 Task: Add Sprouts Organic Chipotle Ranch Dressing to the cart.
Action: Mouse moved to (18, 87)
Screenshot: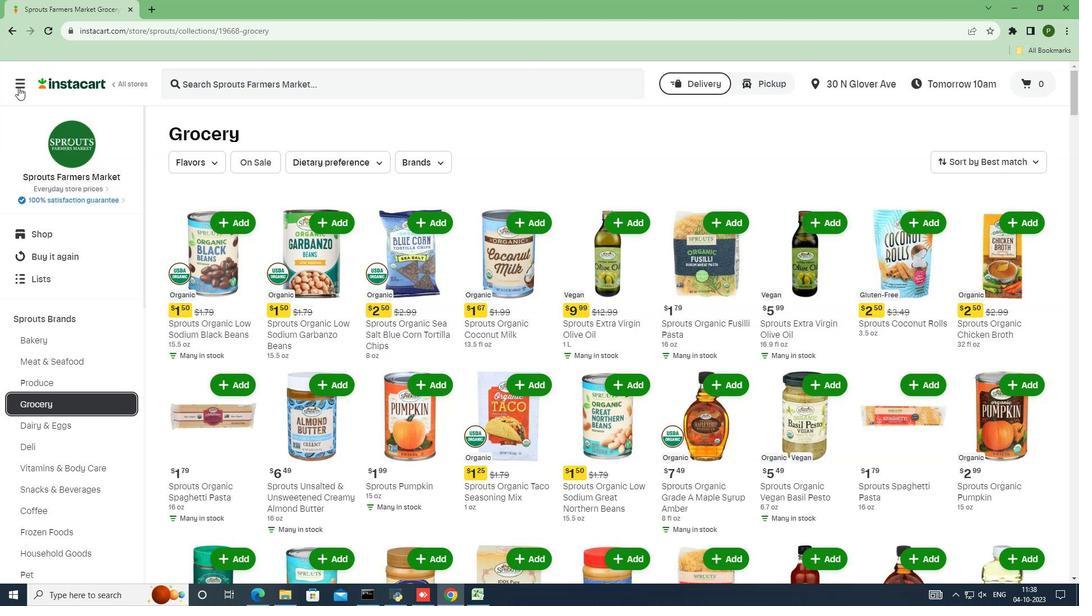 
Action: Mouse pressed left at (18, 87)
Screenshot: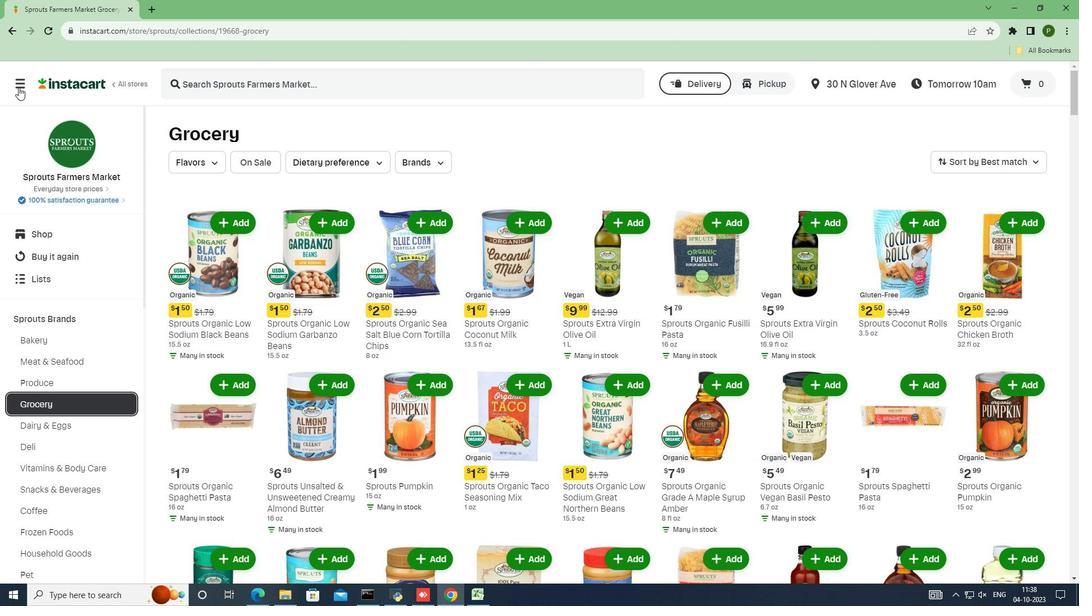 
Action: Mouse moved to (25, 306)
Screenshot: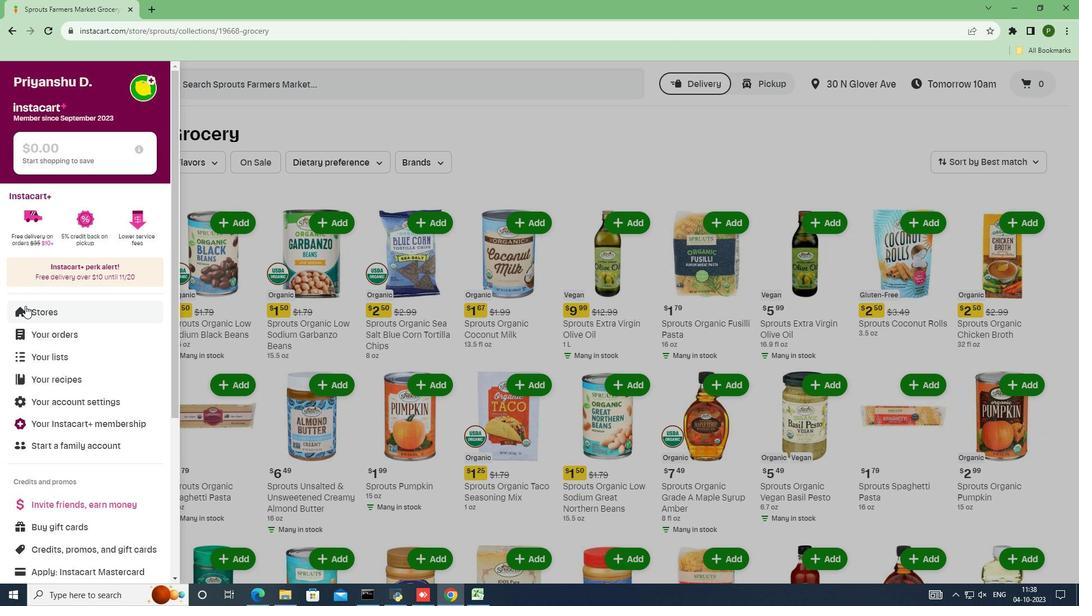 
Action: Mouse pressed left at (25, 306)
Screenshot: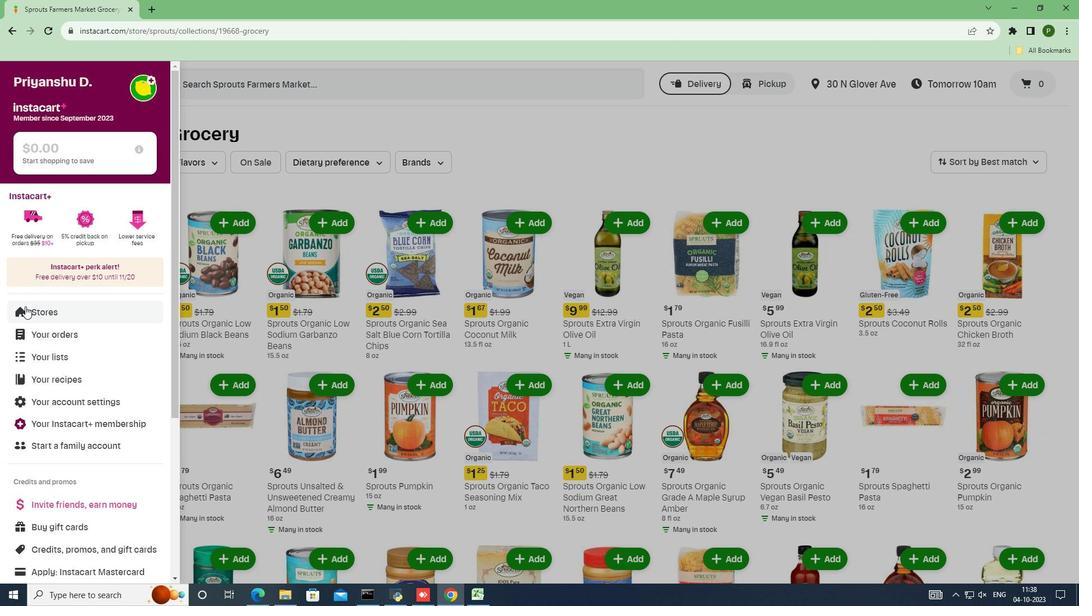 
Action: Mouse moved to (262, 127)
Screenshot: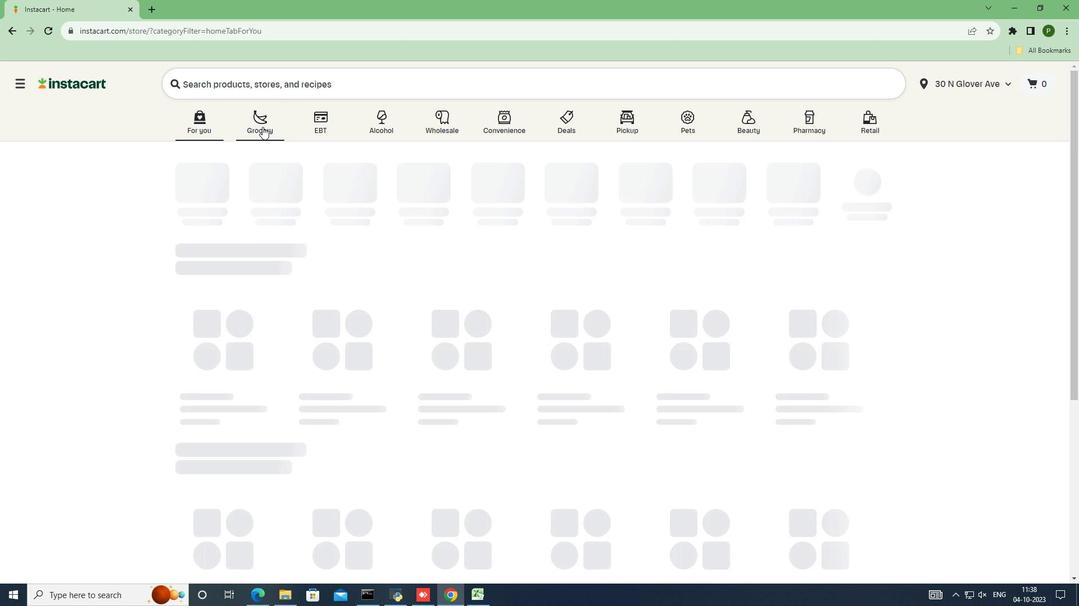 
Action: Mouse pressed left at (262, 127)
Screenshot: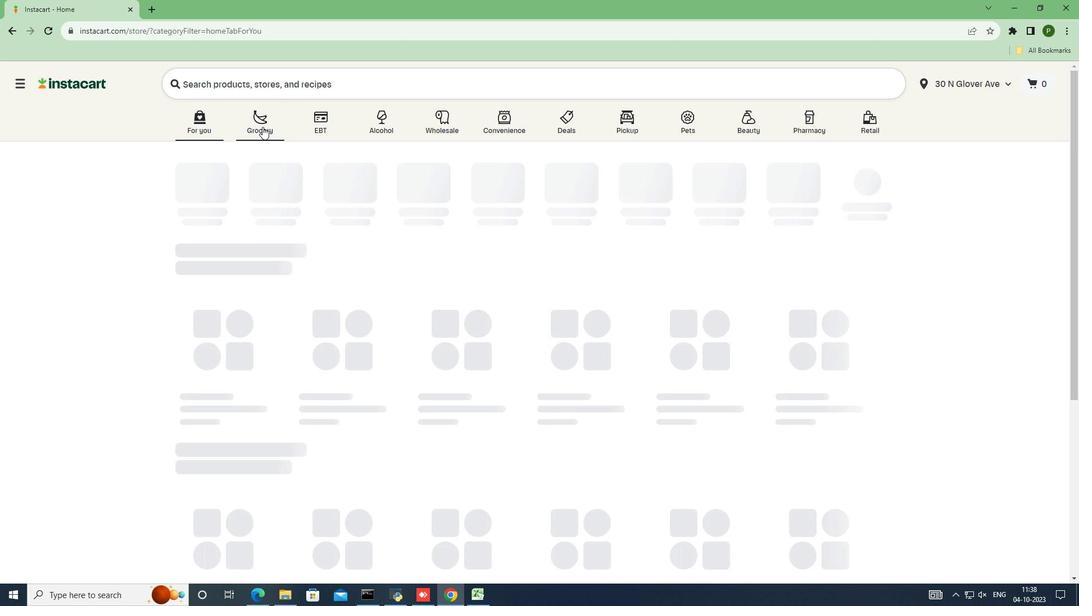 
Action: Mouse moved to (701, 266)
Screenshot: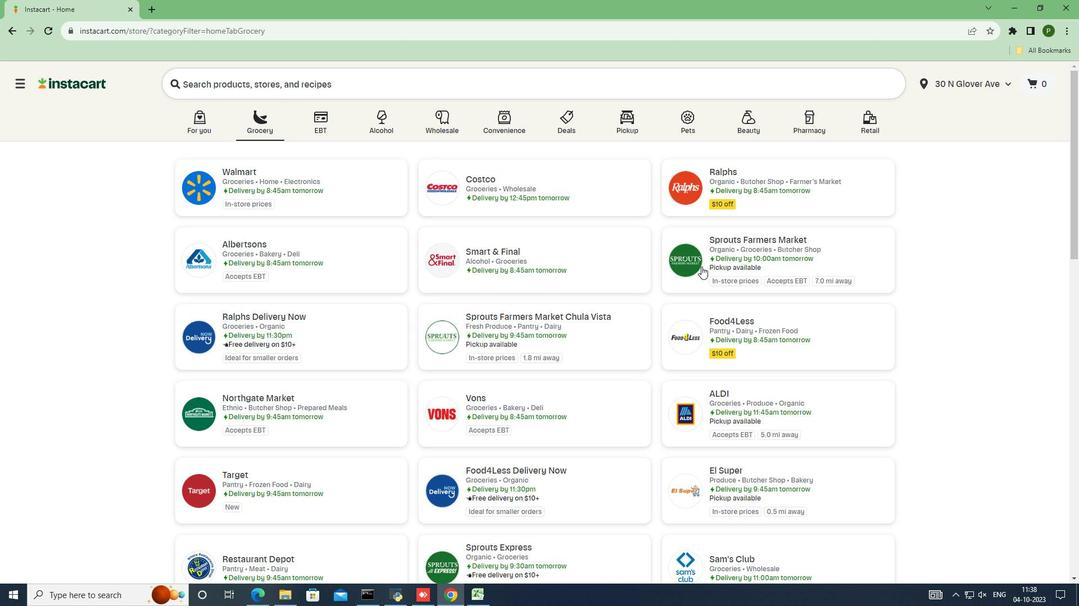 
Action: Mouse pressed left at (701, 266)
Screenshot: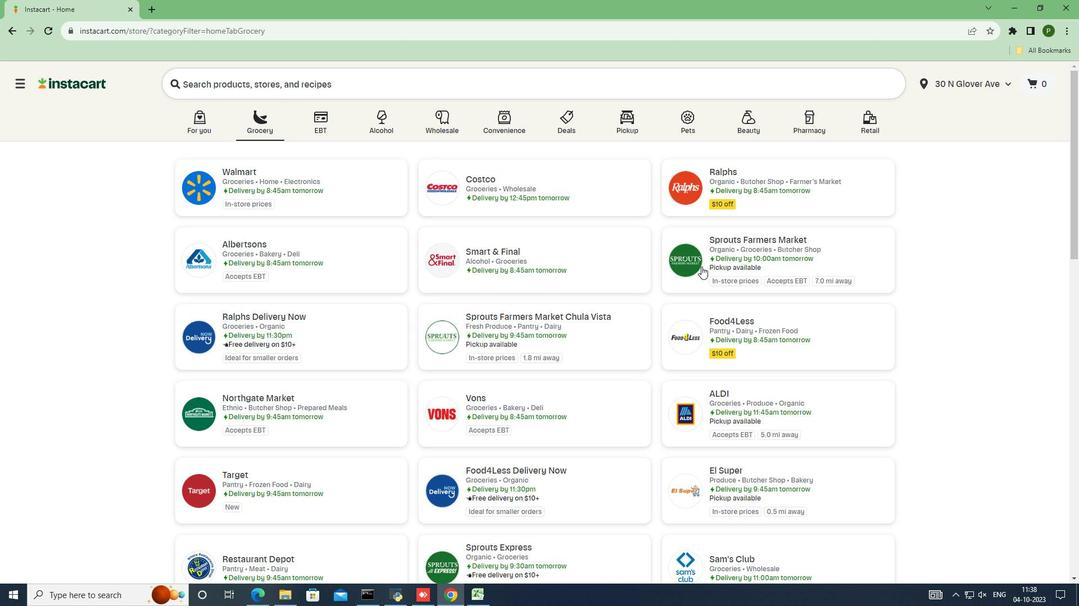 
Action: Mouse moved to (98, 321)
Screenshot: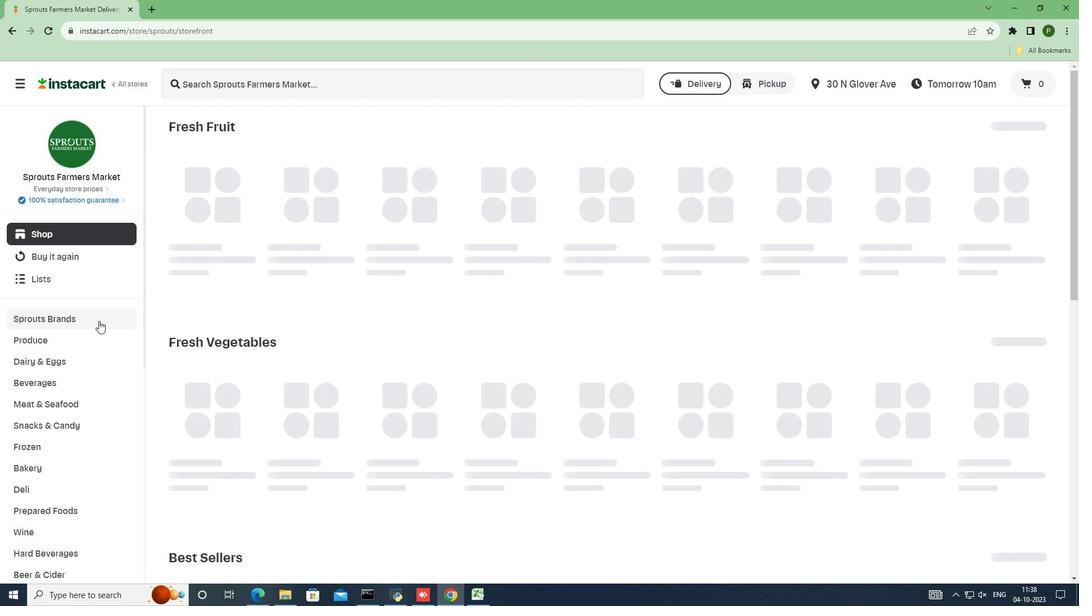 
Action: Mouse pressed left at (98, 321)
Screenshot: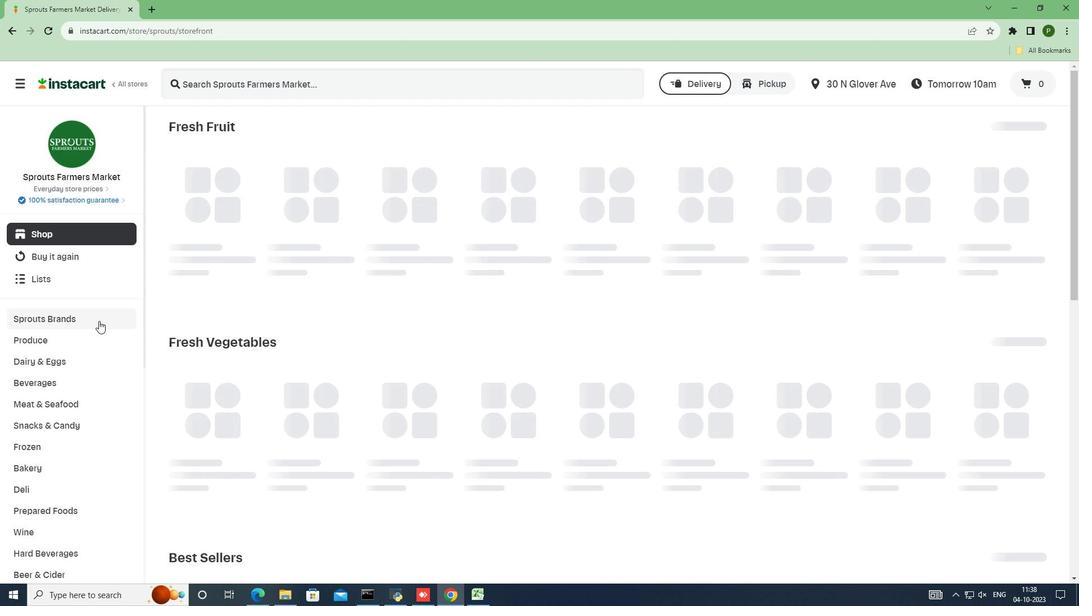 
Action: Mouse moved to (71, 407)
Screenshot: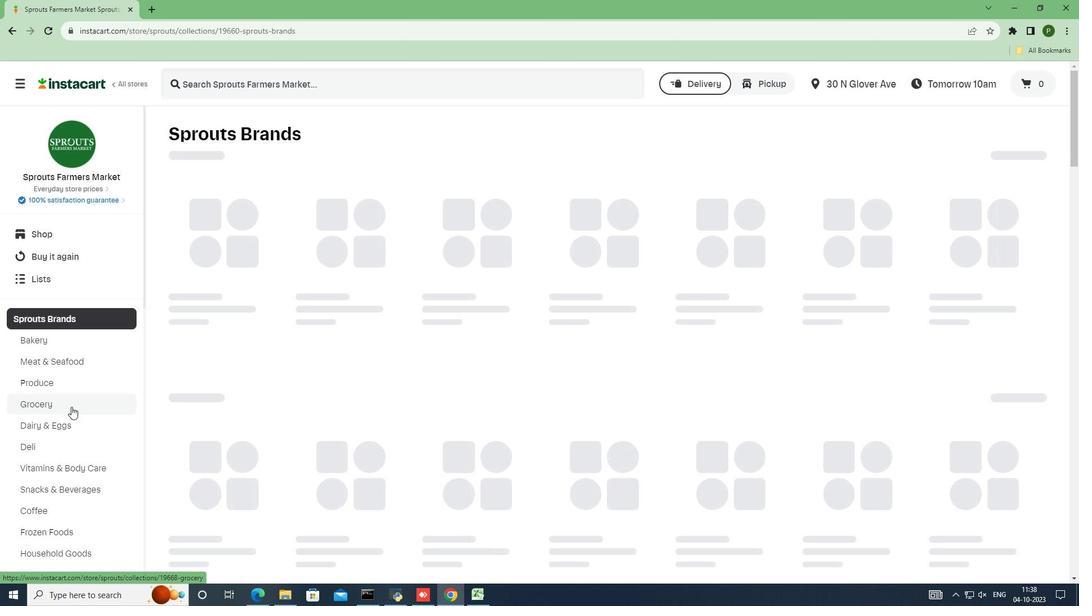 
Action: Mouse pressed left at (71, 407)
Screenshot: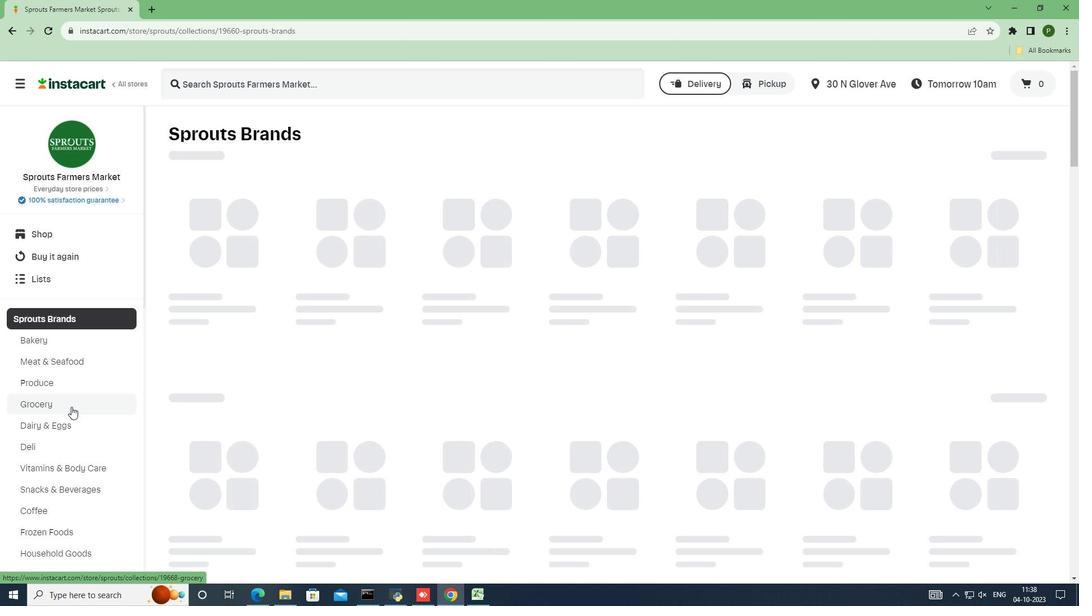 
Action: Mouse moved to (316, 278)
Screenshot: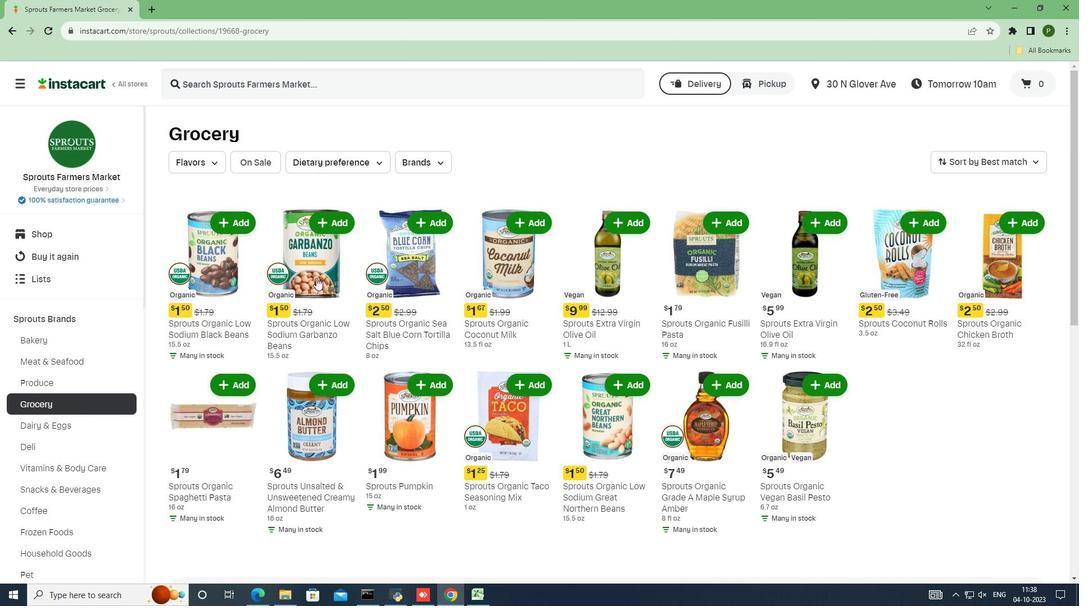 
Action: Mouse scrolled (316, 277) with delta (0, 0)
Screenshot: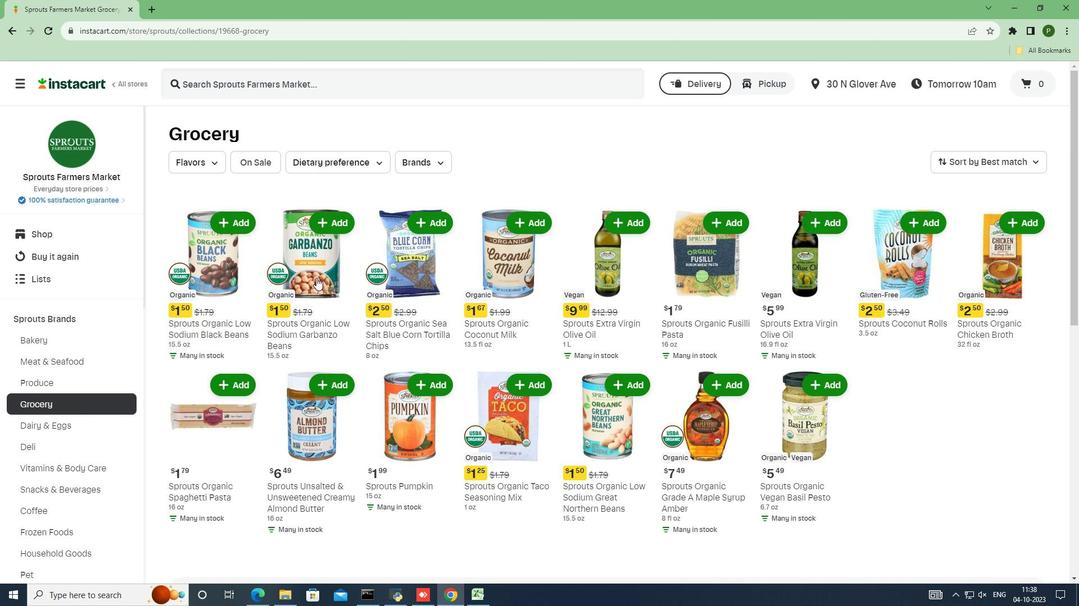 
Action: Mouse moved to (316, 278)
Screenshot: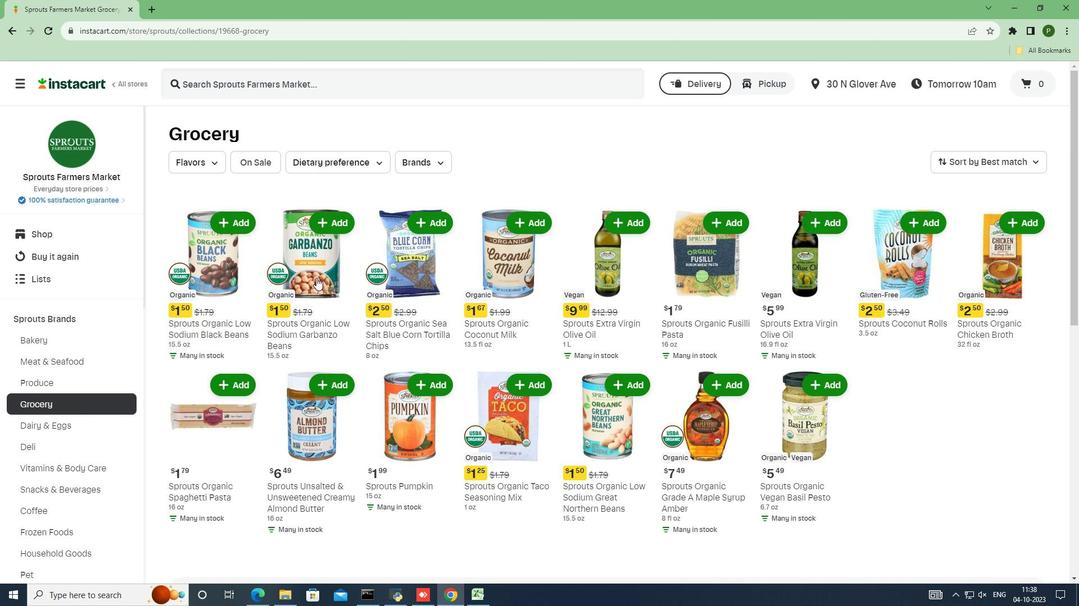
Action: Mouse scrolled (316, 277) with delta (0, 0)
Screenshot: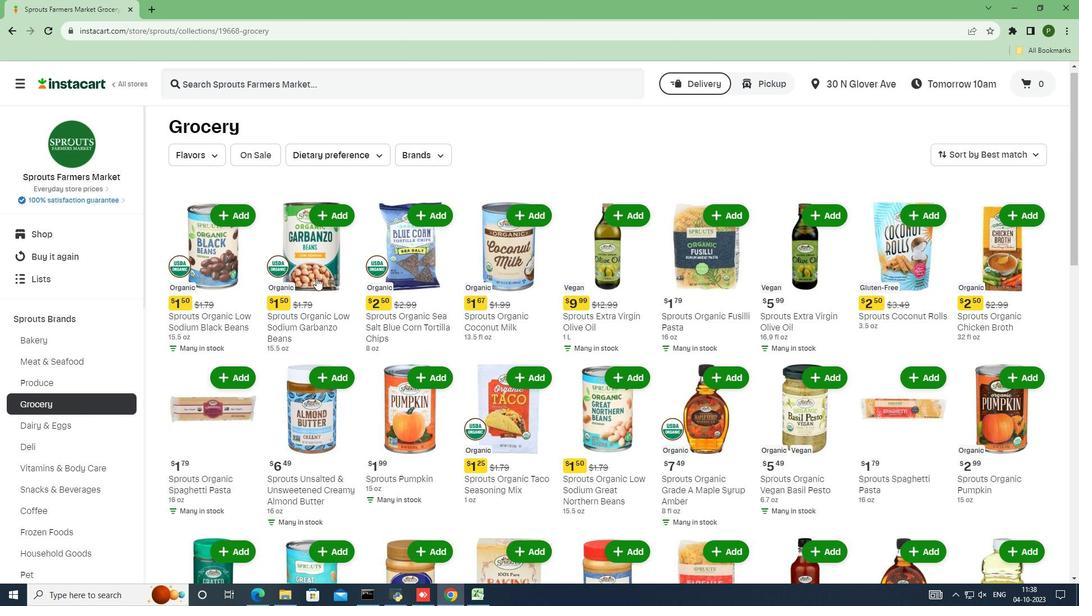 
Action: Mouse scrolled (316, 277) with delta (0, 0)
Screenshot: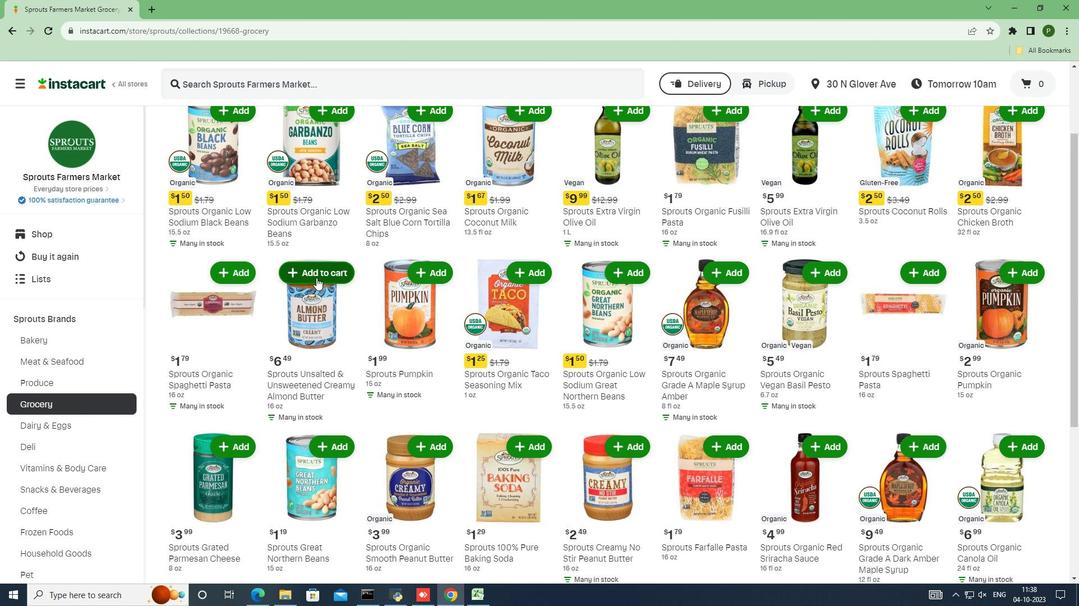 
Action: Mouse scrolled (316, 277) with delta (0, 0)
Screenshot: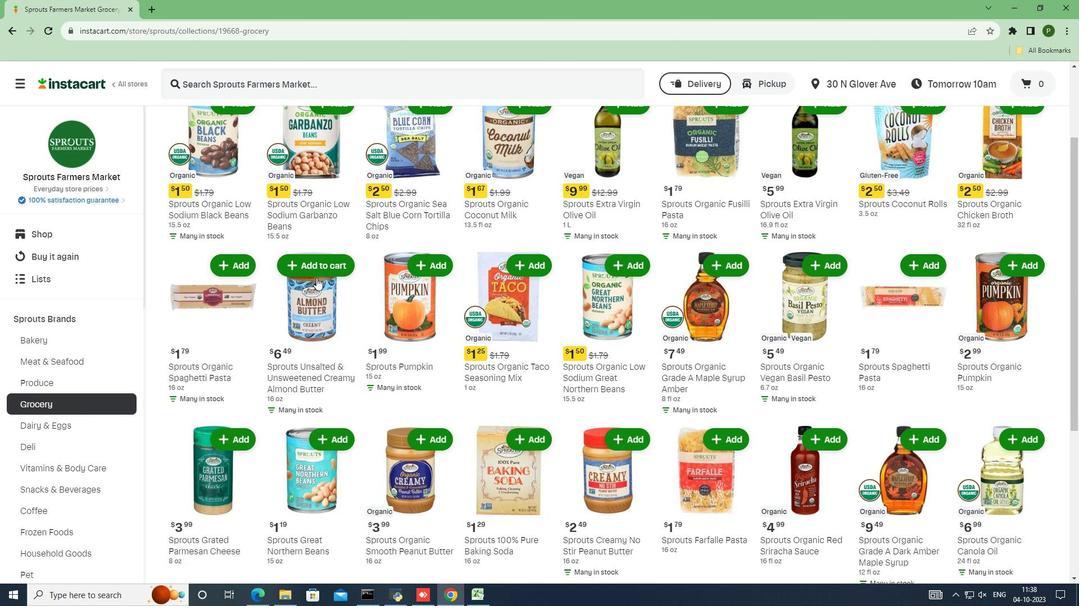 
Action: Mouse moved to (325, 296)
Screenshot: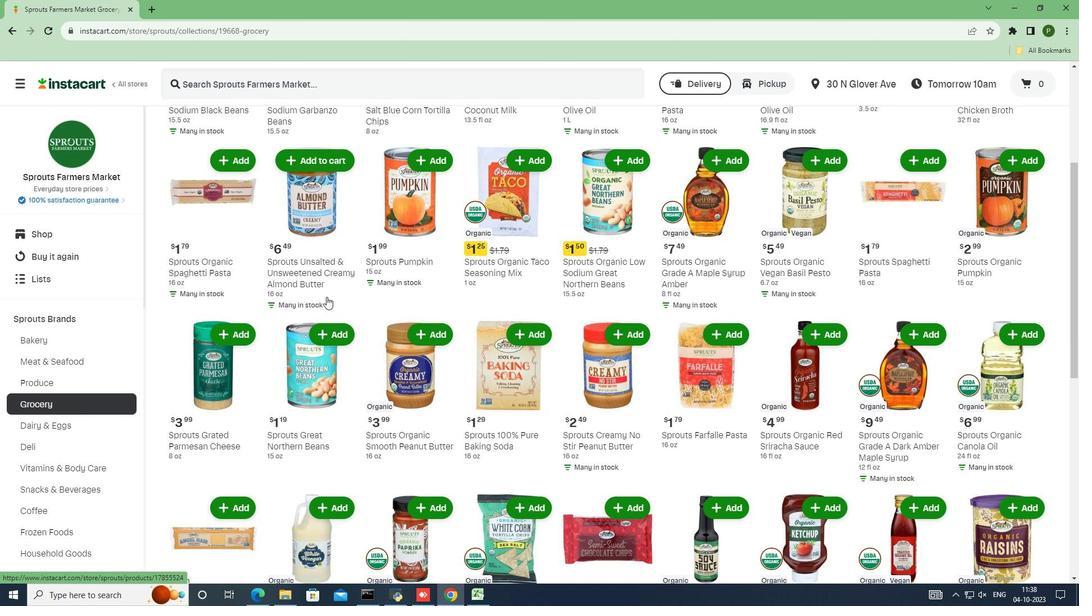 
Action: Mouse scrolled (325, 295) with delta (0, 0)
Screenshot: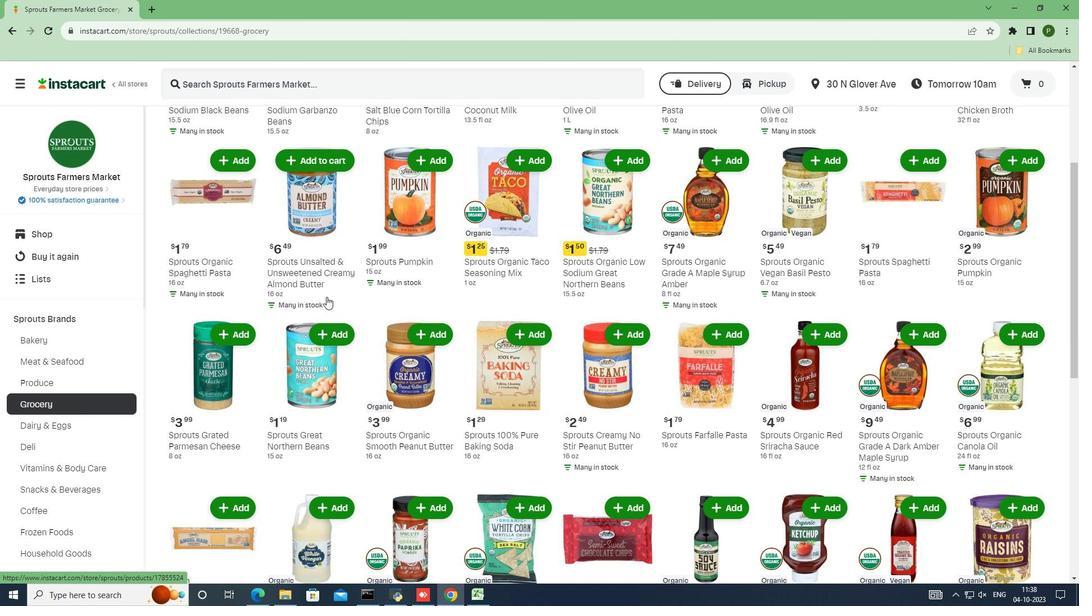 
Action: Mouse moved to (326, 297)
Screenshot: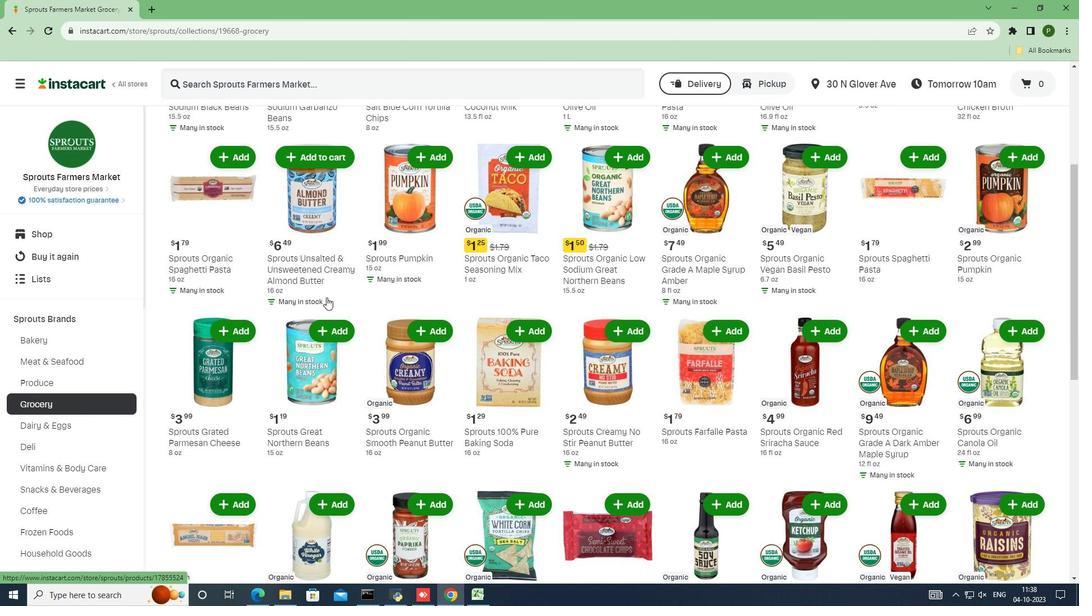 
Action: Mouse scrolled (326, 297) with delta (0, 0)
Screenshot: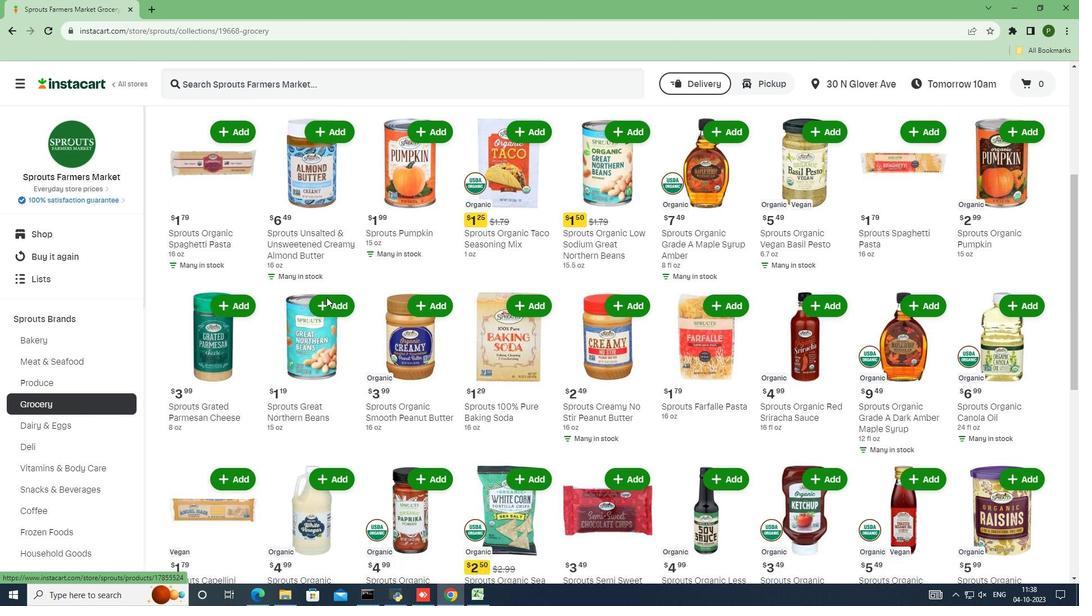 
Action: Mouse moved to (328, 298)
Screenshot: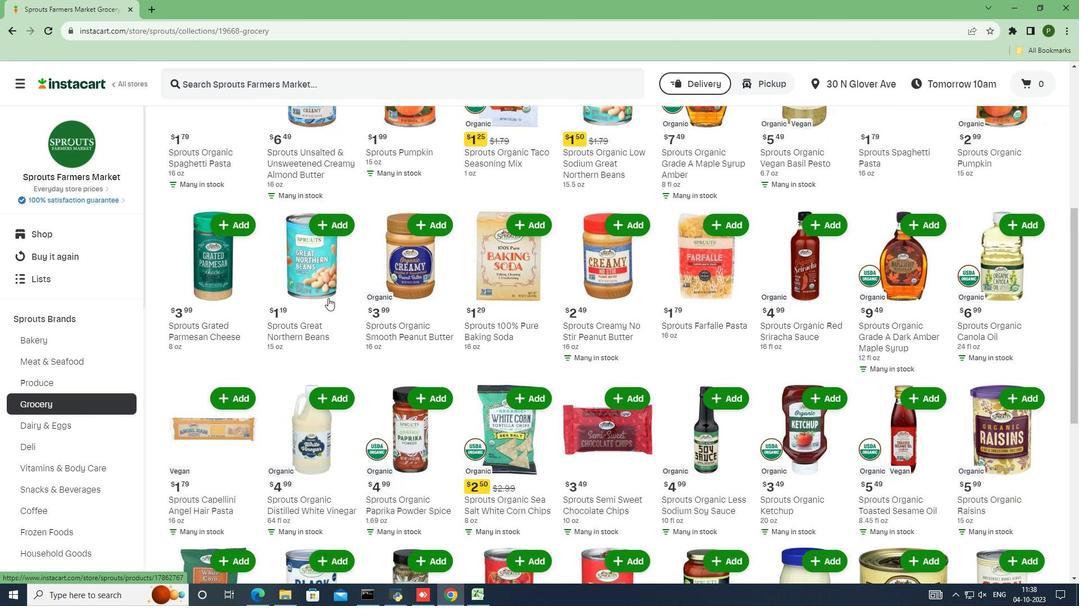 
Action: Mouse scrolled (328, 297) with delta (0, 0)
Screenshot: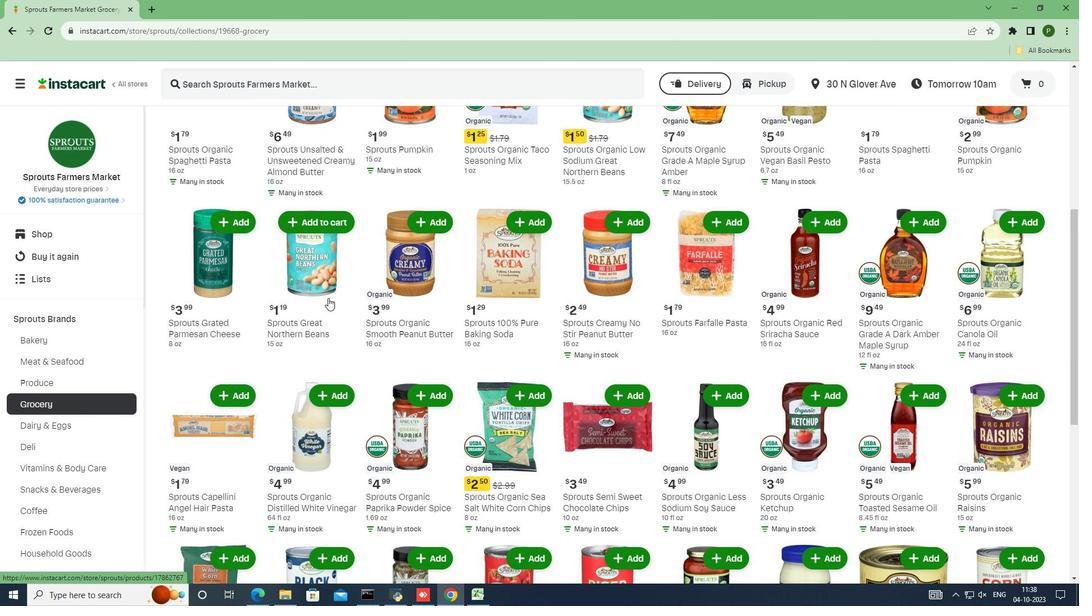 
Action: Mouse scrolled (328, 297) with delta (0, 0)
Screenshot: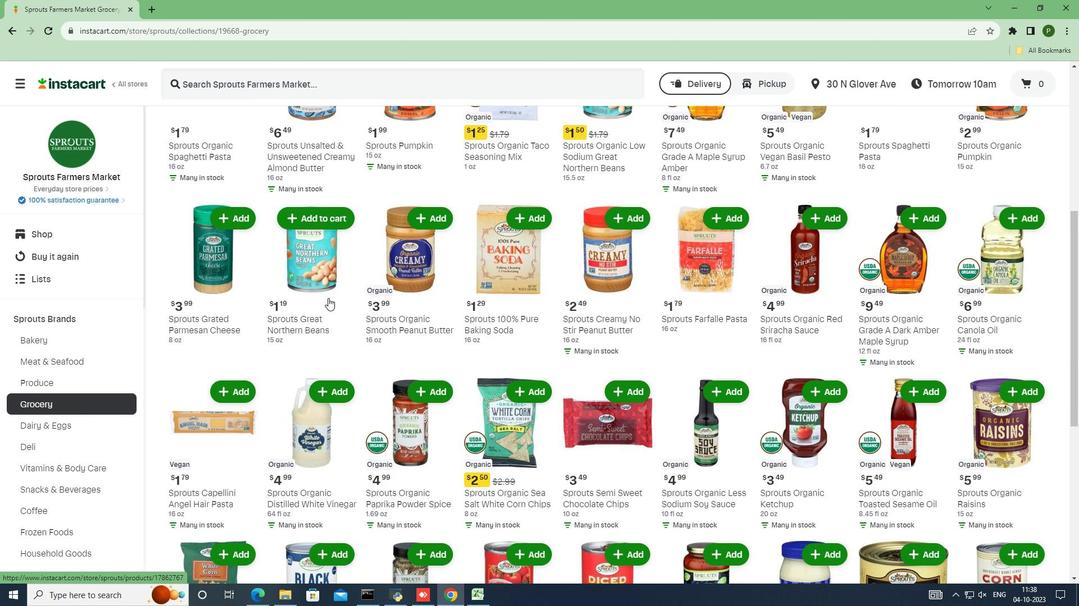 
Action: Mouse moved to (309, 293)
Screenshot: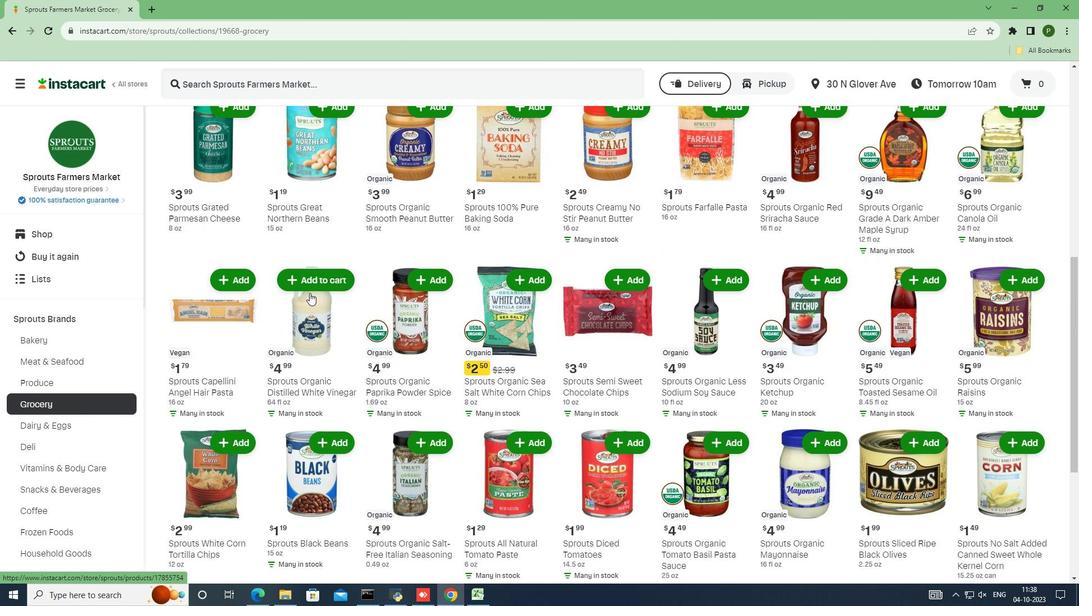 
Action: Mouse scrolled (309, 292) with delta (0, 0)
Screenshot: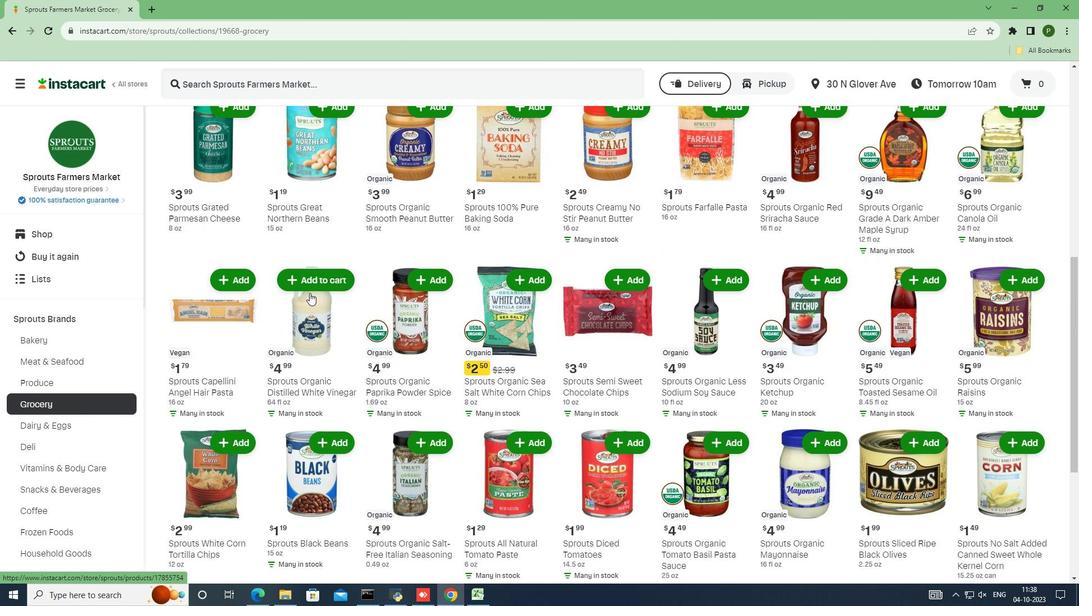 
Action: Mouse scrolled (309, 292) with delta (0, 0)
Screenshot: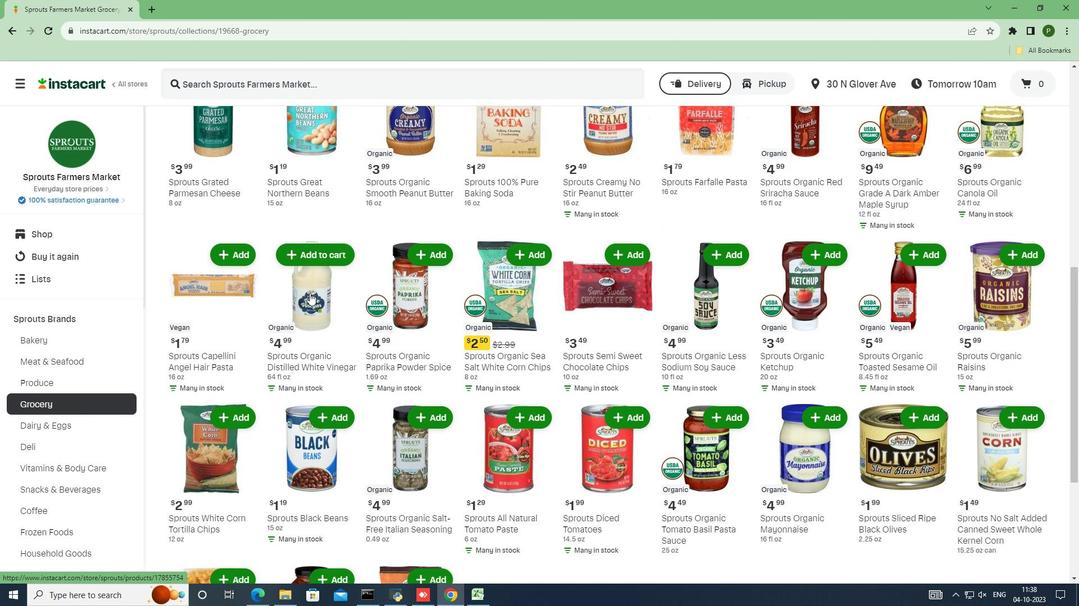 
Action: Mouse moved to (305, 292)
Screenshot: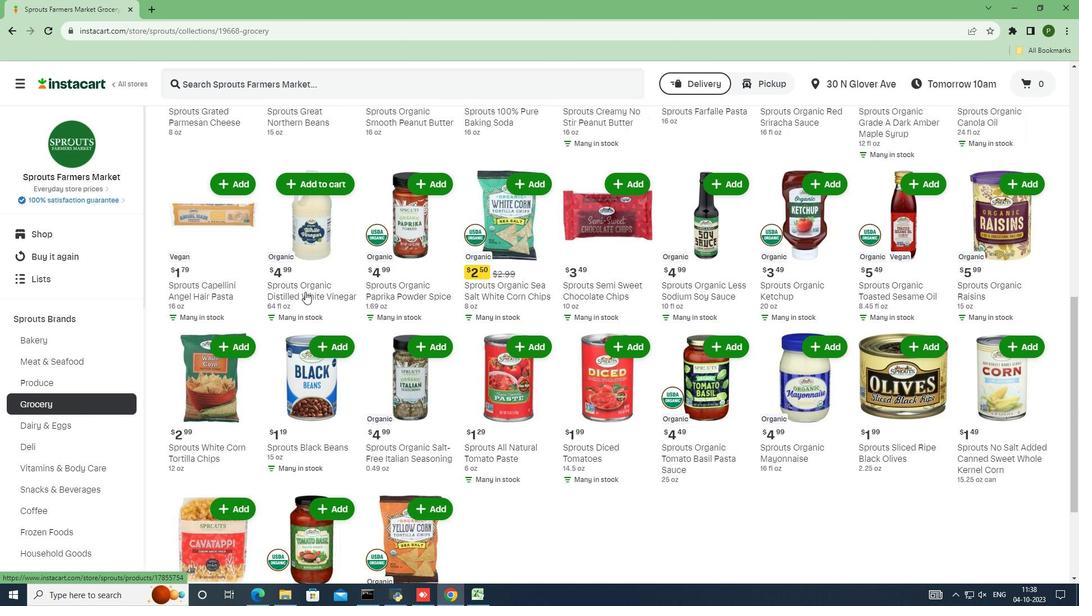 
Action: Mouse scrolled (305, 291) with delta (0, 0)
Screenshot: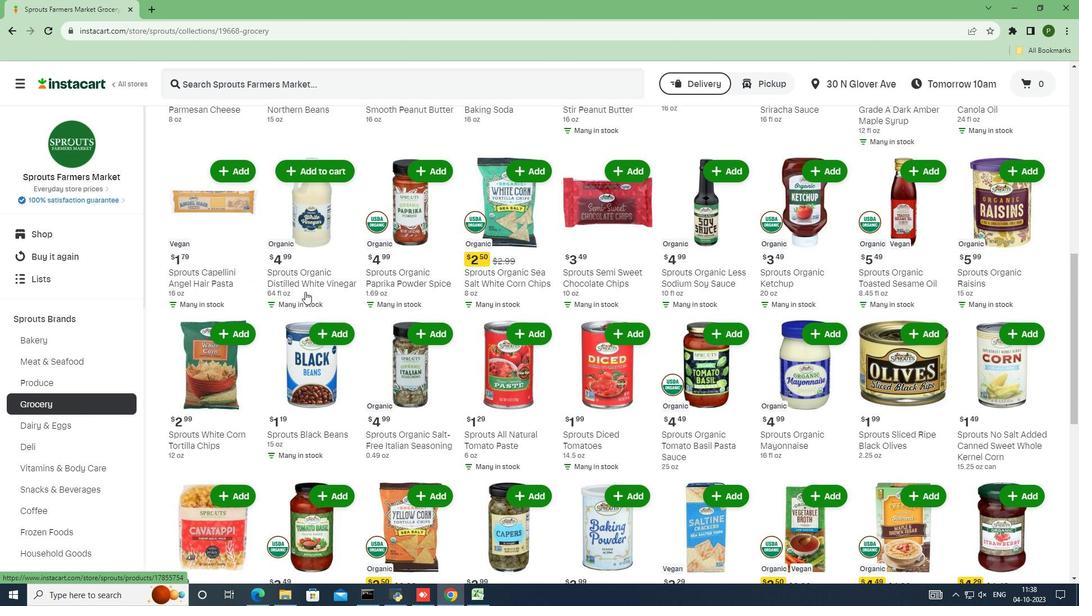 
Action: Mouse scrolled (305, 291) with delta (0, 0)
Screenshot: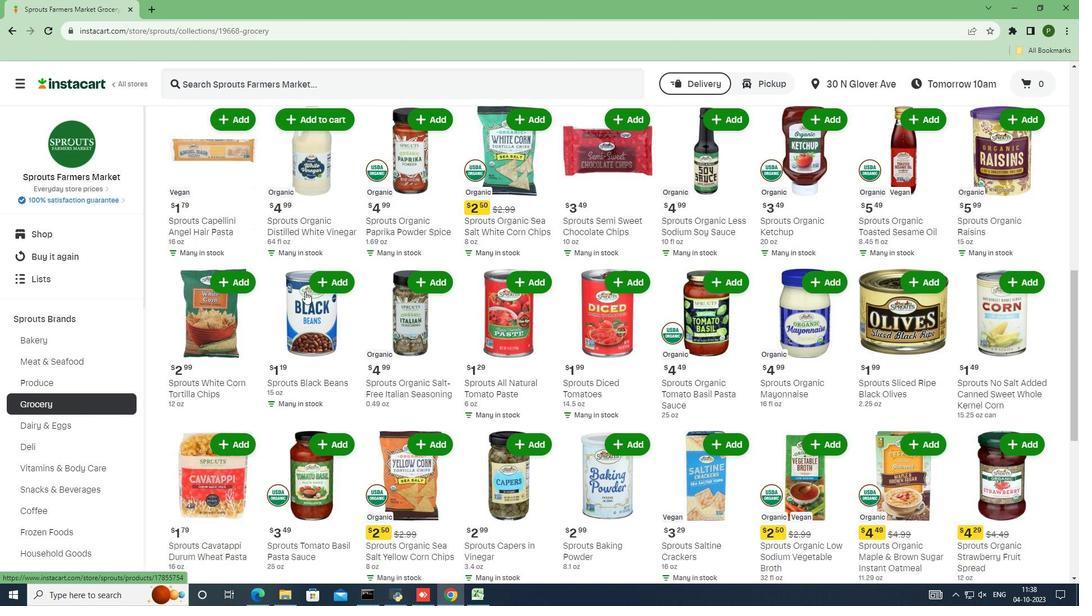 
Action: Mouse scrolled (305, 291) with delta (0, 0)
Screenshot: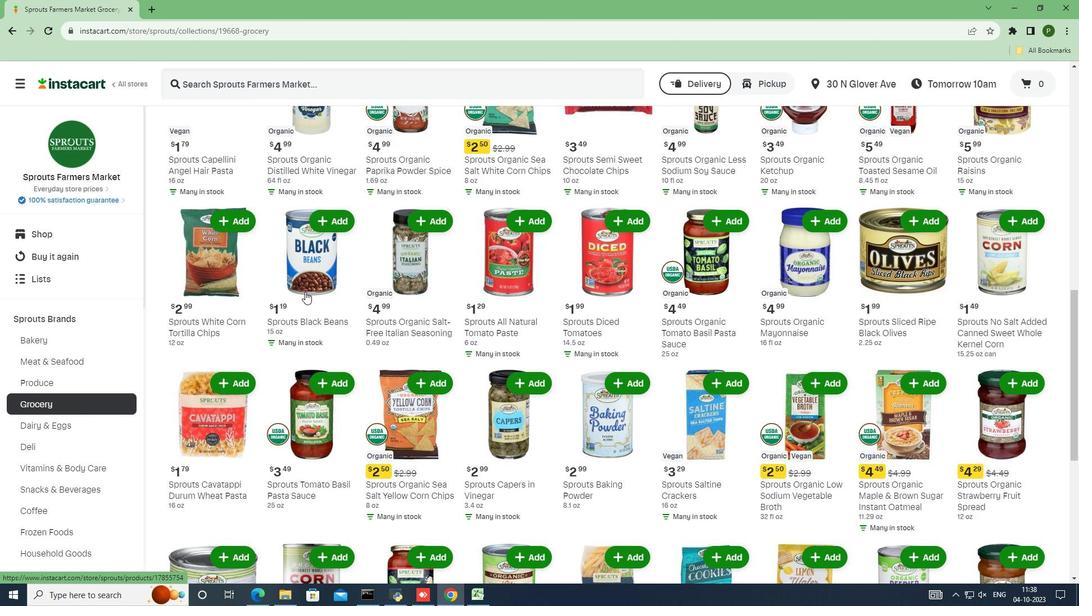 
Action: Mouse scrolled (305, 291) with delta (0, 0)
Screenshot: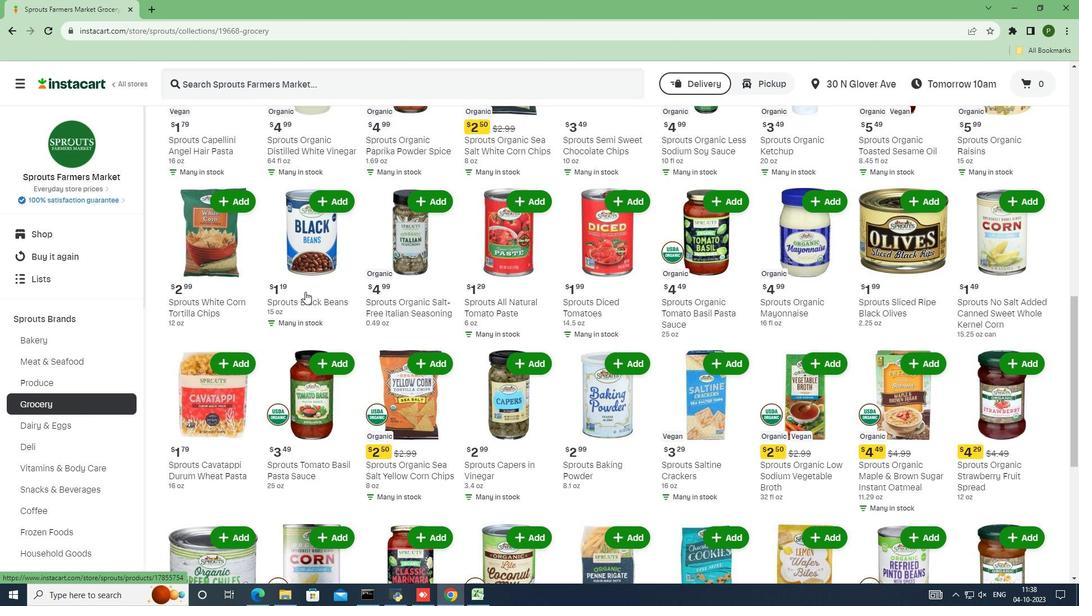 
Action: Mouse scrolled (305, 291) with delta (0, 0)
Screenshot: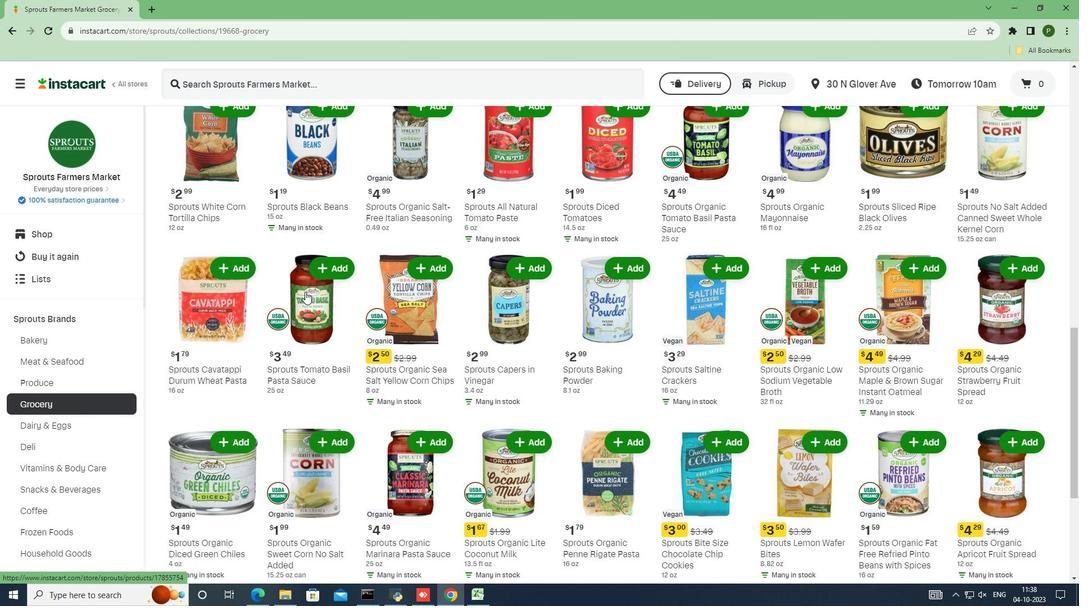 
Action: Mouse scrolled (305, 291) with delta (0, 0)
Screenshot: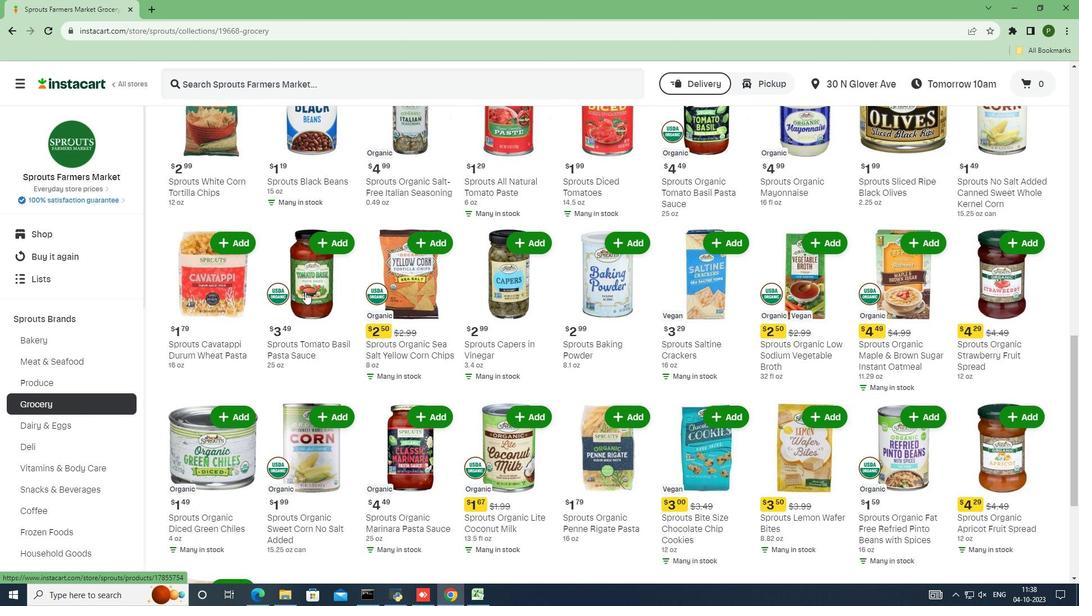 
Action: Mouse moved to (305, 292)
Screenshot: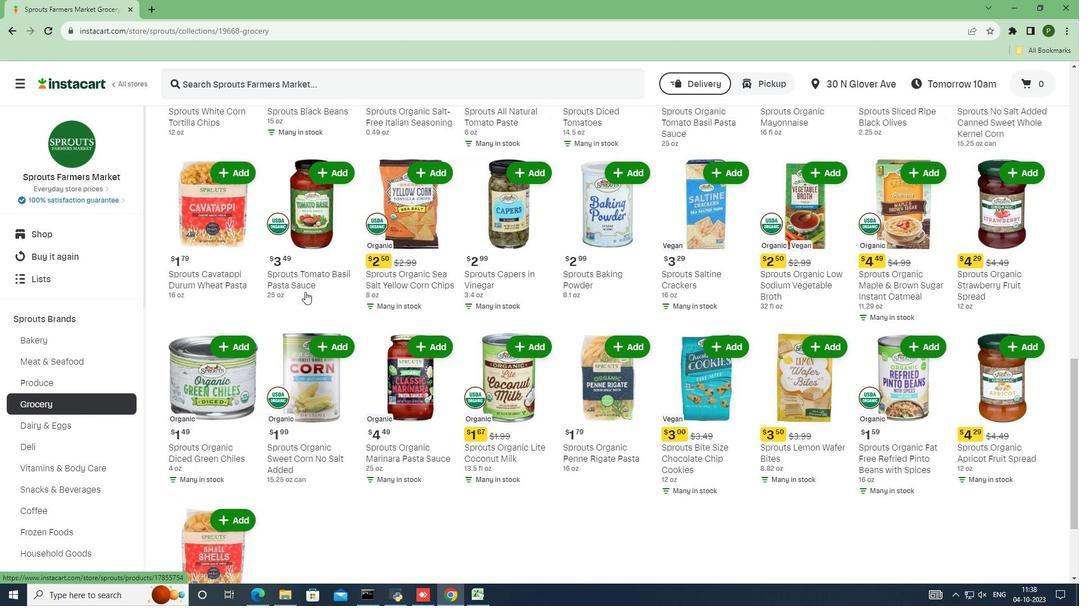 
Action: Mouse scrolled (305, 291) with delta (0, 0)
Screenshot: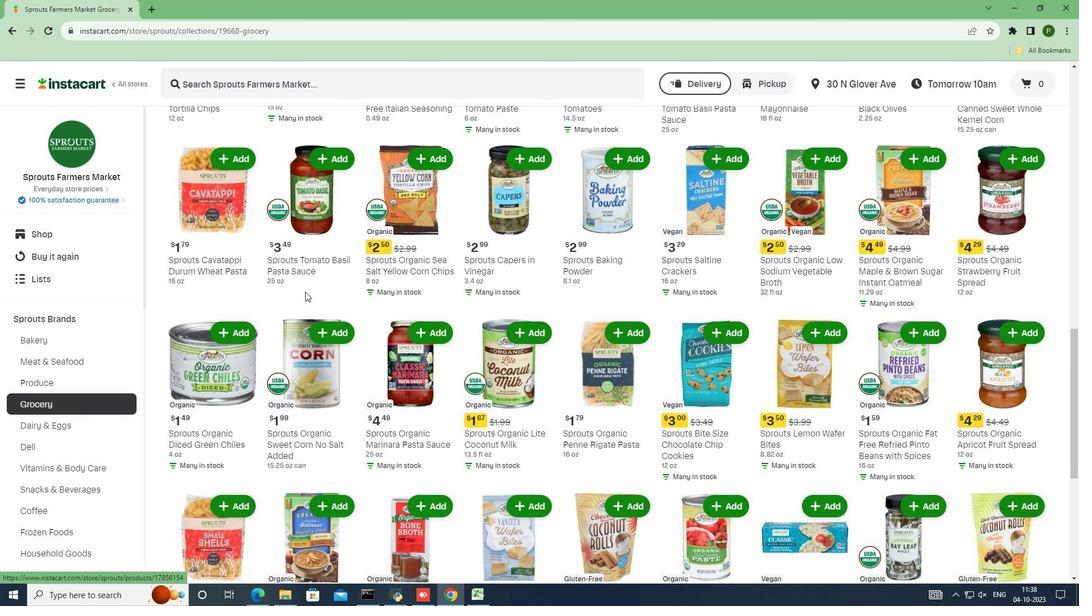 
Action: Mouse scrolled (305, 291) with delta (0, 0)
Screenshot: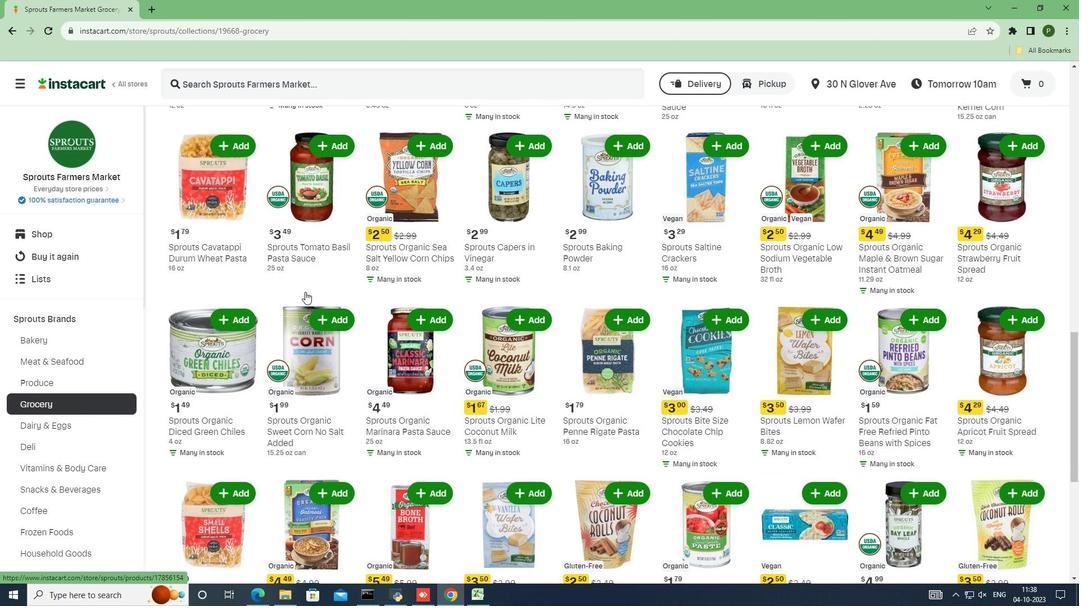 
Action: Mouse scrolled (305, 291) with delta (0, 0)
Screenshot: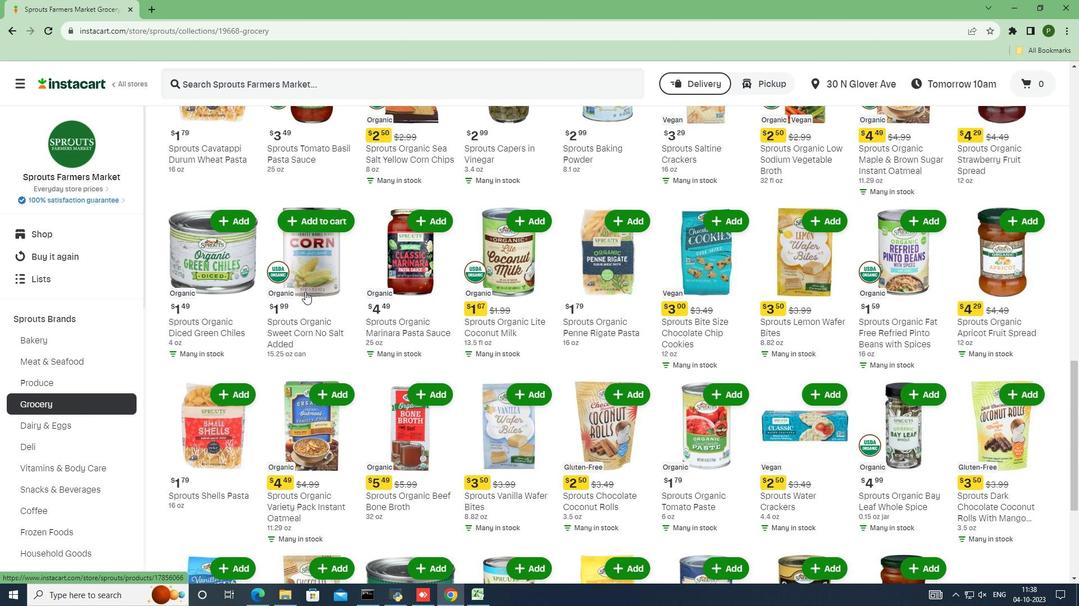
Action: Mouse scrolled (305, 291) with delta (0, 0)
Screenshot: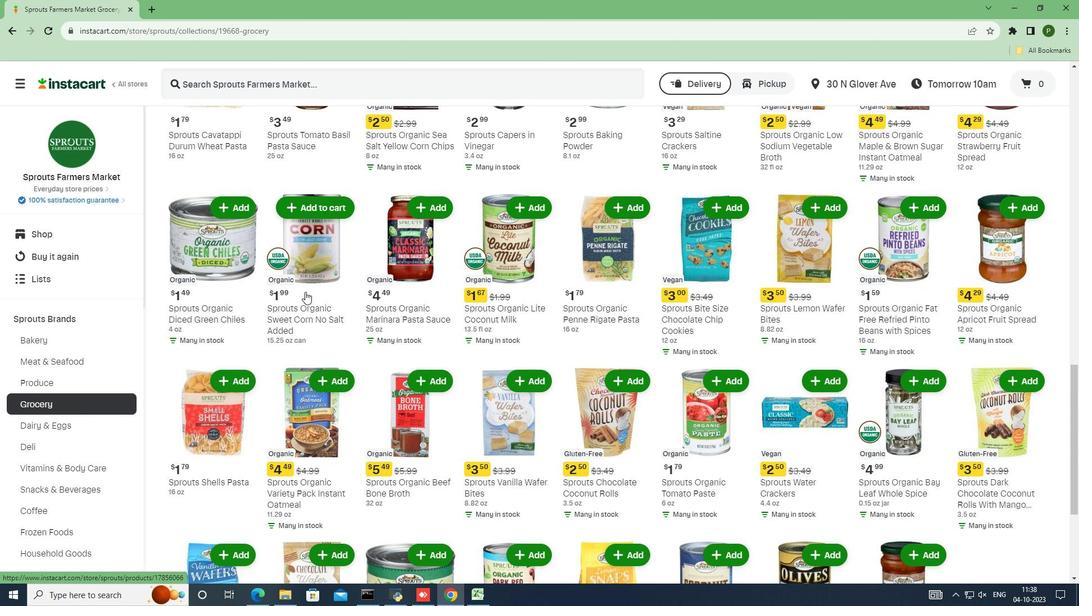 
Action: Mouse scrolled (305, 291) with delta (0, 0)
Screenshot: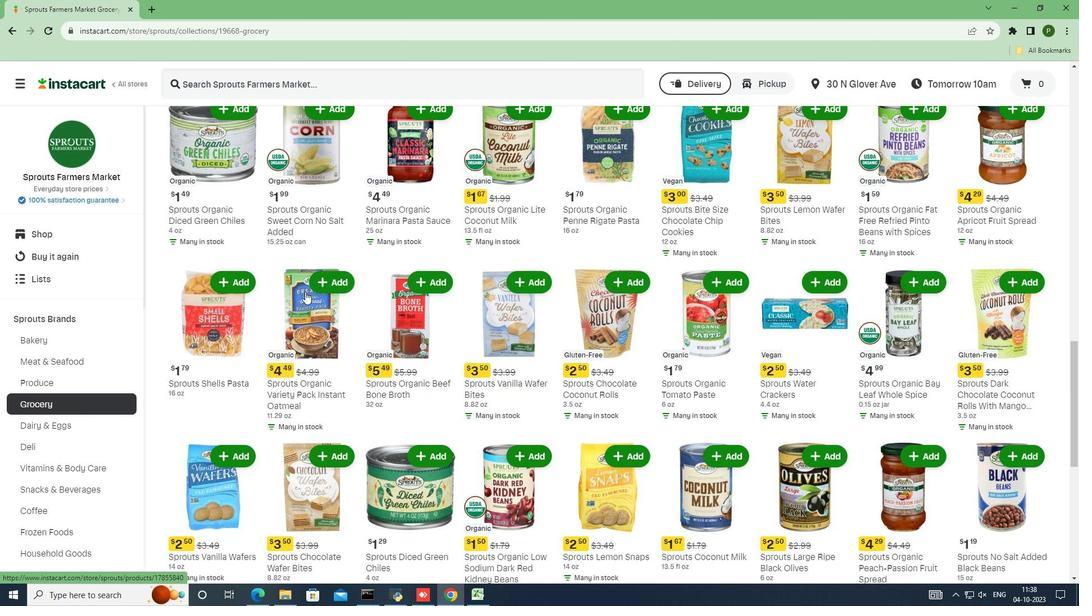
Action: Mouse scrolled (305, 291) with delta (0, 0)
Screenshot: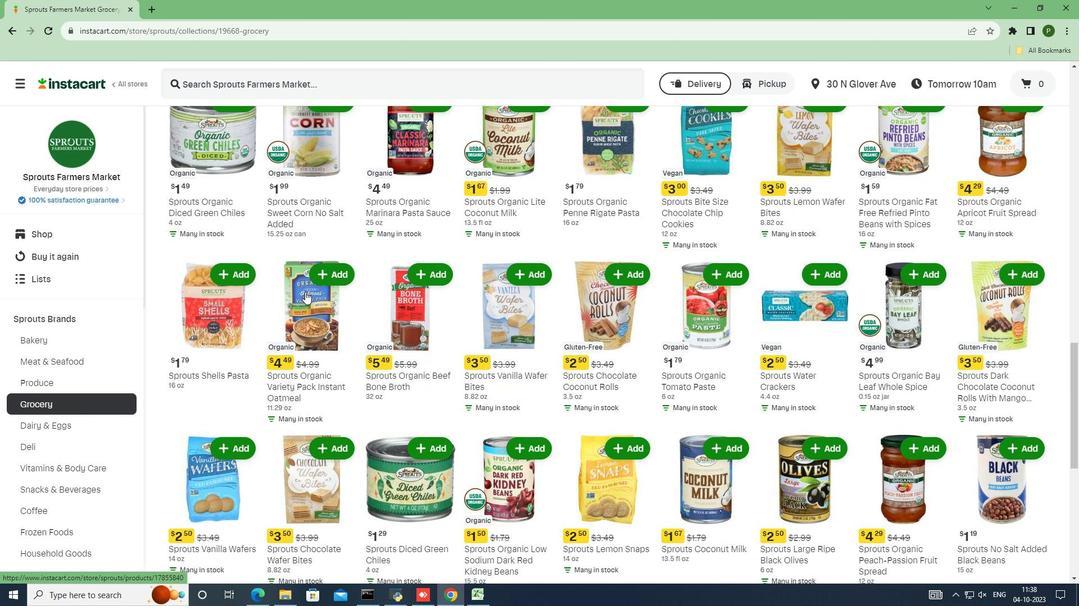 
Action: Mouse scrolled (305, 291) with delta (0, 0)
Screenshot: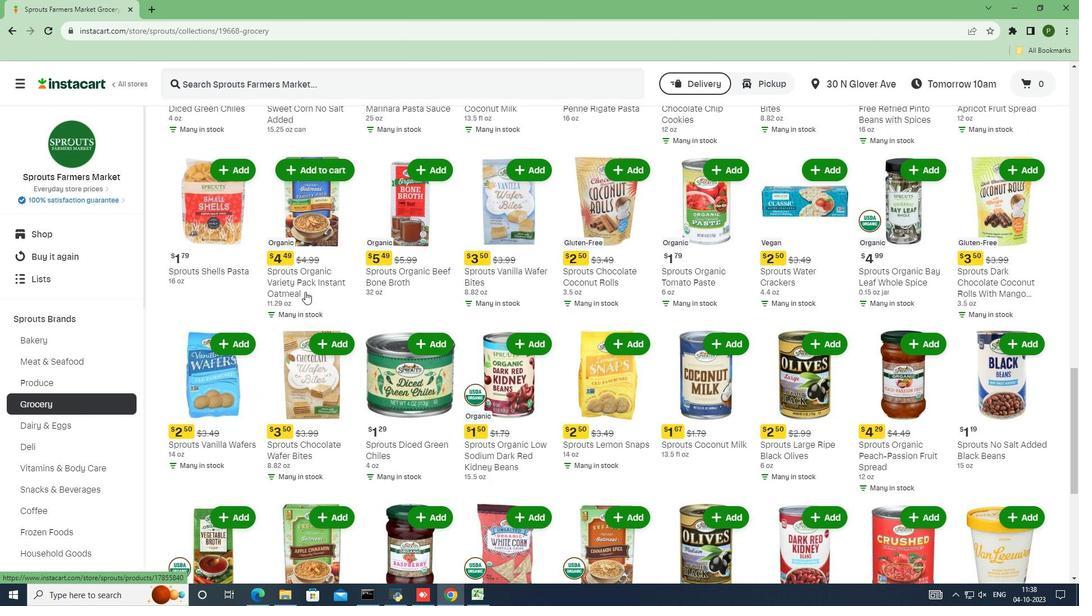 
Action: Mouse scrolled (305, 291) with delta (0, 0)
Screenshot: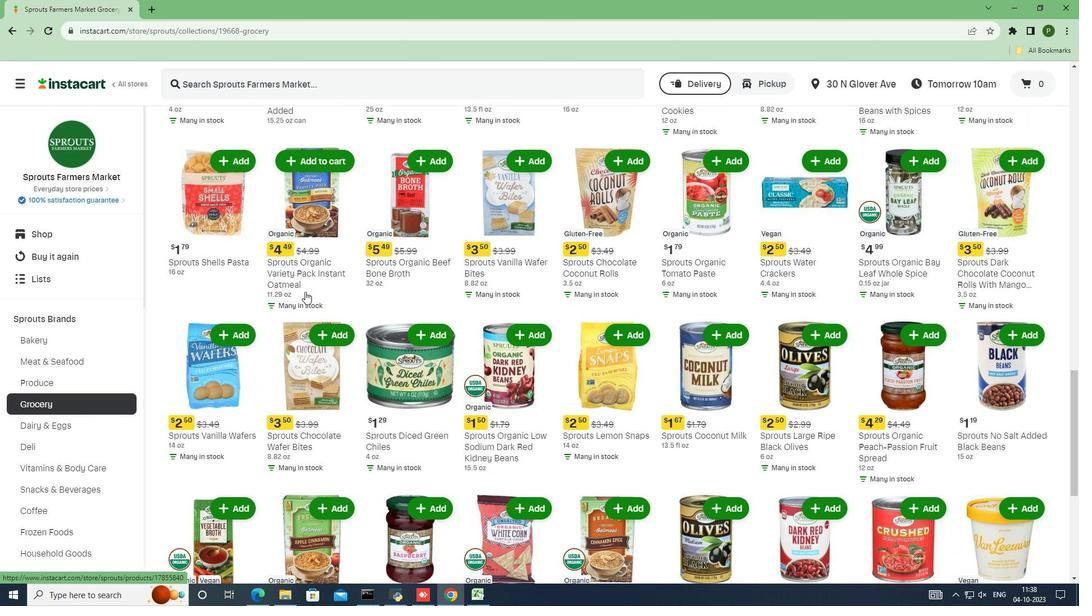 
Action: Mouse scrolled (305, 291) with delta (0, 0)
Screenshot: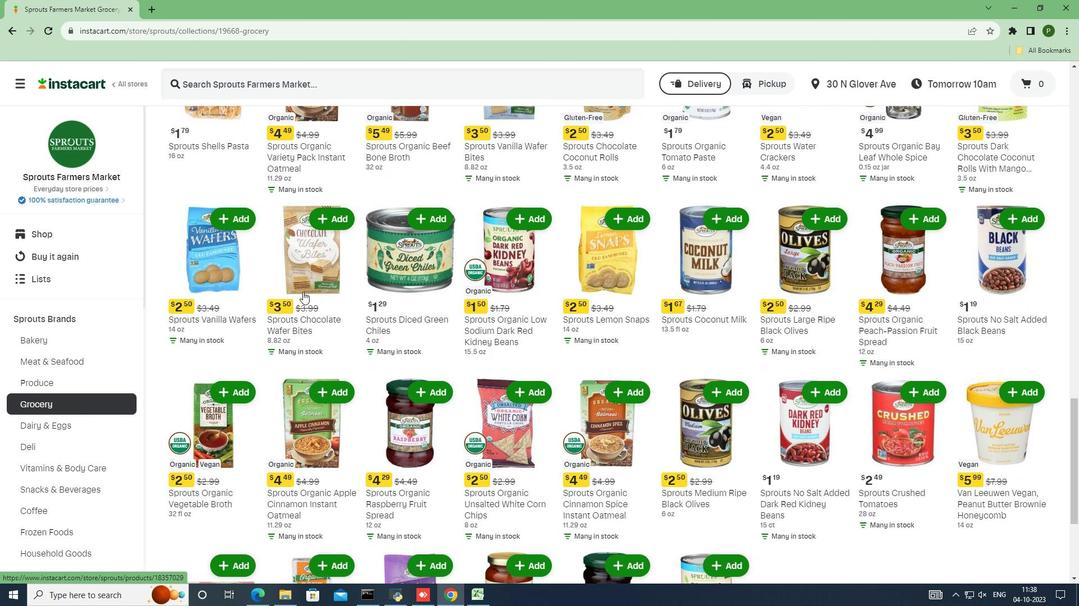 
Action: Mouse moved to (302, 292)
Screenshot: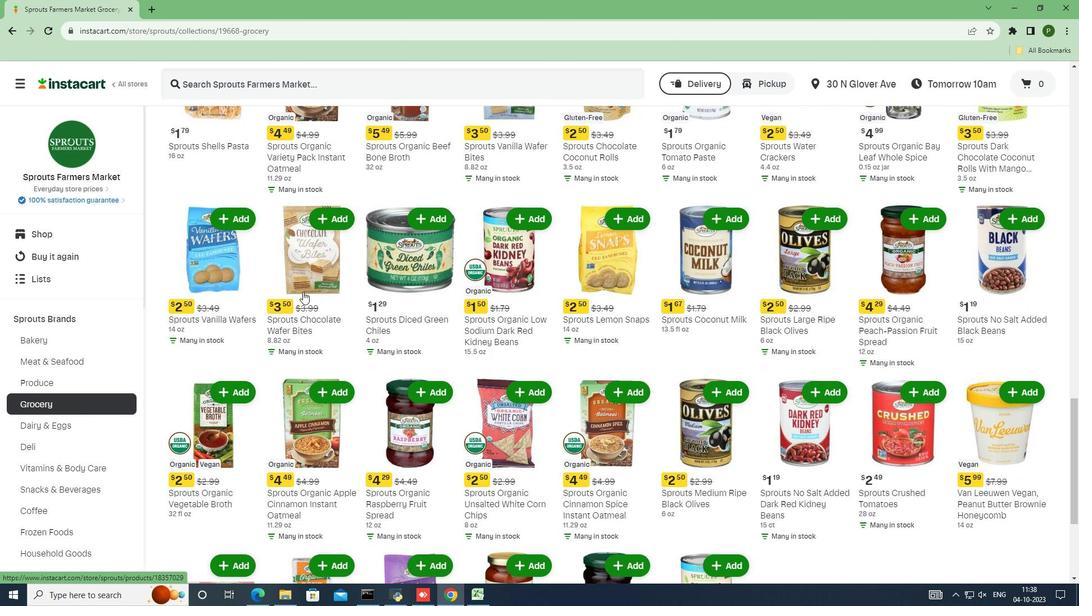
Action: Mouse scrolled (302, 291) with delta (0, 0)
Screenshot: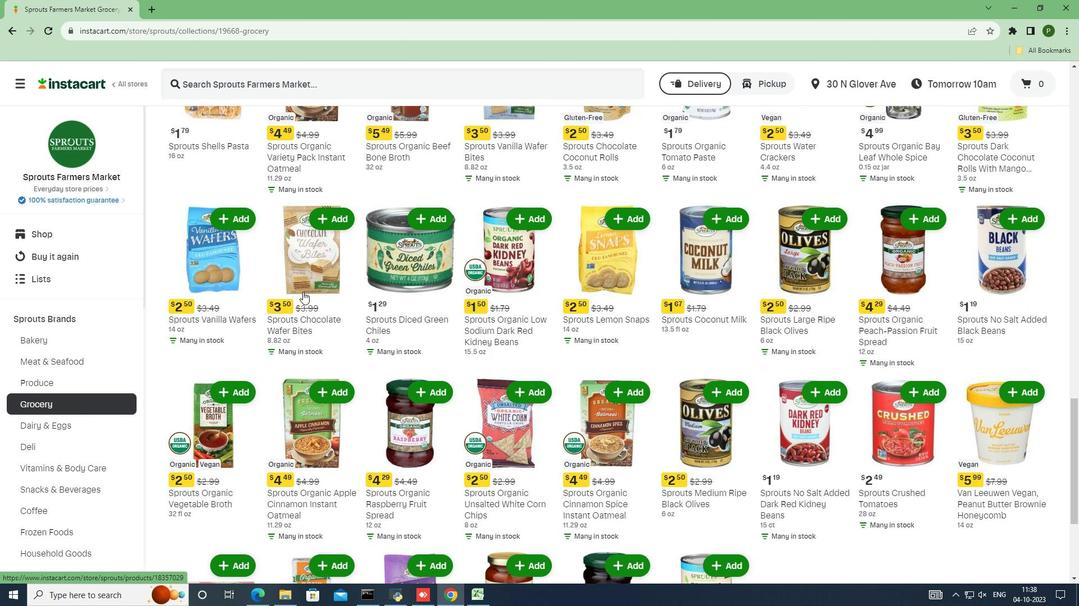 
Action: Mouse moved to (302, 292)
Screenshot: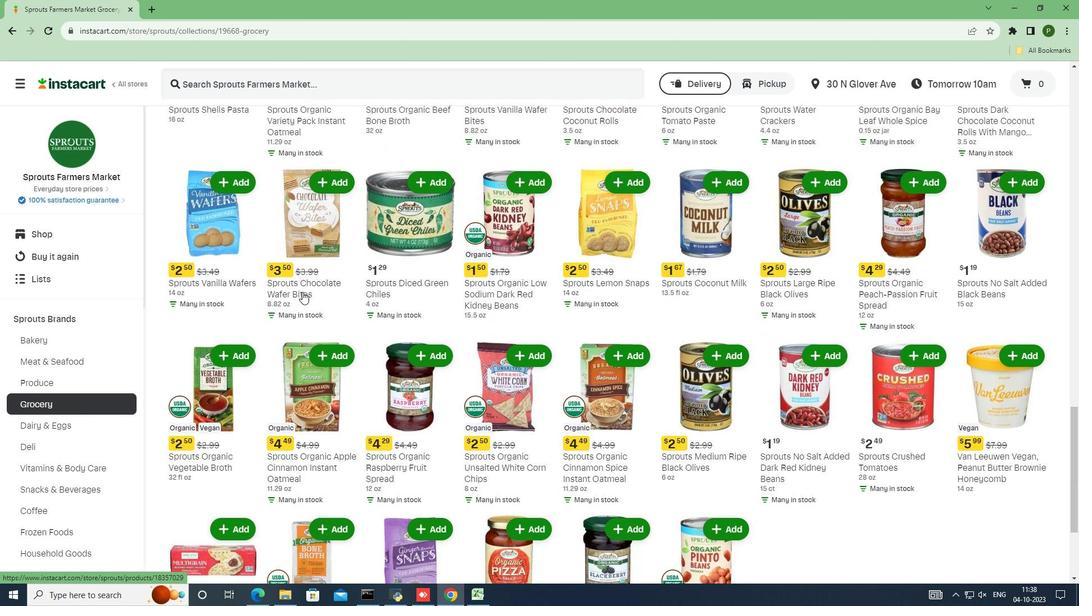 
Action: Mouse scrolled (302, 291) with delta (0, 0)
Screenshot: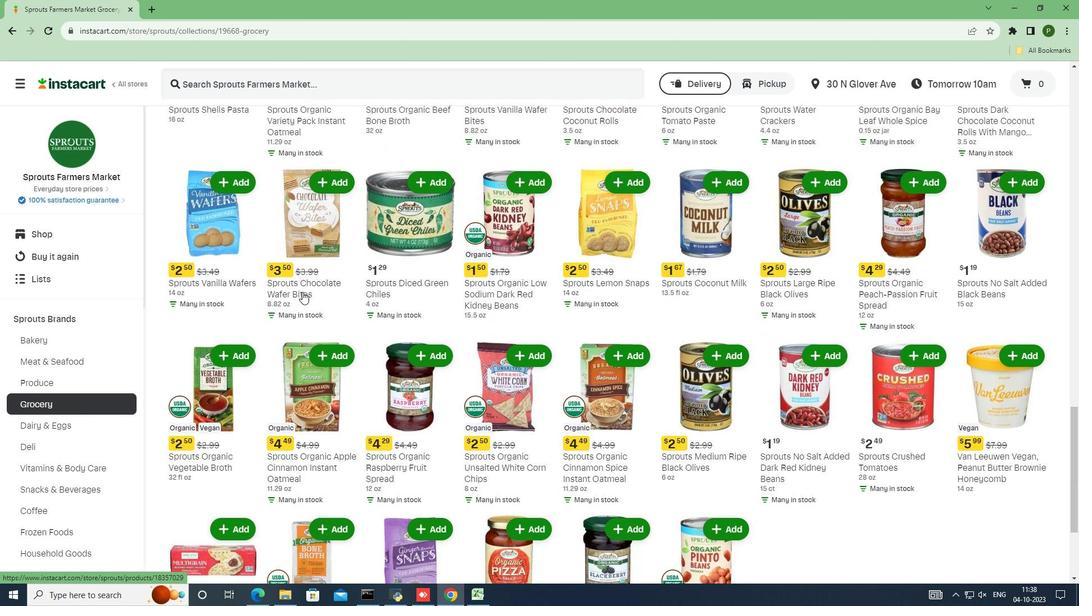 
Action: Mouse scrolled (302, 291) with delta (0, 0)
Screenshot: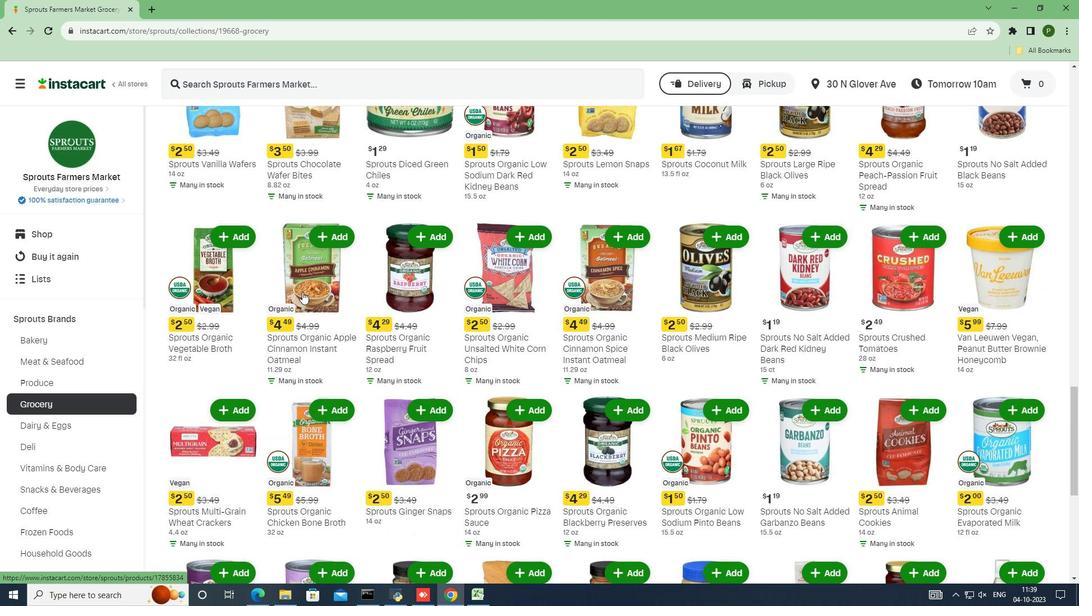 
Action: Mouse scrolled (302, 291) with delta (0, 0)
Screenshot: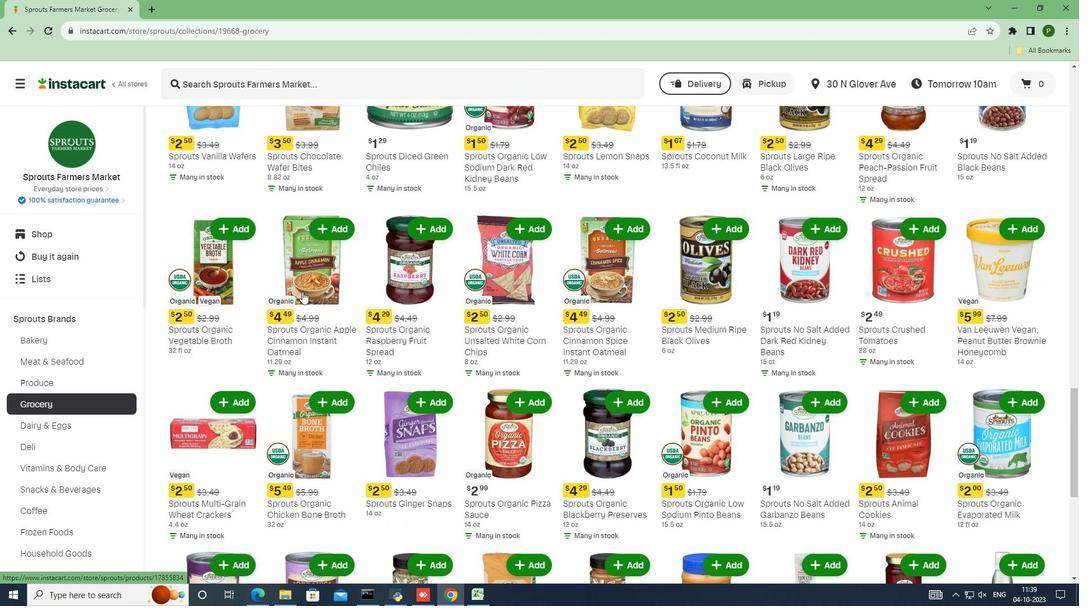 
Action: Mouse scrolled (302, 291) with delta (0, 0)
Screenshot: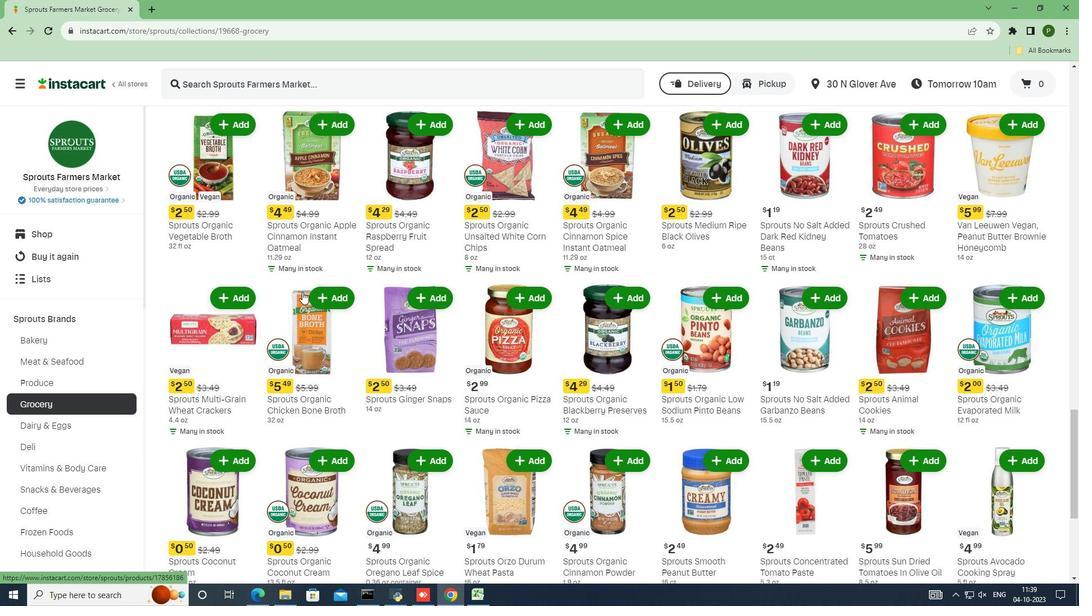 
Action: Mouse scrolled (302, 291) with delta (0, 0)
Screenshot: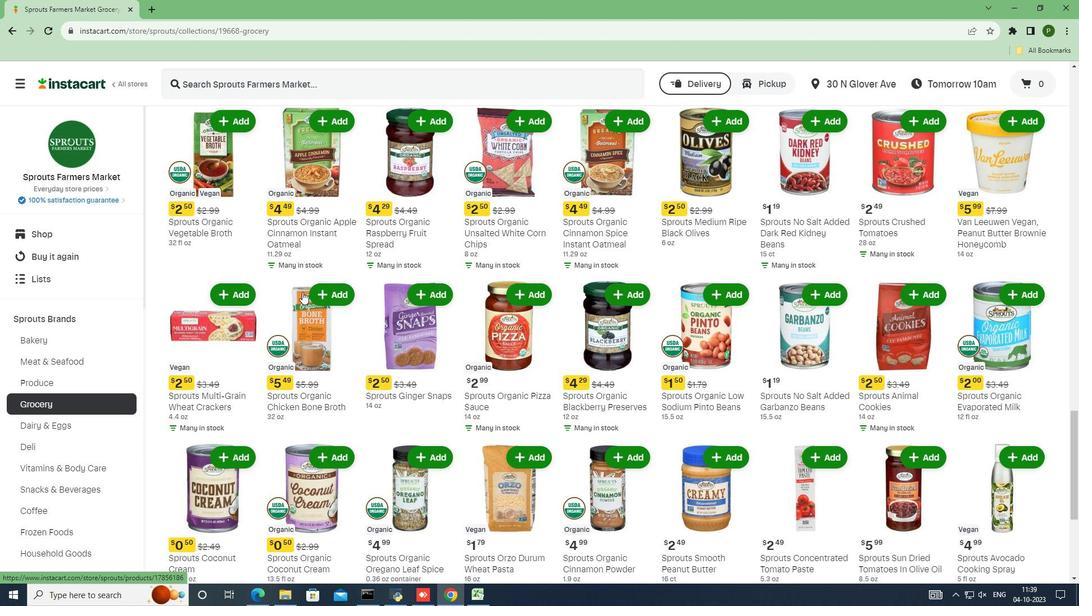 
Action: Mouse scrolled (302, 291) with delta (0, 0)
Screenshot: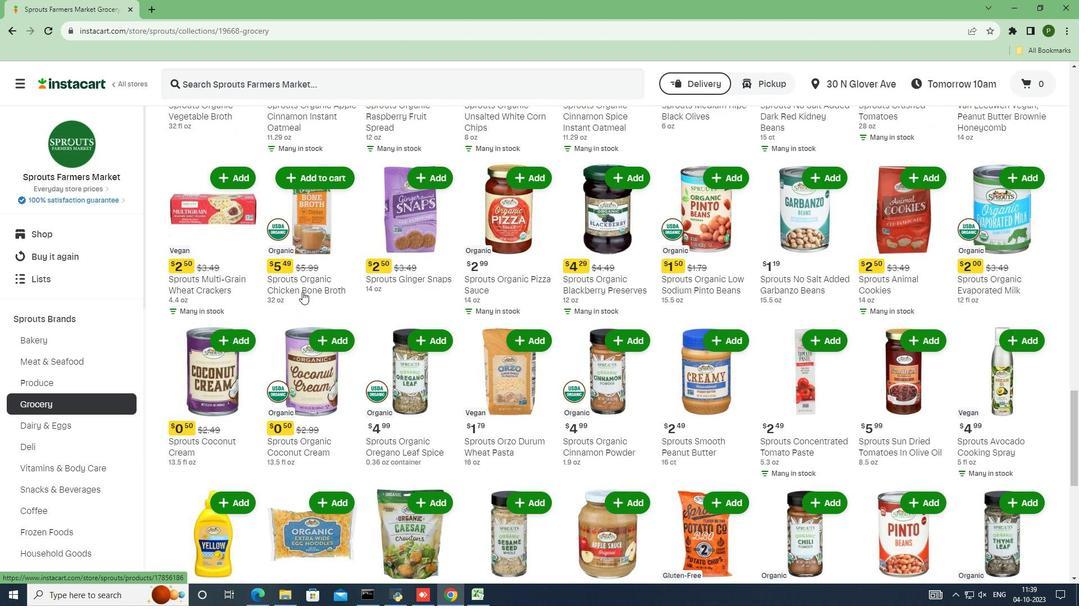 
Action: Mouse scrolled (302, 291) with delta (0, 0)
Screenshot: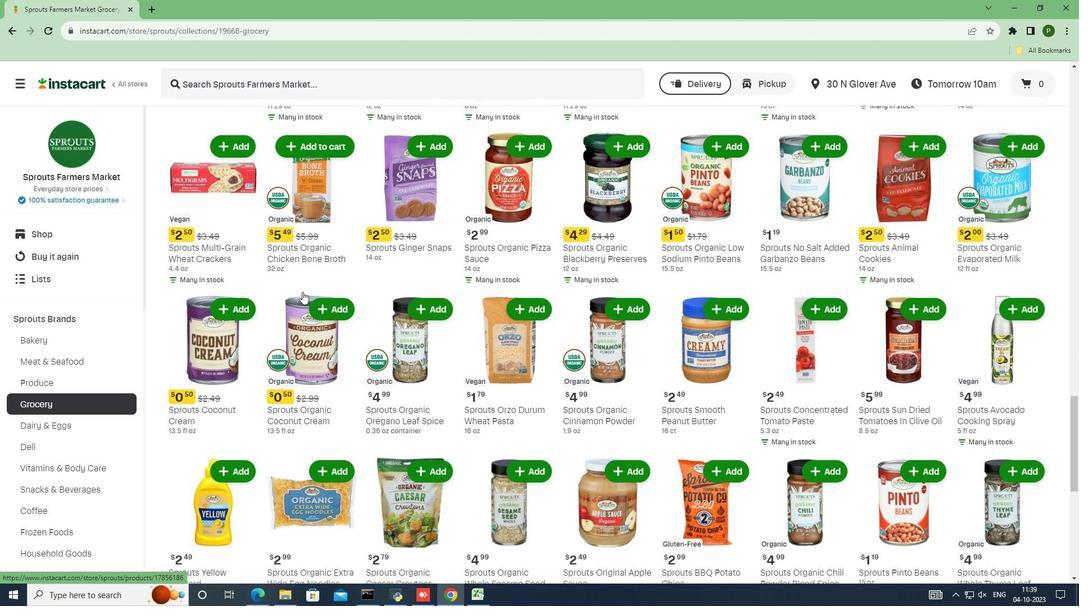 
Action: Mouse scrolled (302, 291) with delta (0, 0)
Screenshot: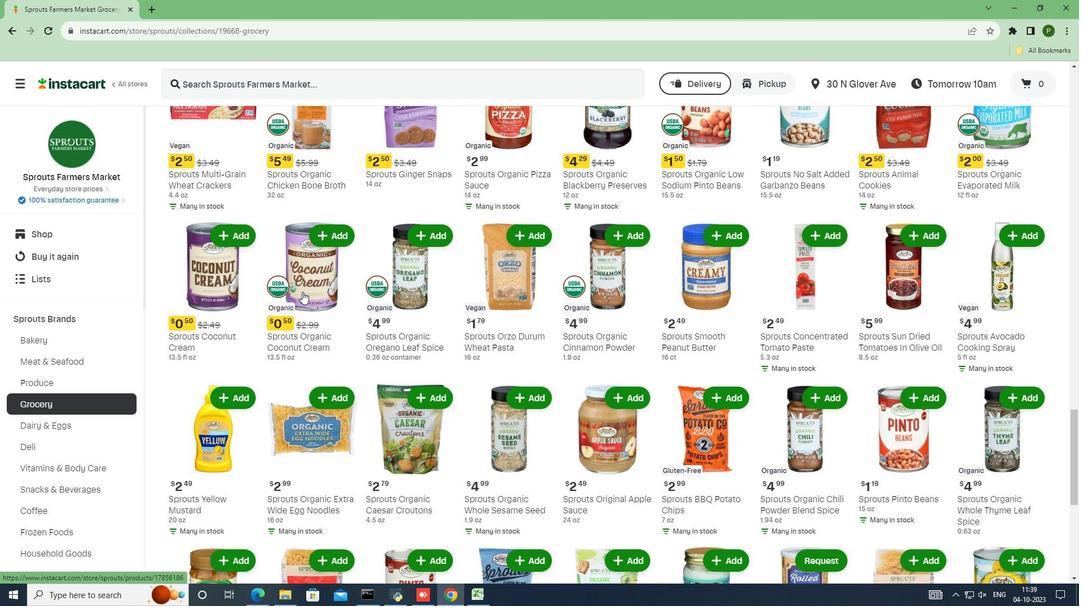 
Action: Mouse moved to (307, 295)
Screenshot: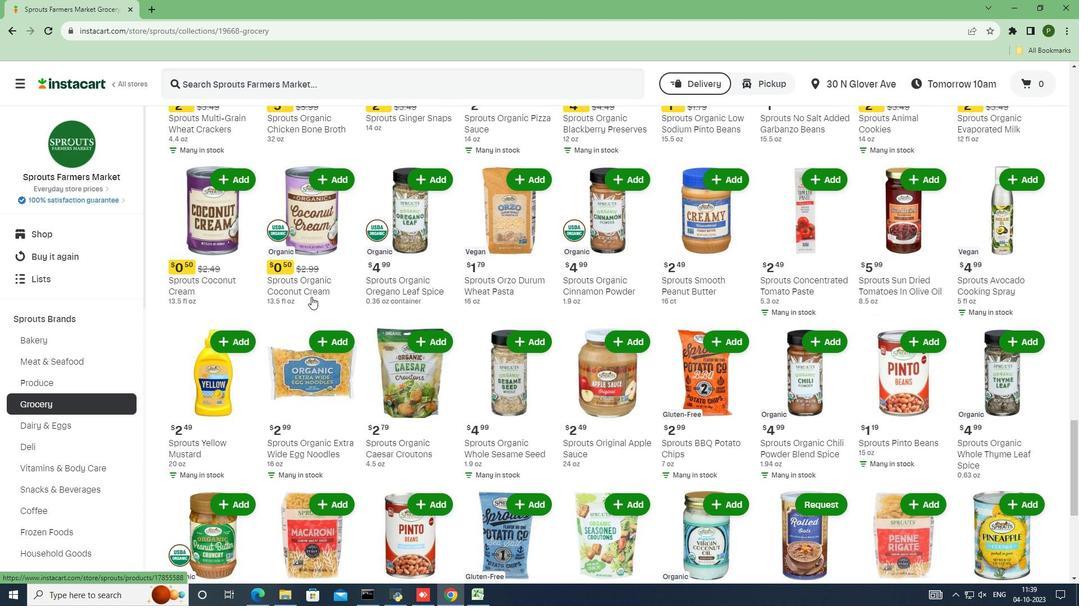 
Action: Mouse scrolled (307, 294) with delta (0, 0)
Screenshot: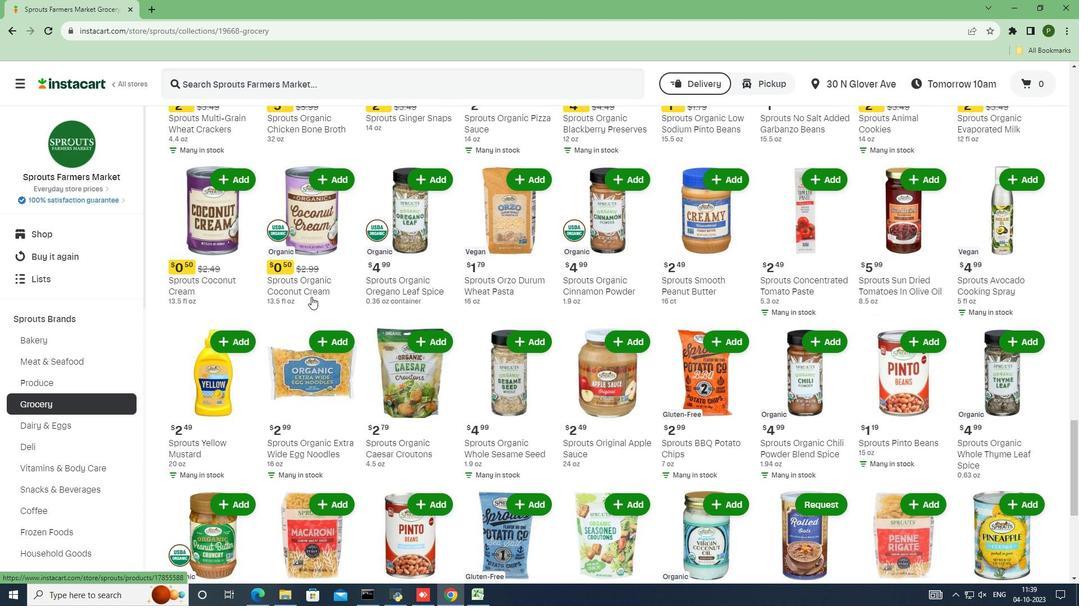 
Action: Mouse moved to (311, 297)
Screenshot: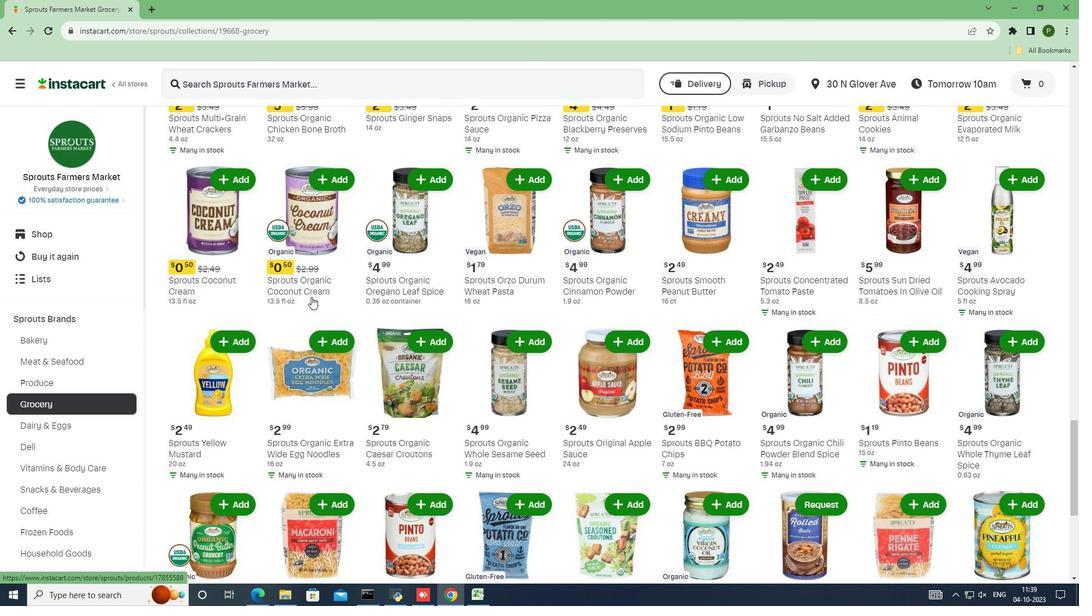 
Action: Mouse scrolled (311, 296) with delta (0, 0)
Screenshot: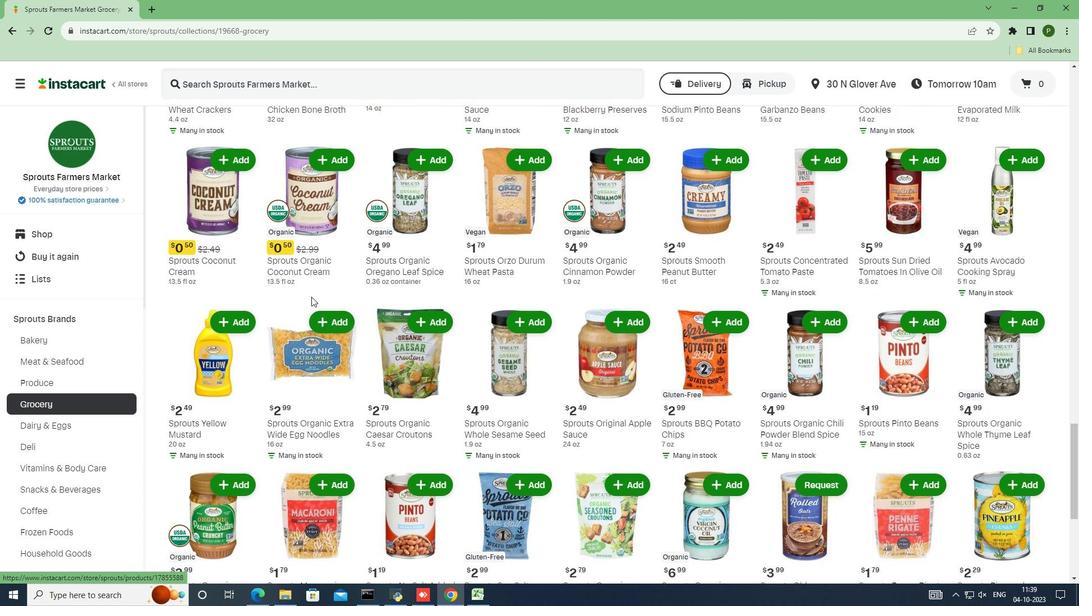 
Action: Mouse moved to (313, 296)
Screenshot: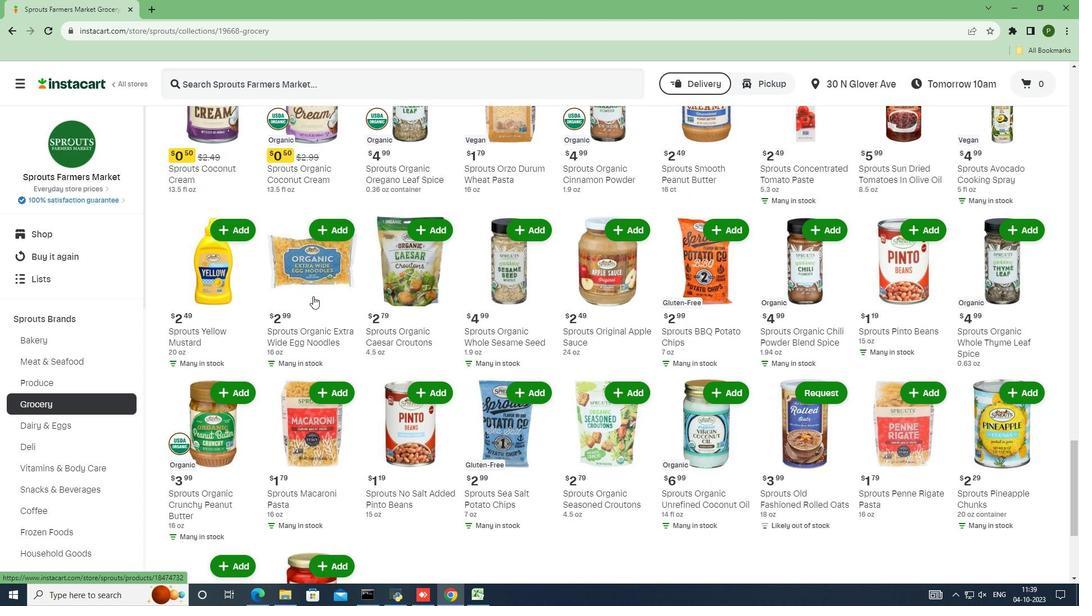 
Action: Mouse scrolled (313, 296) with delta (0, 0)
Screenshot: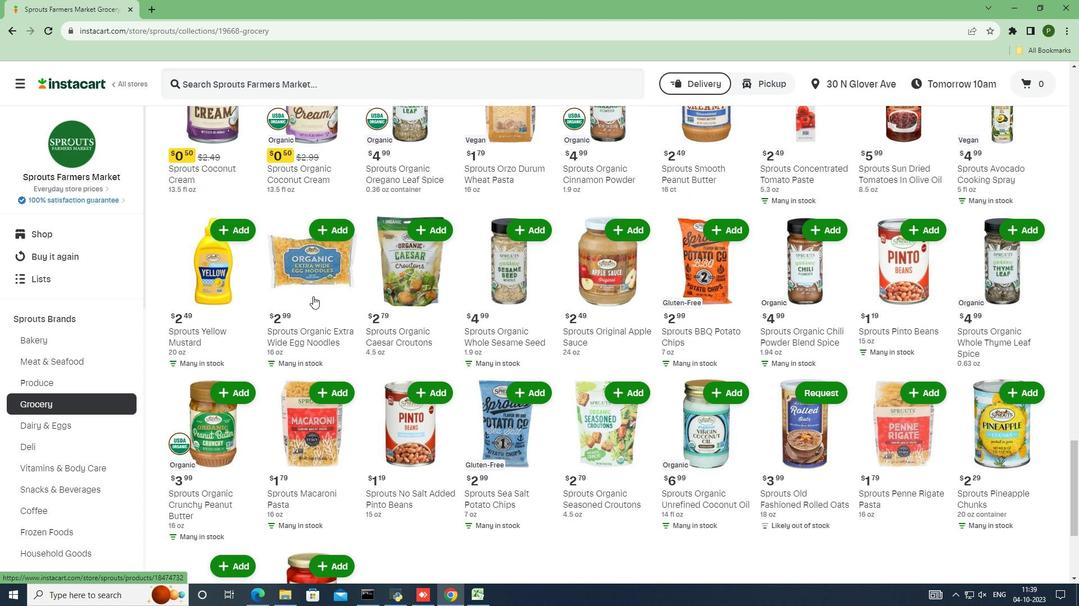 
Action: Mouse scrolled (313, 296) with delta (0, 0)
Screenshot: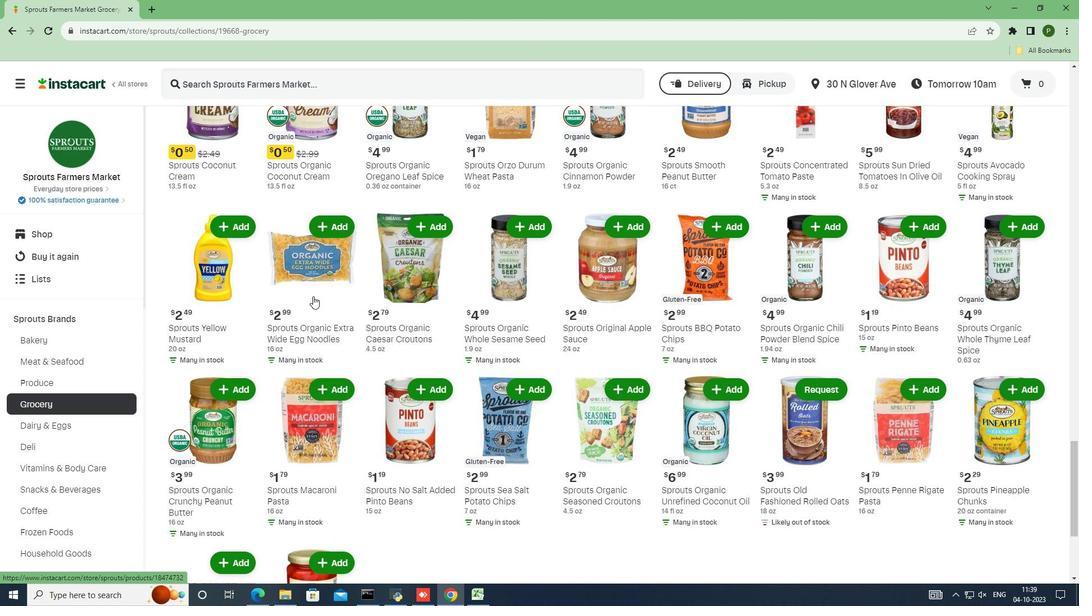 
Action: Mouse moved to (323, 292)
Screenshot: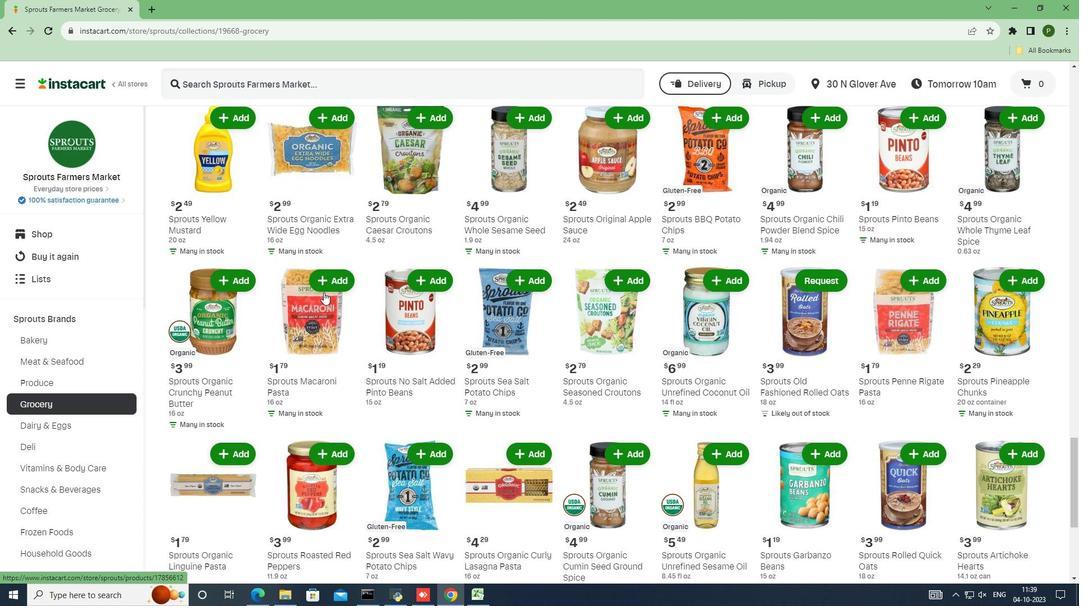 
Action: Mouse scrolled (323, 292) with delta (0, 0)
Screenshot: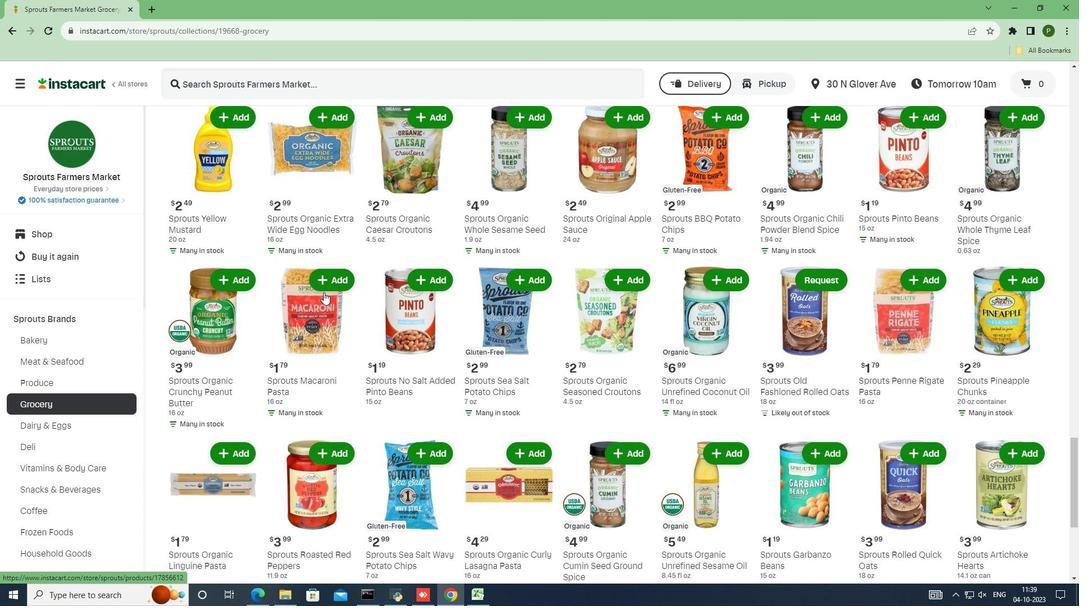 
Action: Mouse scrolled (323, 292) with delta (0, 0)
Screenshot: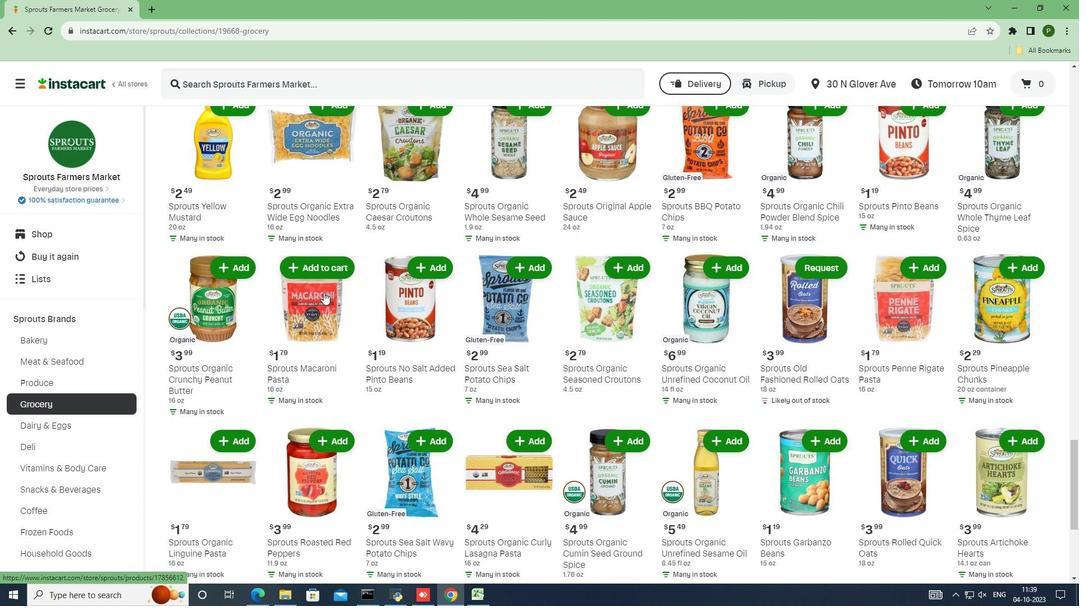 
Action: Mouse moved to (324, 292)
Screenshot: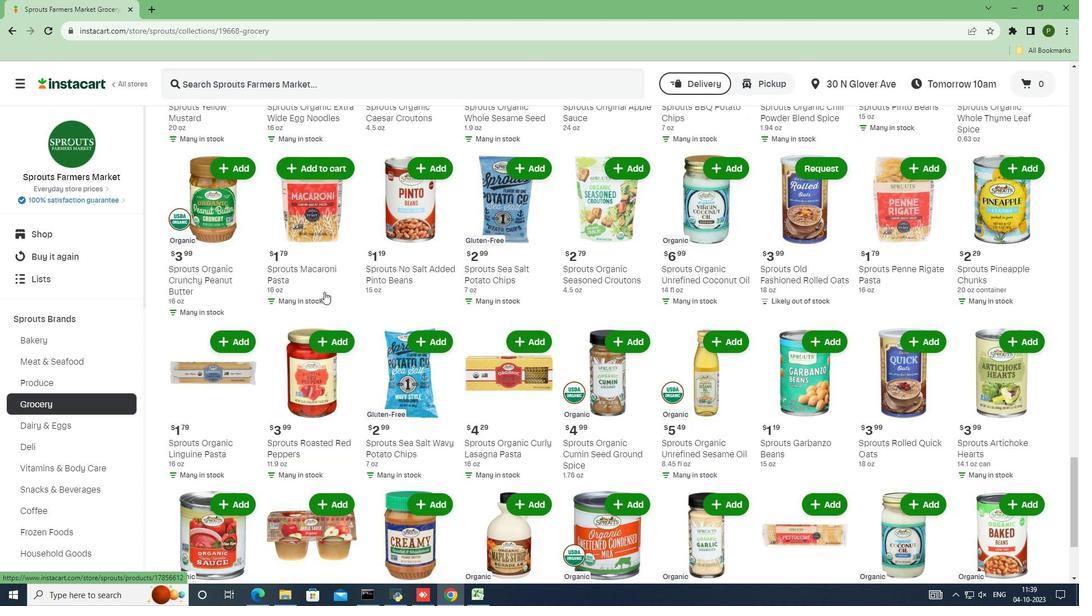 
Action: Mouse scrolled (324, 291) with delta (0, 0)
Screenshot: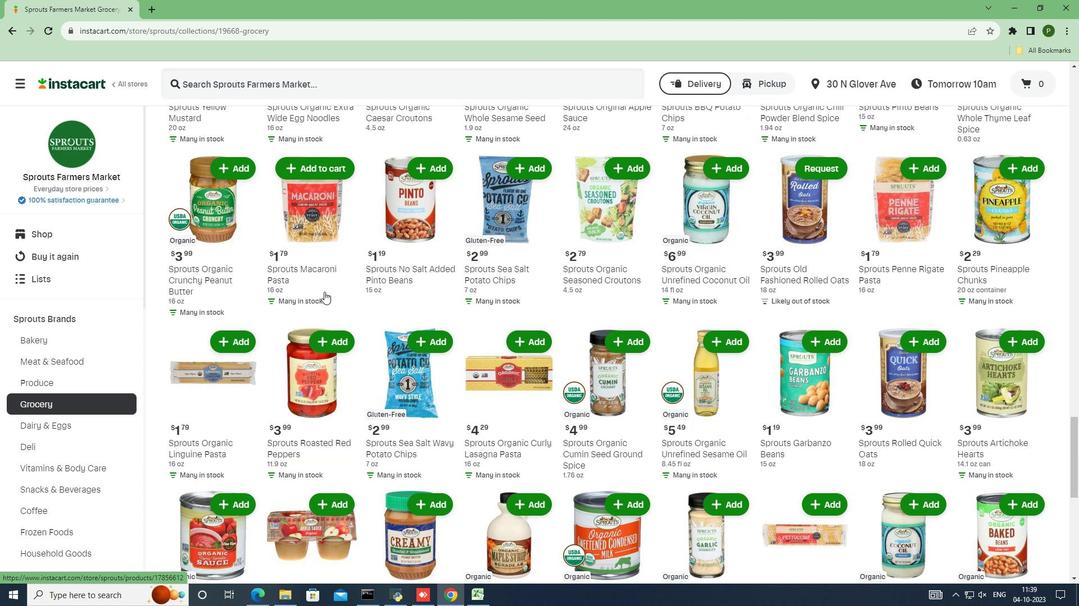 
Action: Mouse scrolled (324, 291) with delta (0, 0)
Screenshot: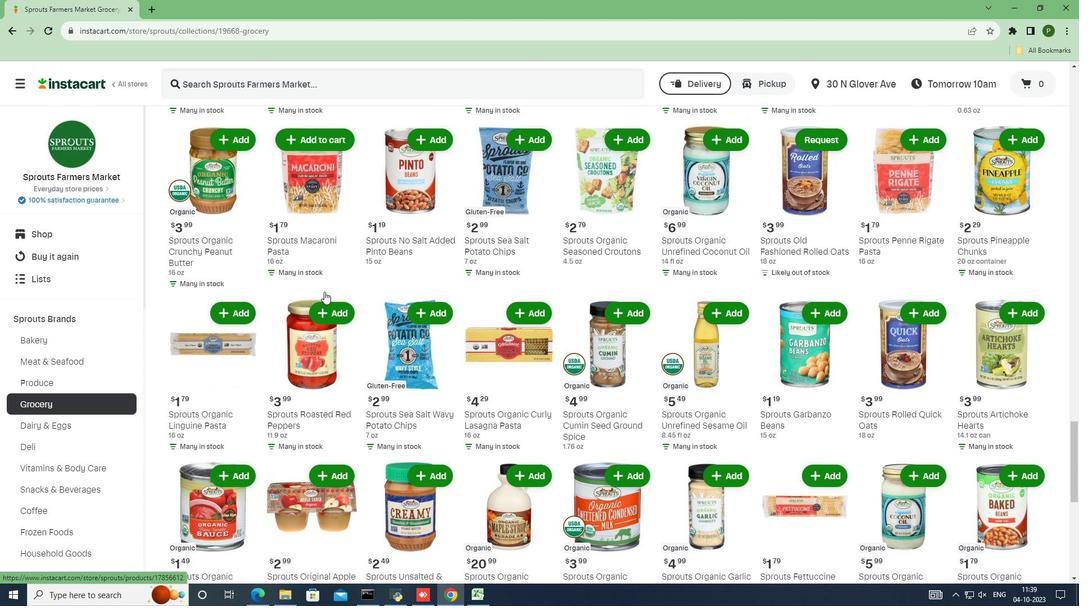 
Action: Mouse scrolled (324, 291) with delta (0, 0)
Screenshot: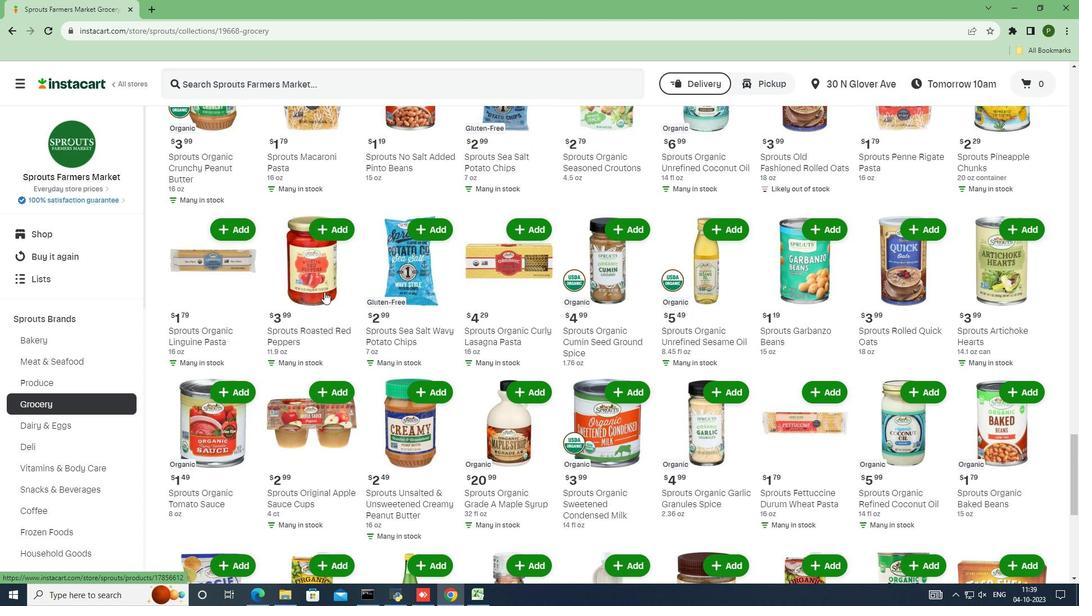
Action: Mouse scrolled (324, 291) with delta (0, 0)
Screenshot: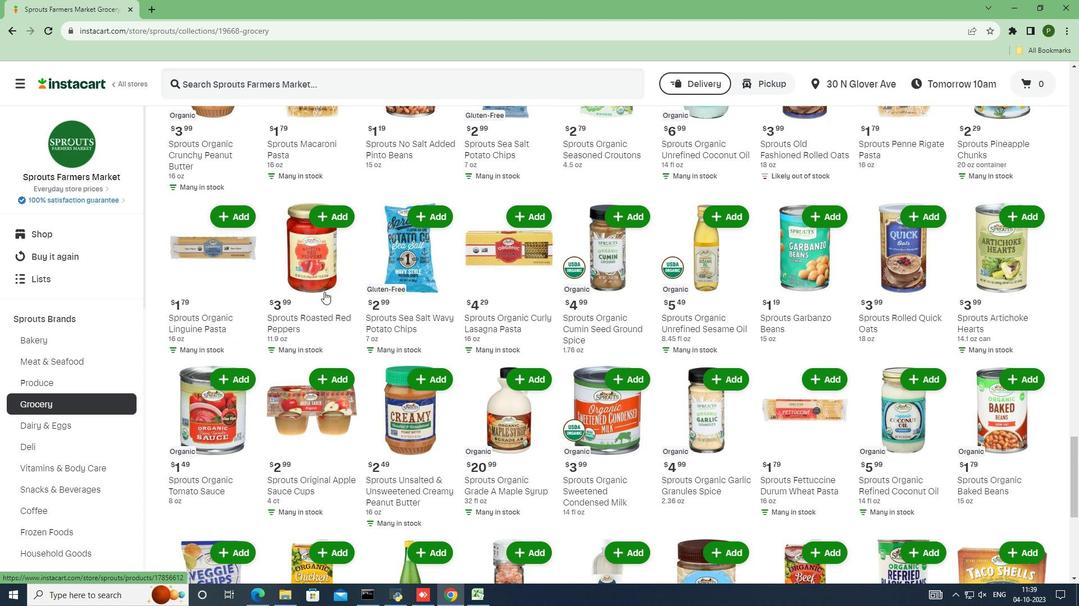
Action: Mouse scrolled (324, 291) with delta (0, 0)
Screenshot: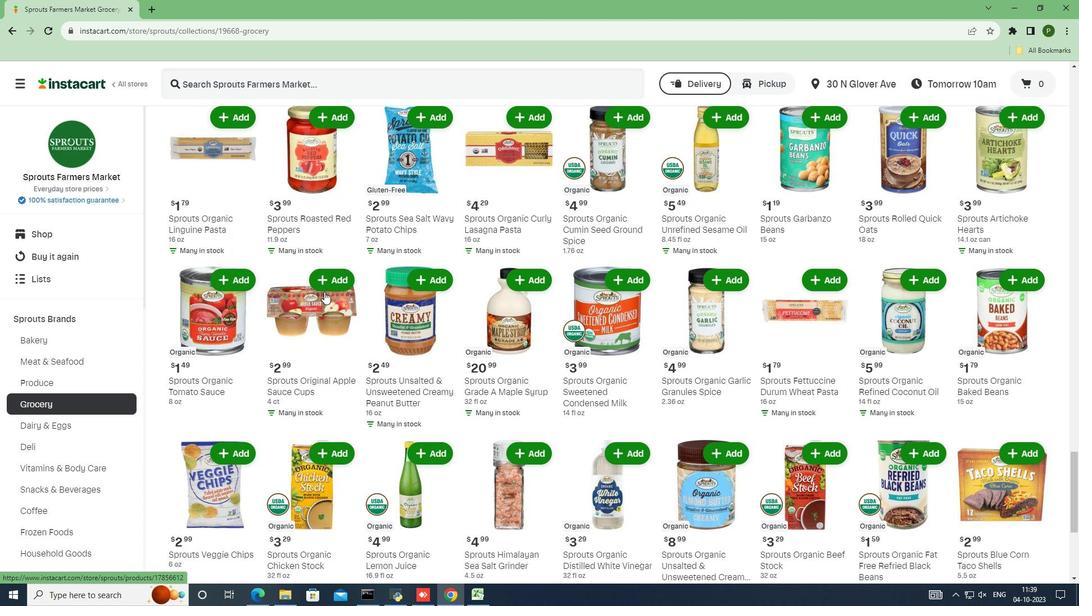 
Action: Mouse scrolled (324, 291) with delta (0, 0)
Screenshot: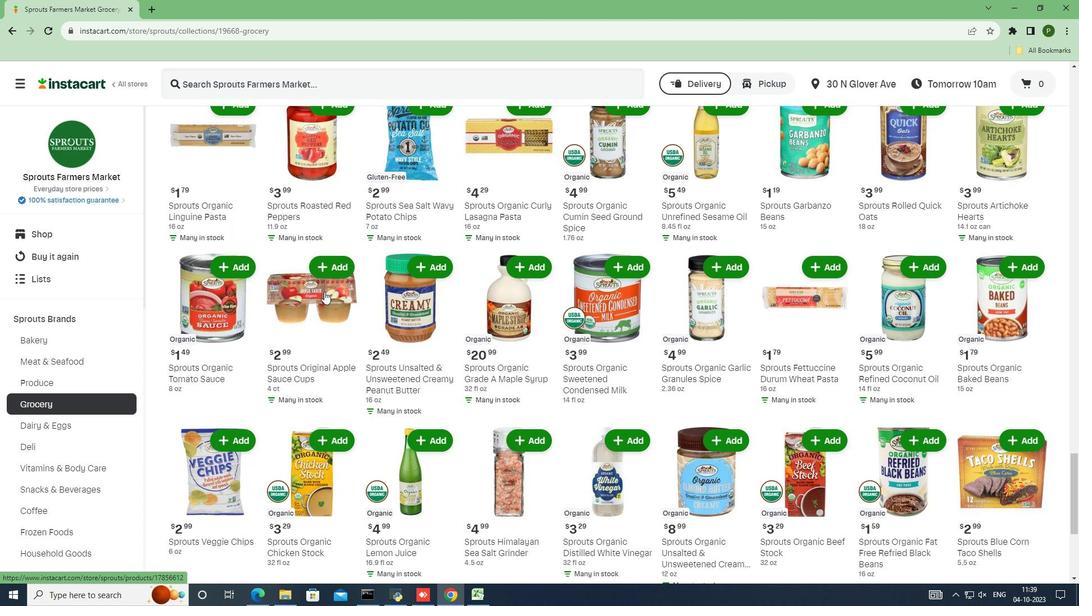 
Action: Mouse scrolled (324, 291) with delta (0, 0)
Screenshot: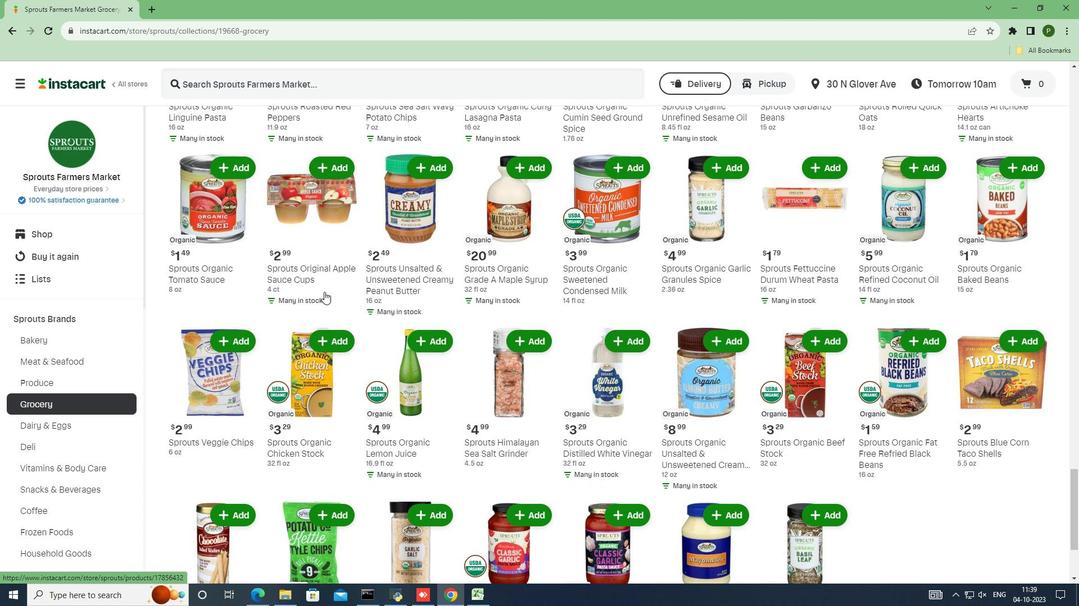 
Action: Mouse scrolled (324, 291) with delta (0, 0)
Screenshot: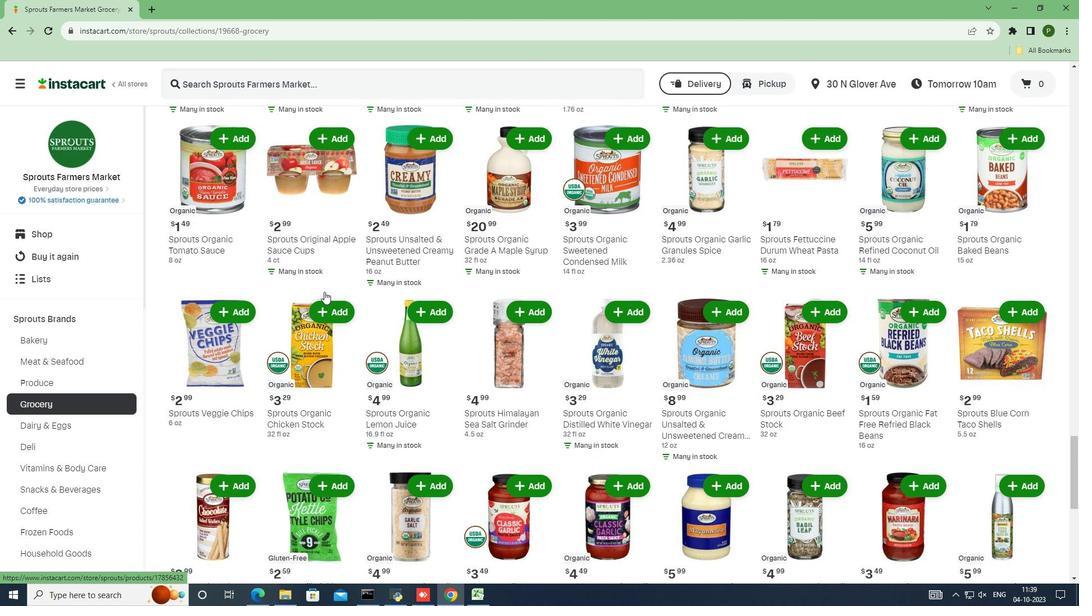 
Action: Mouse scrolled (324, 291) with delta (0, 0)
Screenshot: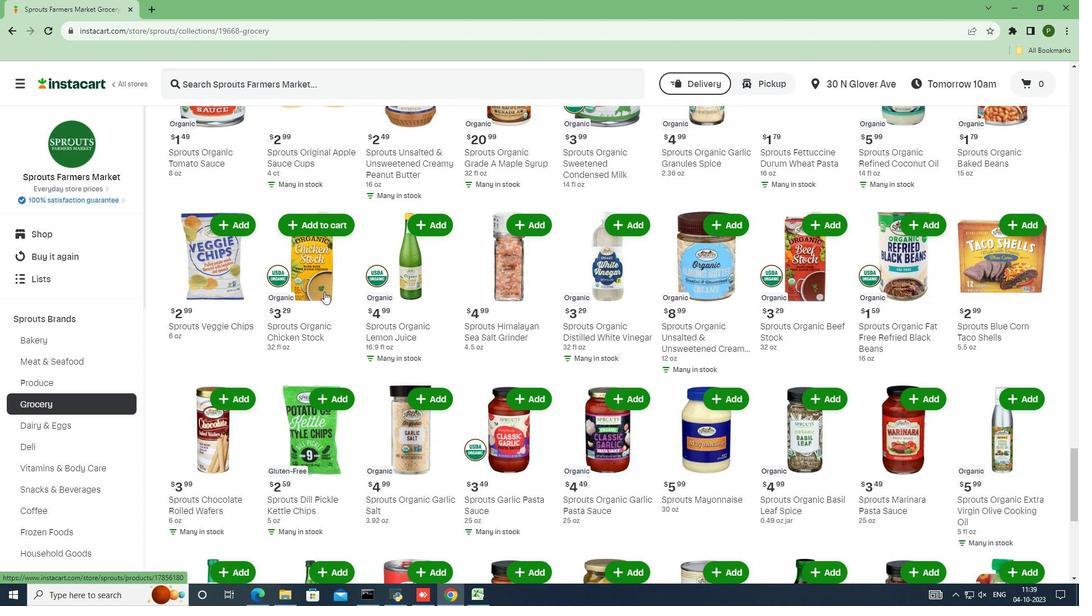 
Action: Mouse scrolled (324, 291) with delta (0, 0)
Screenshot: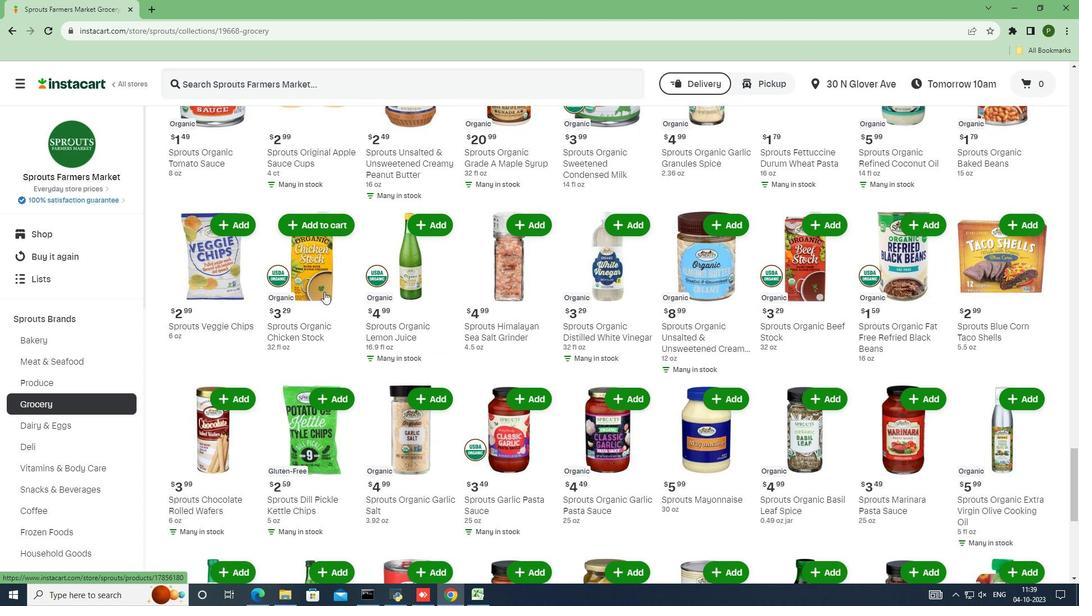 
Action: Mouse scrolled (324, 291) with delta (0, 0)
Screenshot: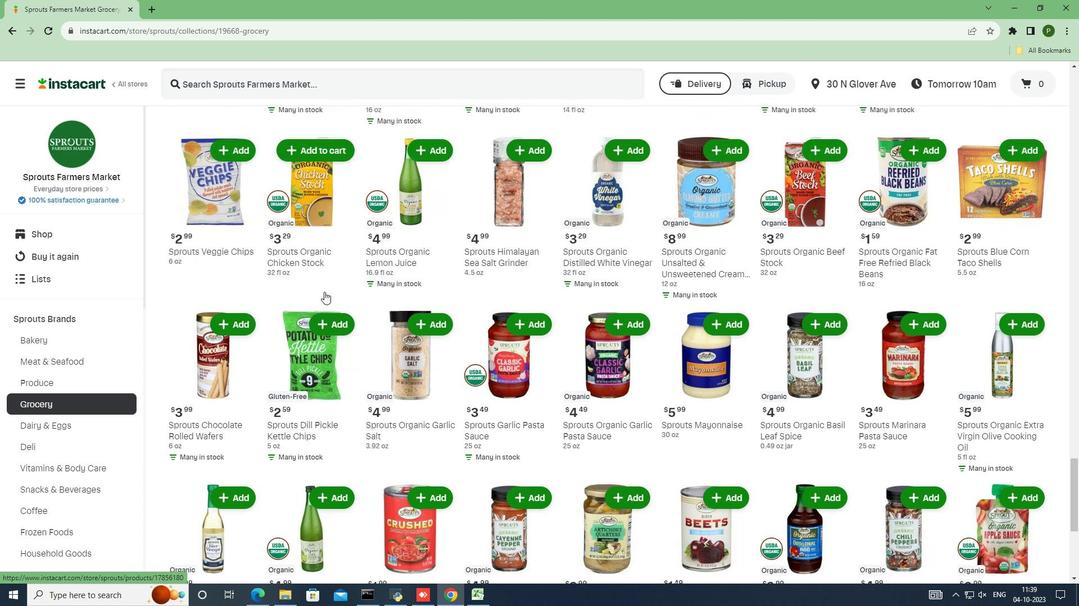 
Action: Mouse scrolled (324, 292) with delta (0, 0)
Screenshot: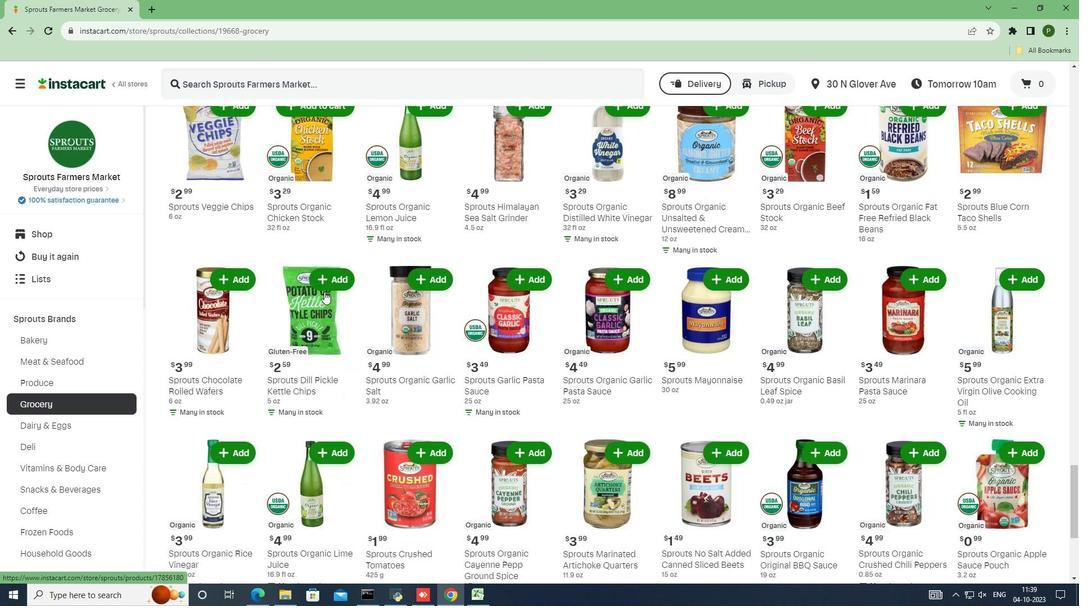 
Action: Mouse scrolled (324, 291) with delta (0, 0)
Screenshot: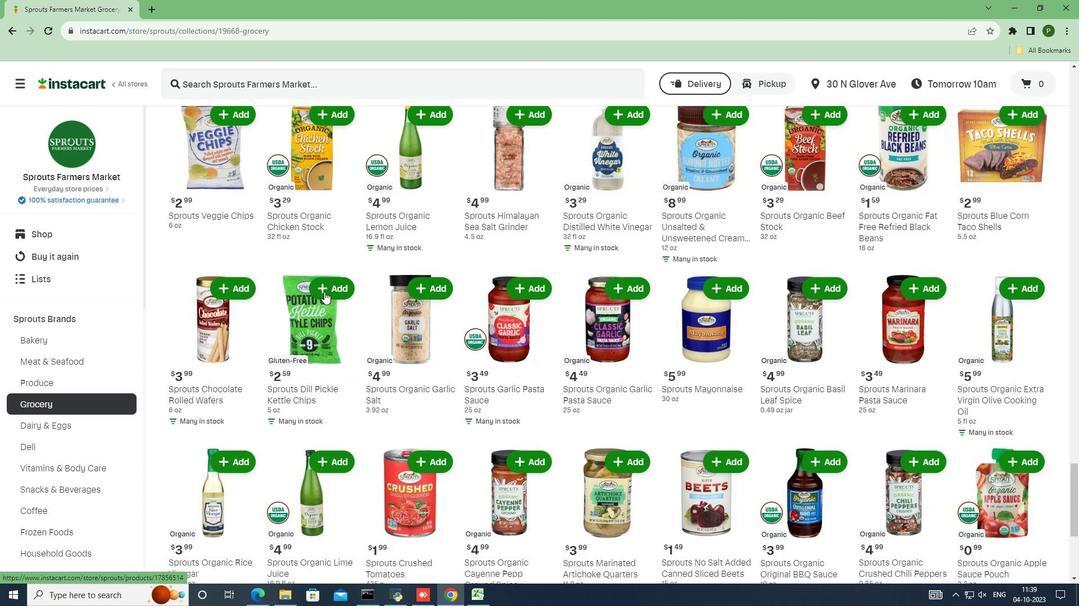 
Action: Mouse scrolled (324, 291) with delta (0, 0)
Screenshot: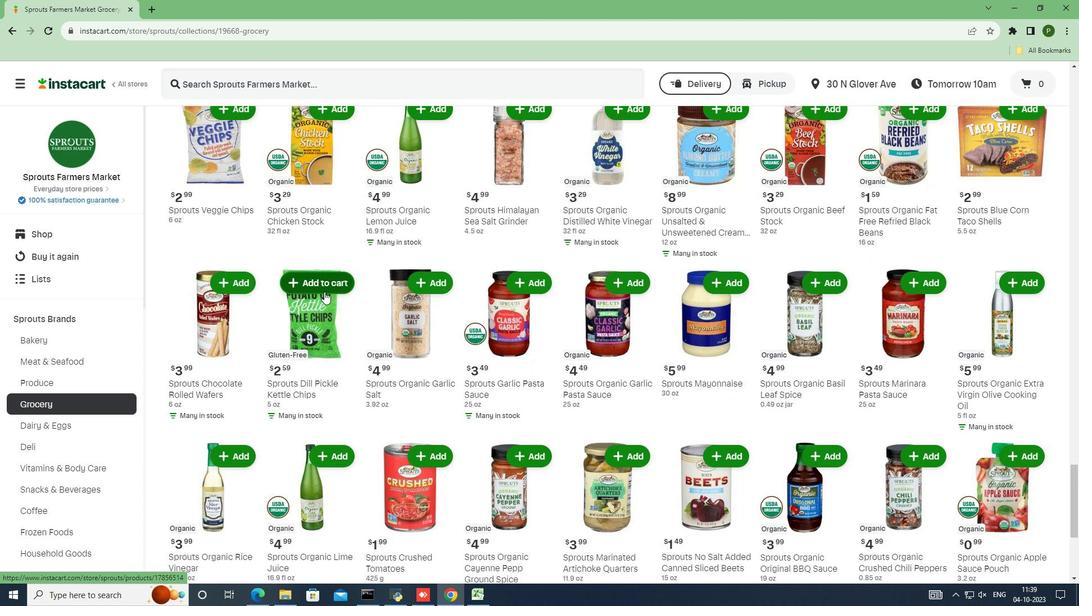 
Action: Mouse scrolled (324, 291) with delta (0, 0)
Screenshot: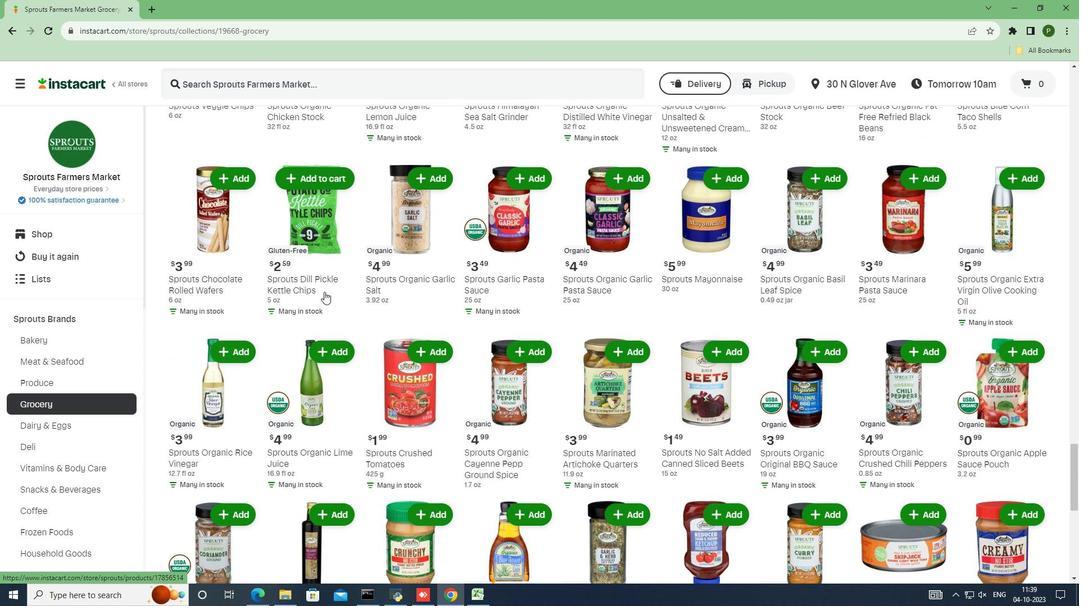
Action: Mouse scrolled (324, 291) with delta (0, 0)
Screenshot: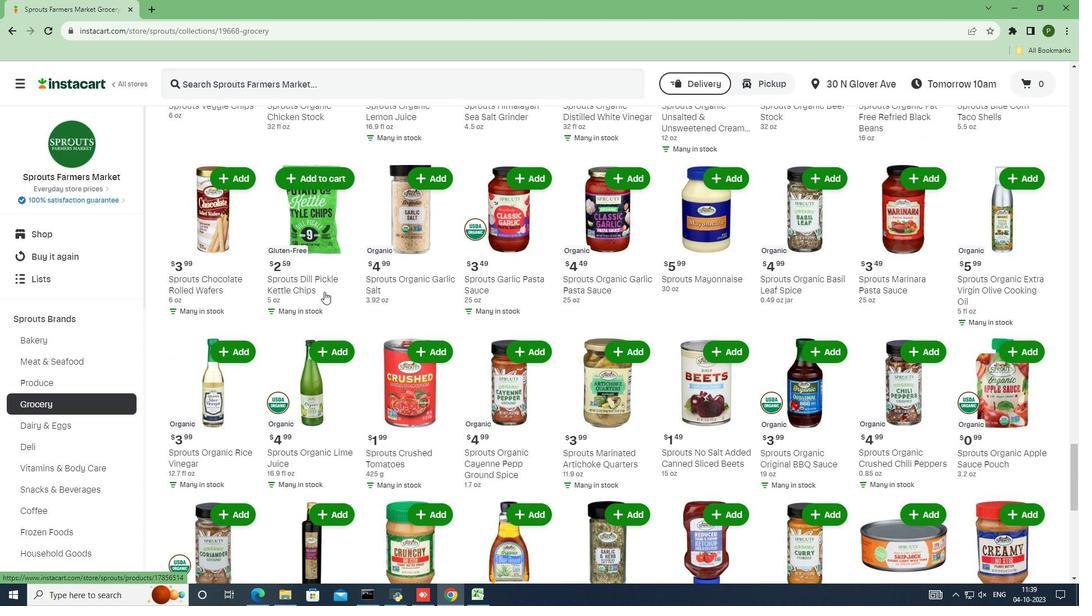 
Action: Mouse scrolled (324, 291) with delta (0, 0)
Screenshot: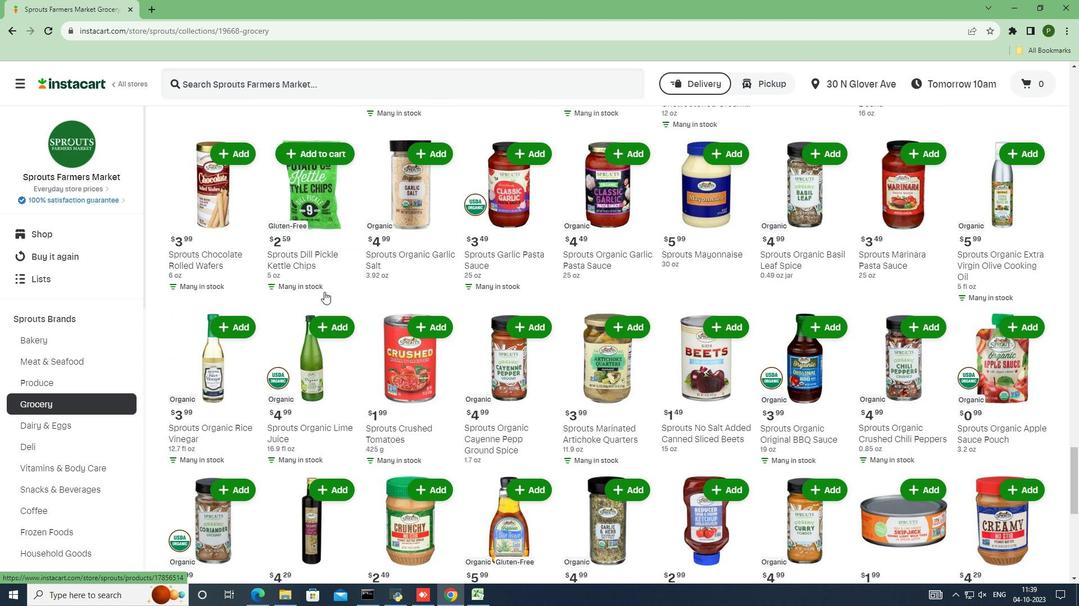 
Action: Mouse scrolled (324, 291) with delta (0, 0)
Screenshot: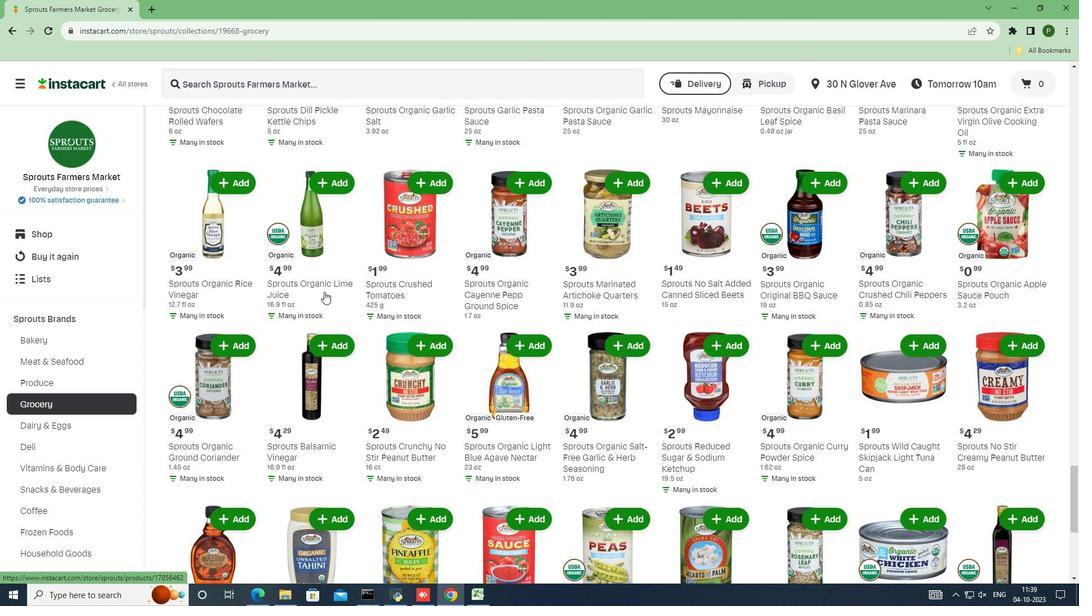 
Action: Mouse scrolled (324, 291) with delta (0, 0)
Screenshot: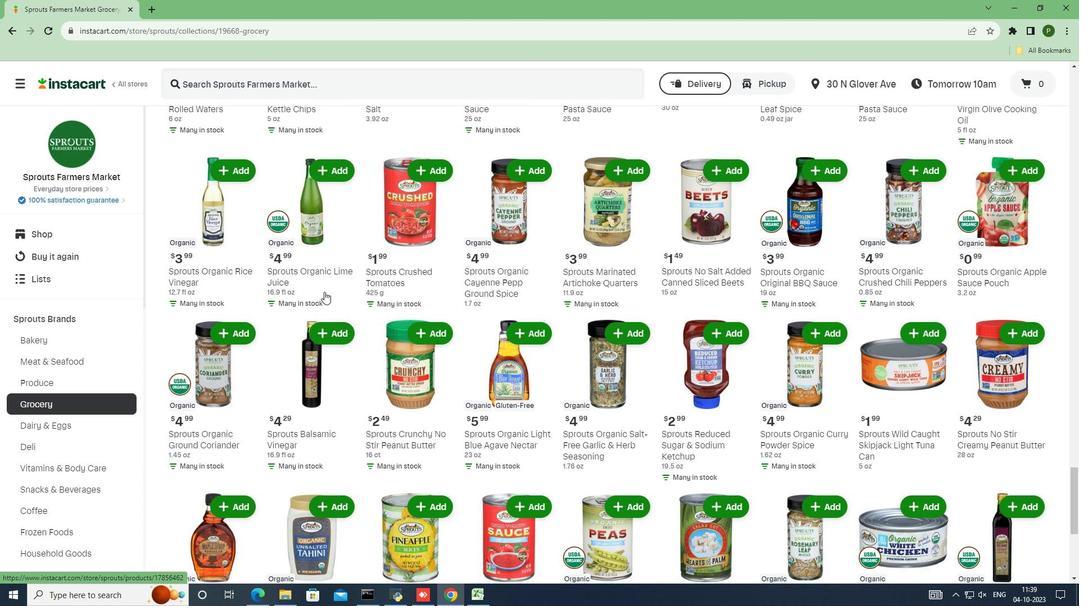 
Action: Mouse scrolled (324, 291) with delta (0, 0)
Screenshot: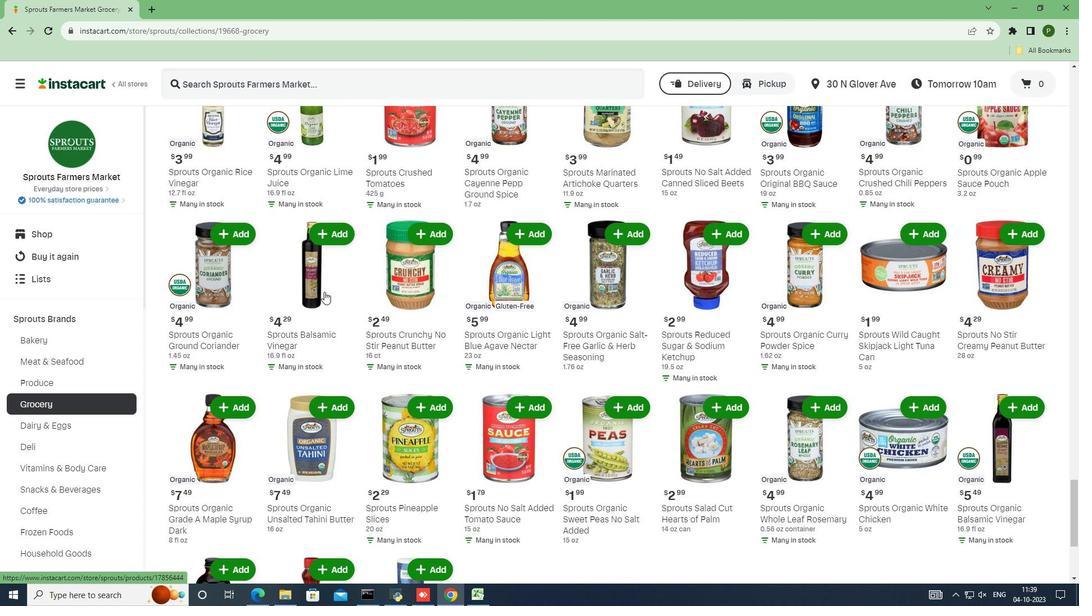 
Action: Mouse scrolled (324, 291) with delta (0, 0)
Screenshot: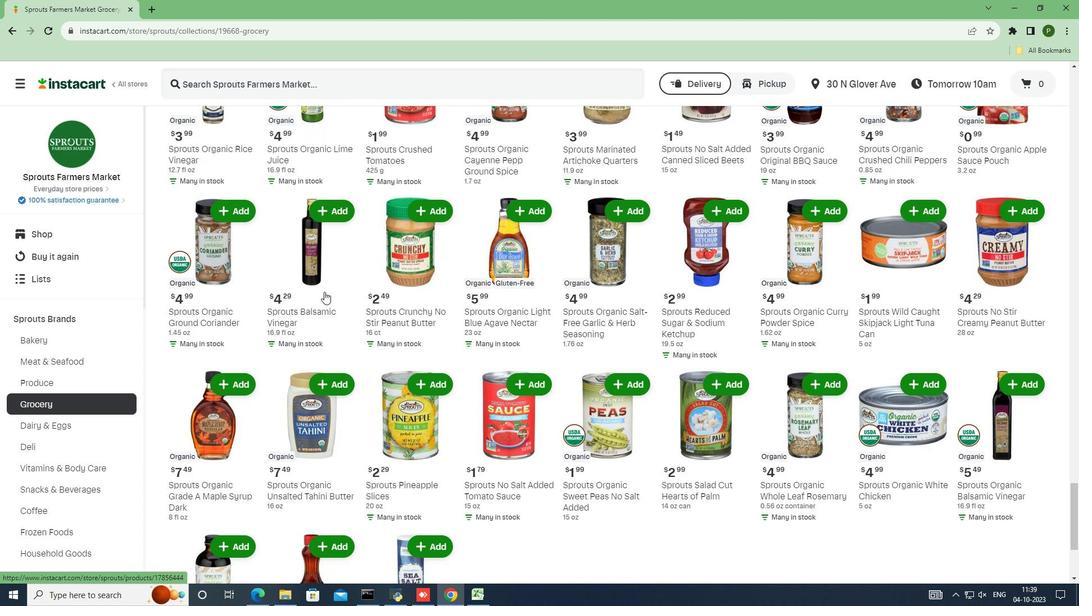 
Action: Mouse scrolled (324, 291) with delta (0, 0)
Screenshot: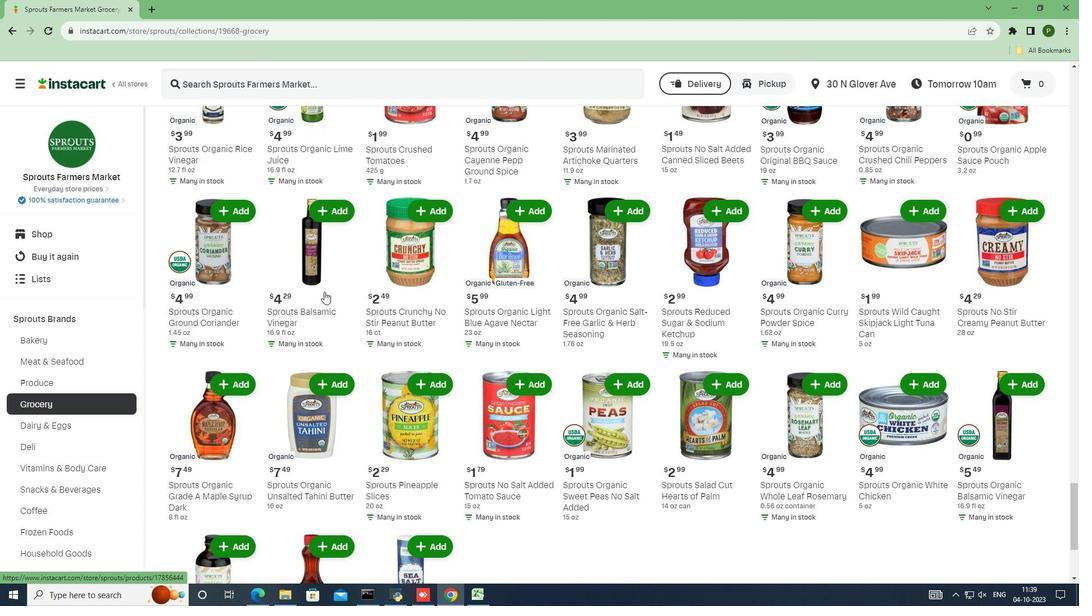 
Action: Mouse scrolled (324, 291) with delta (0, 0)
Screenshot: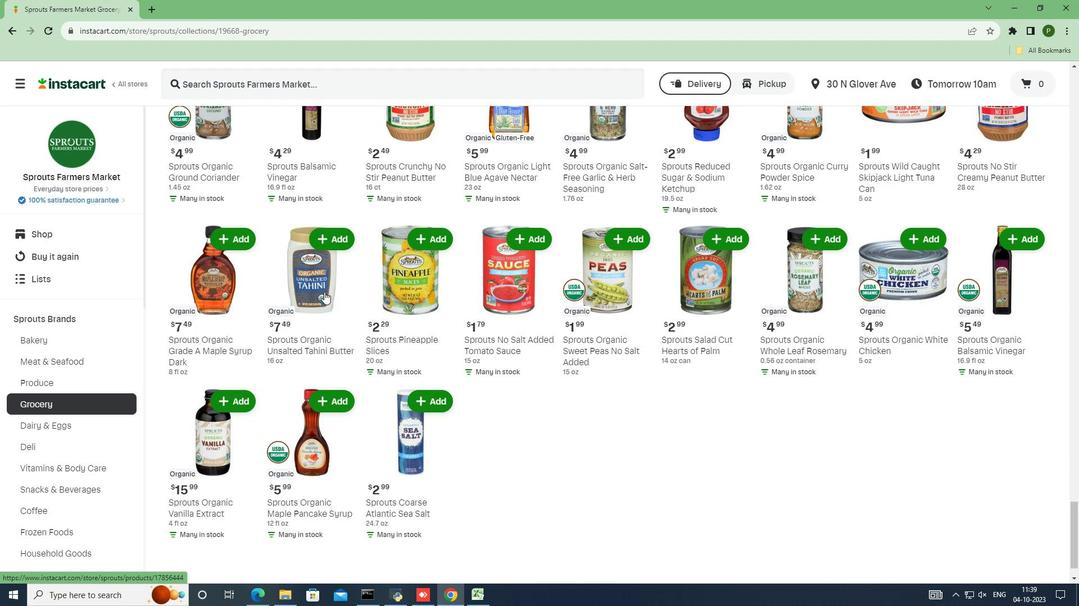 
Action: Mouse scrolled (324, 291) with delta (0, 0)
Screenshot: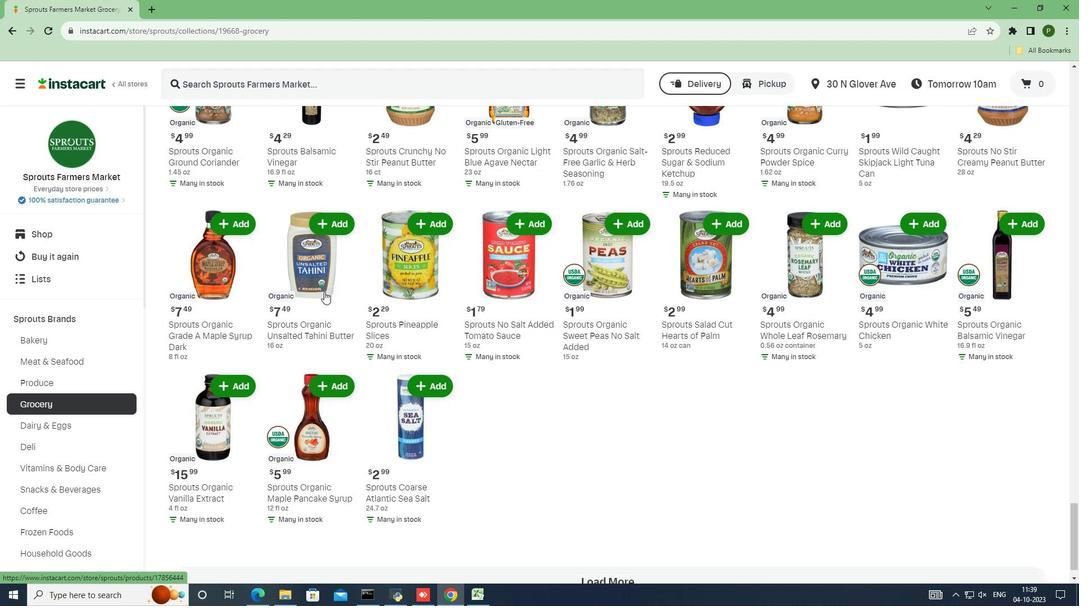 
Action: Mouse scrolled (324, 291) with delta (0, 0)
Screenshot: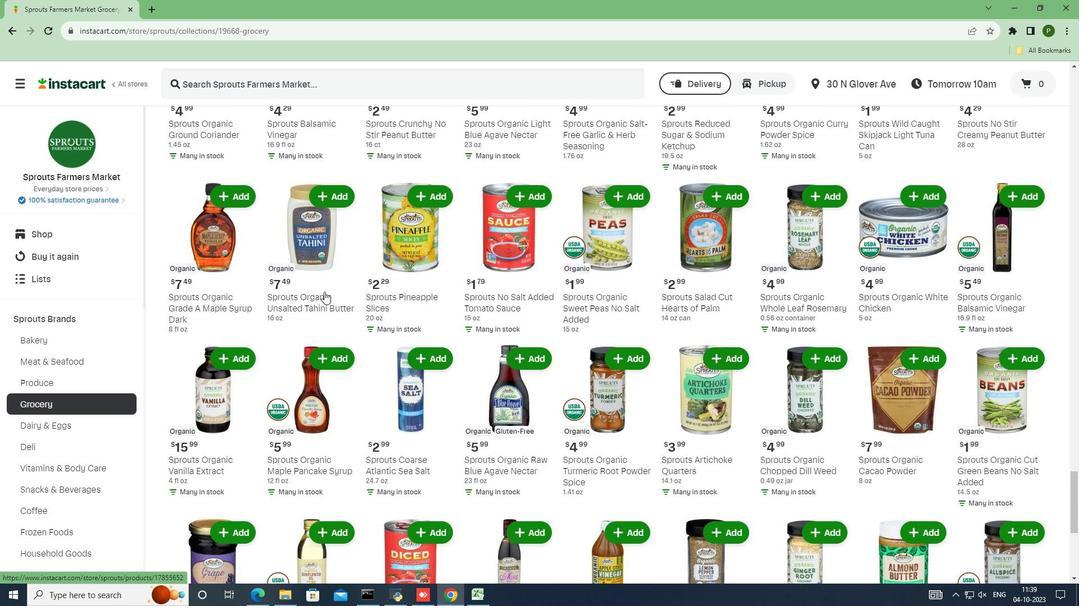 
Action: Mouse scrolled (324, 291) with delta (0, 0)
Screenshot: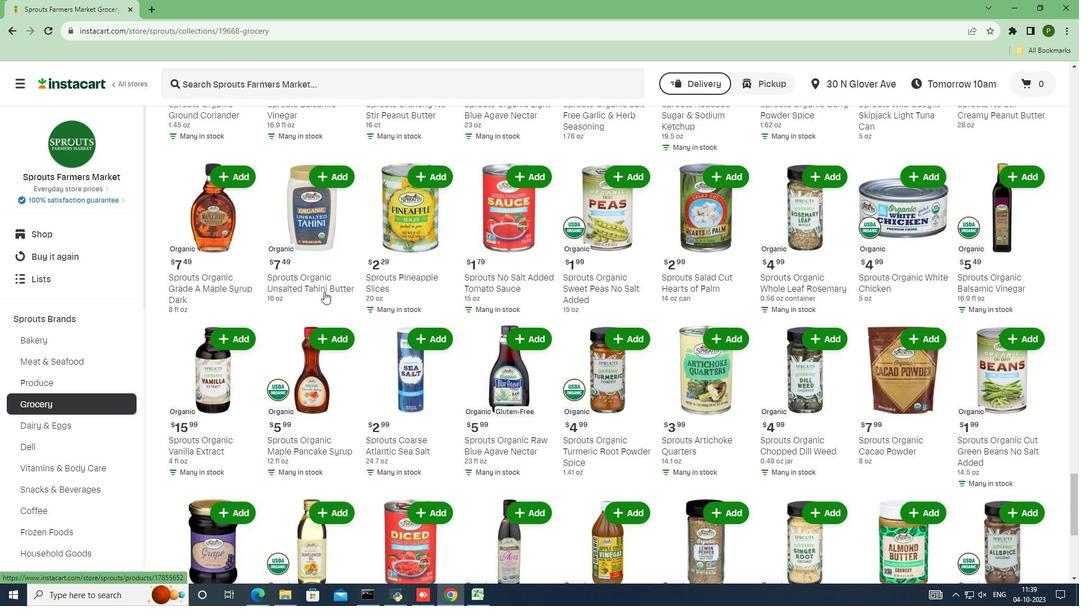 
Action: Mouse scrolled (324, 291) with delta (0, 0)
Screenshot: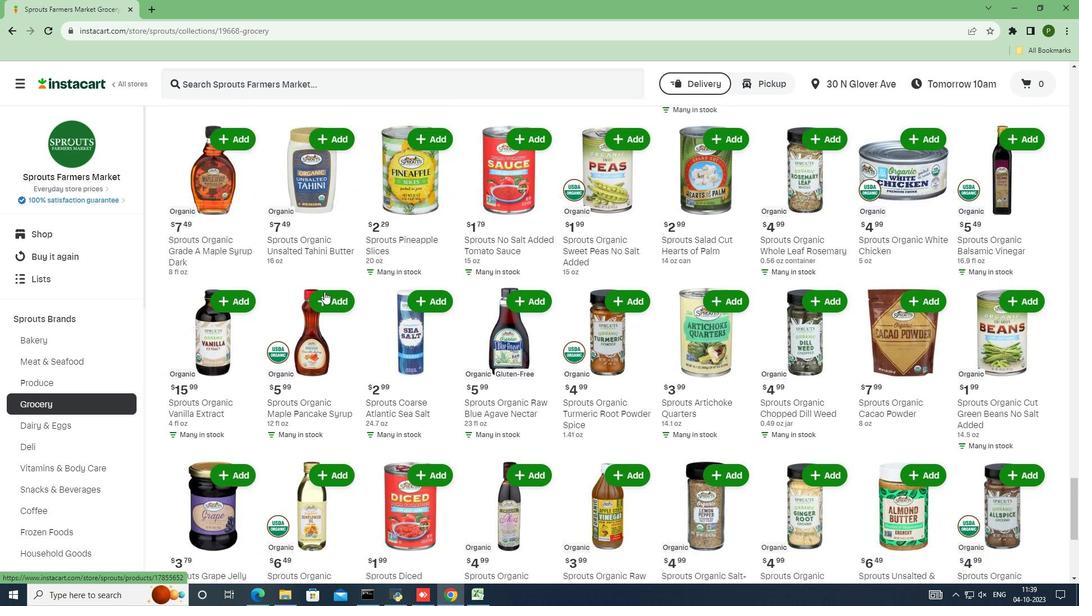 
Action: Mouse scrolled (324, 291) with delta (0, 0)
Screenshot: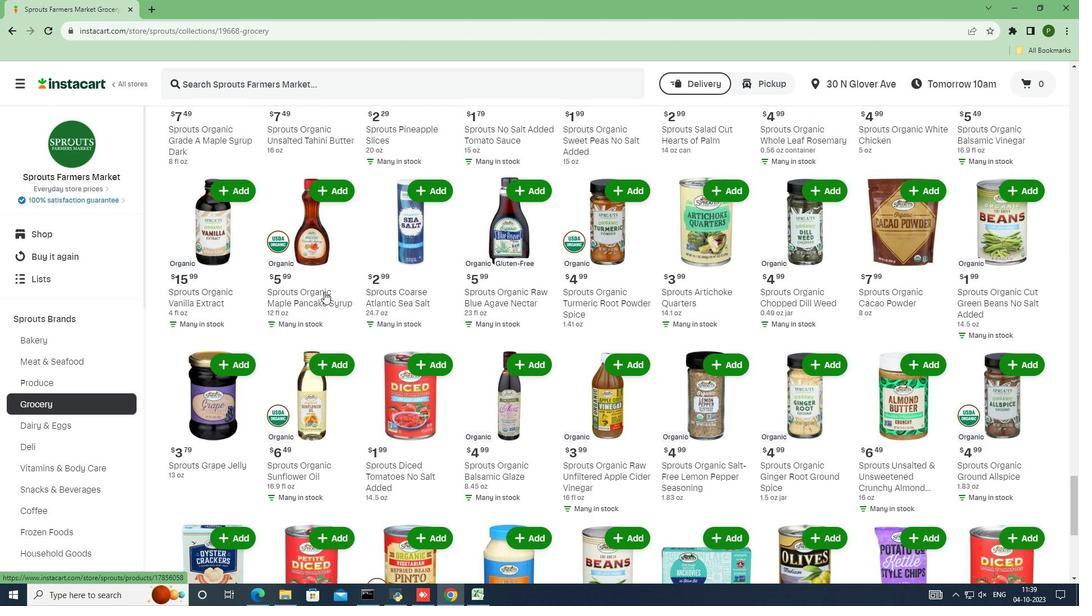 
Action: Mouse scrolled (324, 291) with delta (0, 0)
Screenshot: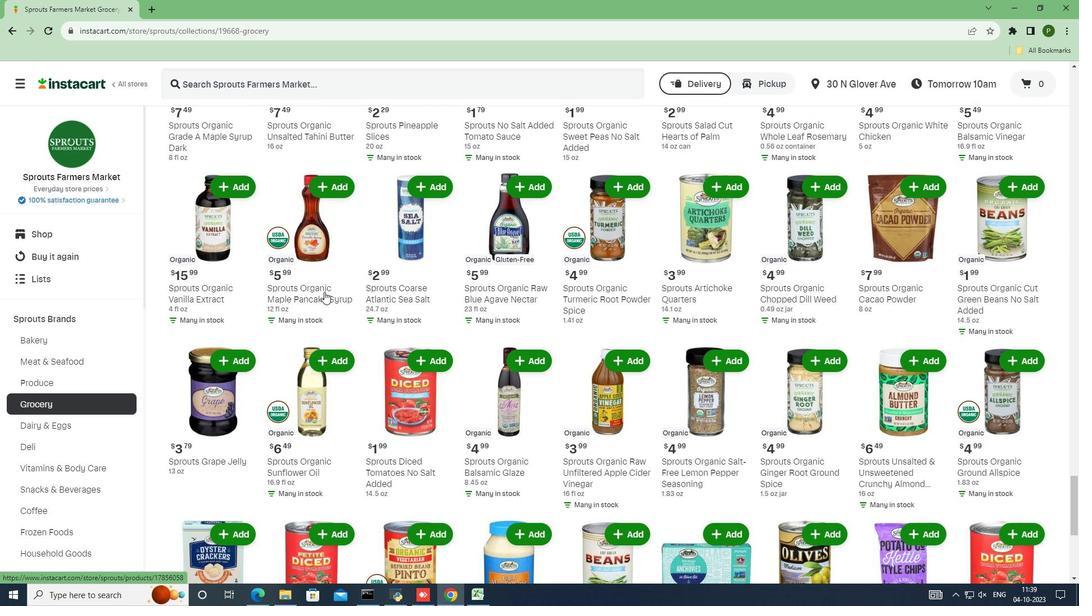 
Action: Mouse scrolled (324, 291) with delta (0, 0)
Screenshot: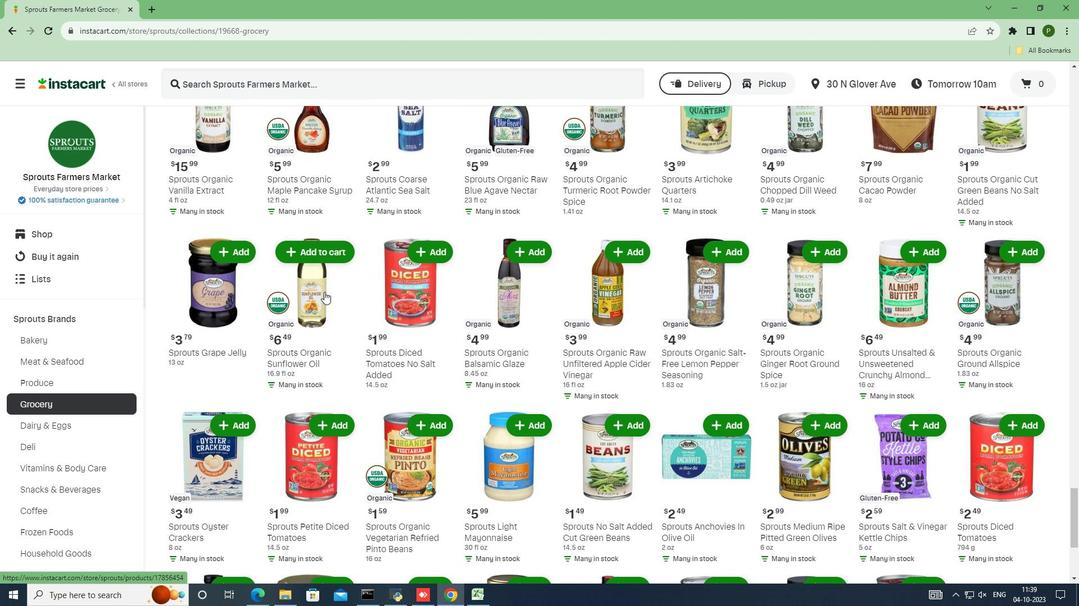 
Action: Mouse scrolled (324, 291) with delta (0, 0)
Screenshot: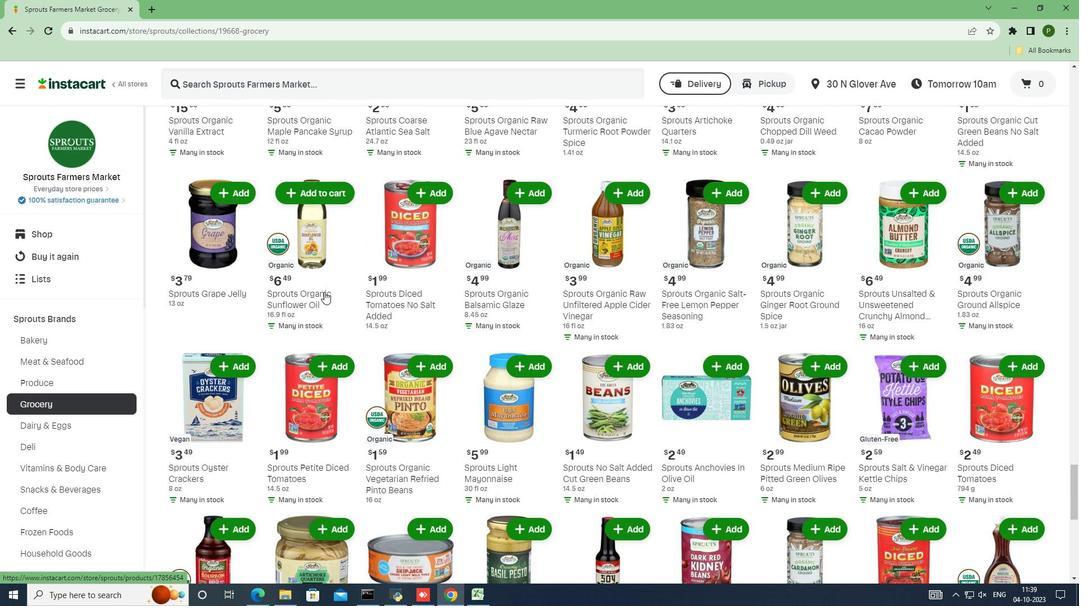 
Action: Mouse scrolled (324, 291) with delta (0, 0)
Screenshot: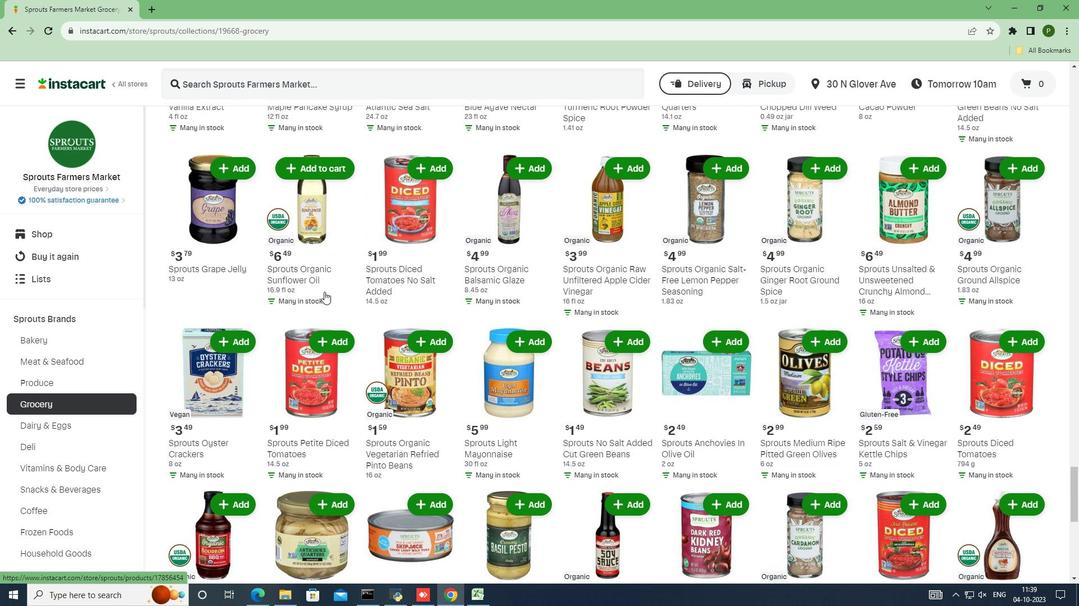 
Action: Mouse scrolled (324, 291) with delta (0, 0)
Screenshot: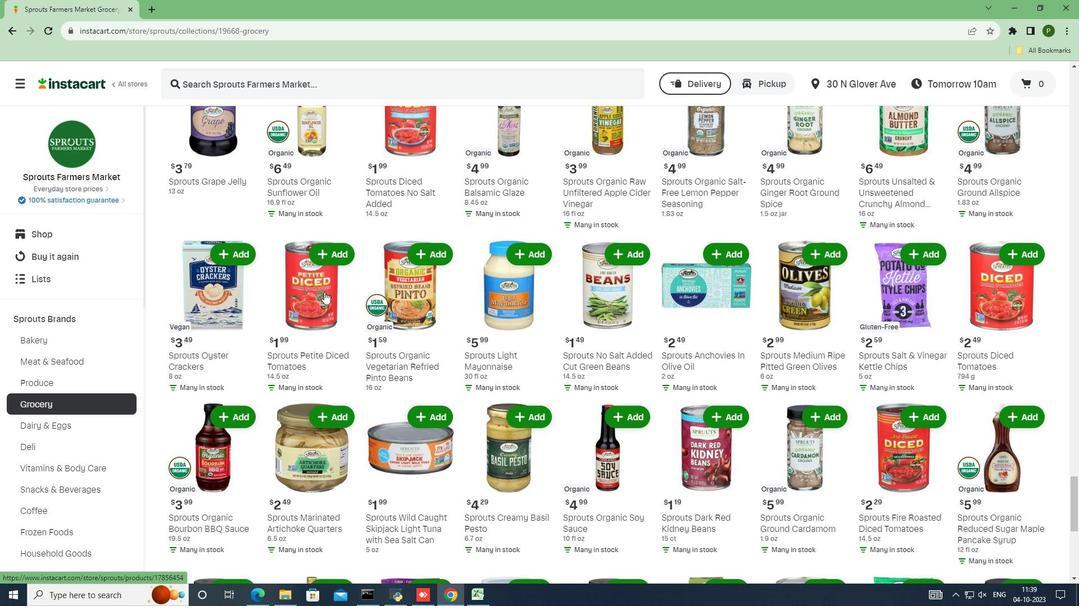 
Action: Mouse scrolled (324, 291) with delta (0, 0)
Screenshot: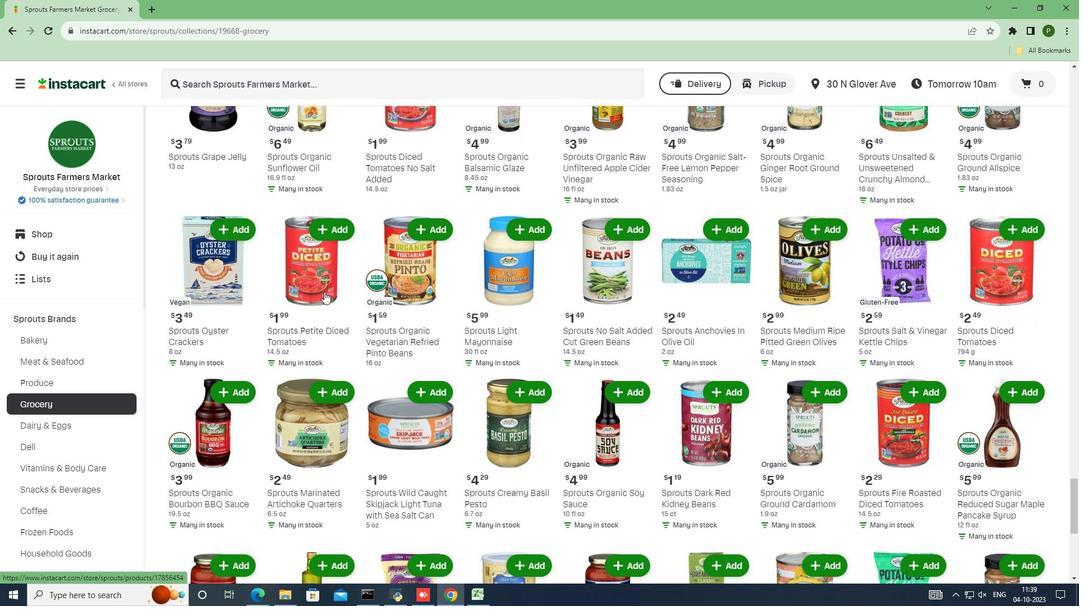 
Action: Mouse scrolled (324, 291) with delta (0, 0)
Screenshot: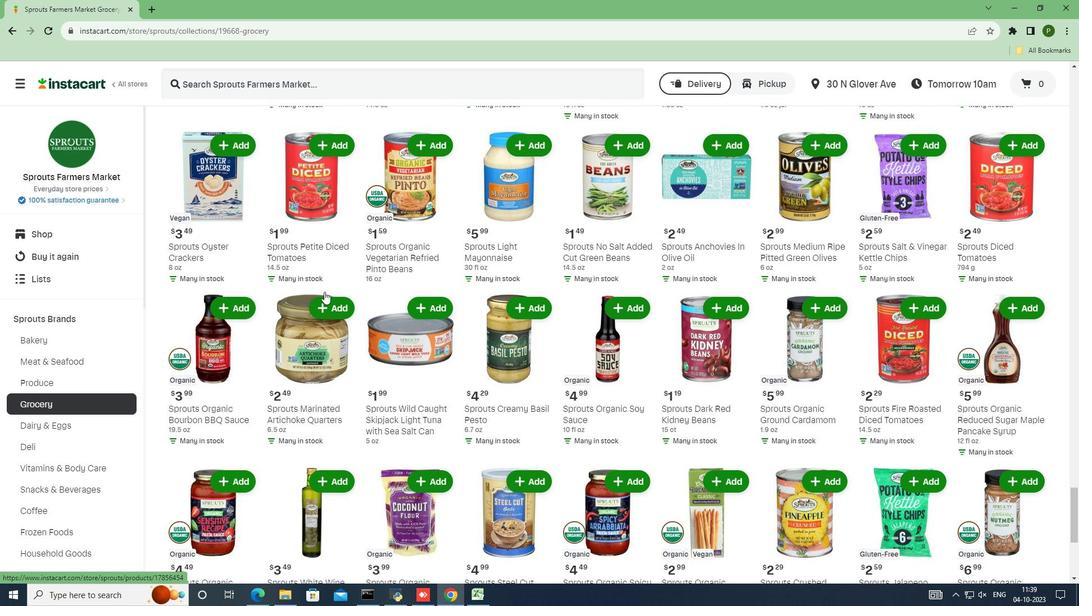 
Action: Mouse scrolled (324, 291) with delta (0, 0)
Screenshot: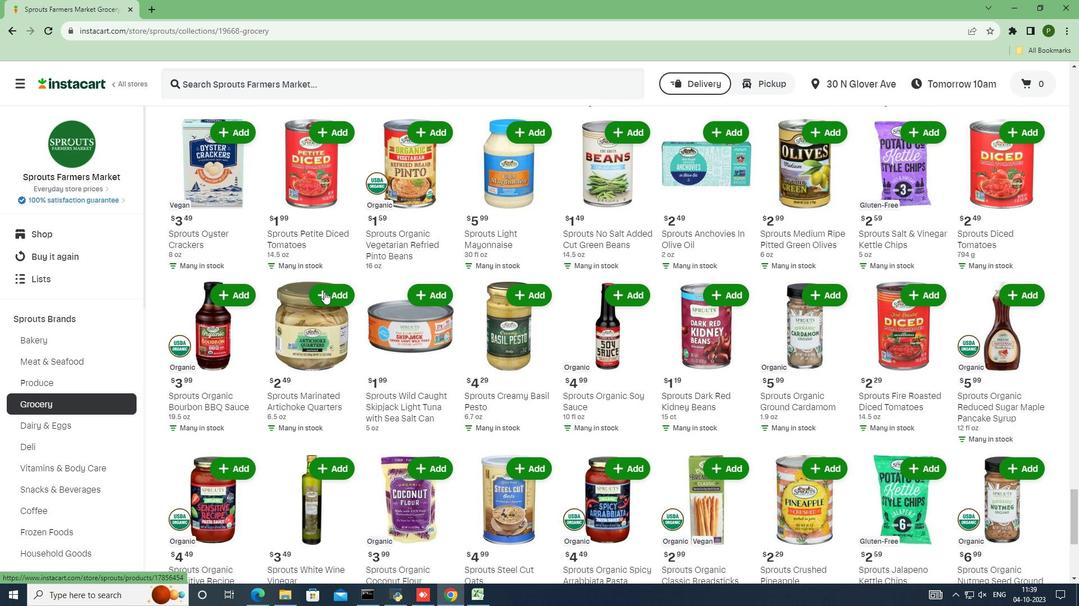 
Action: Mouse scrolled (324, 291) with delta (0, 0)
Screenshot: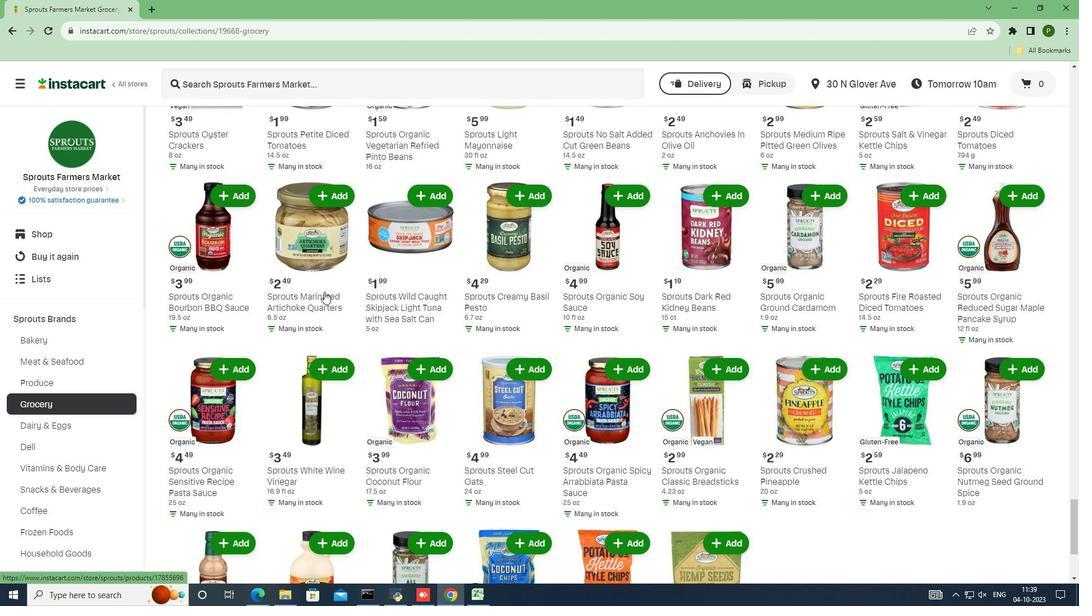 
Action: Mouse scrolled (324, 291) with delta (0, 0)
Screenshot: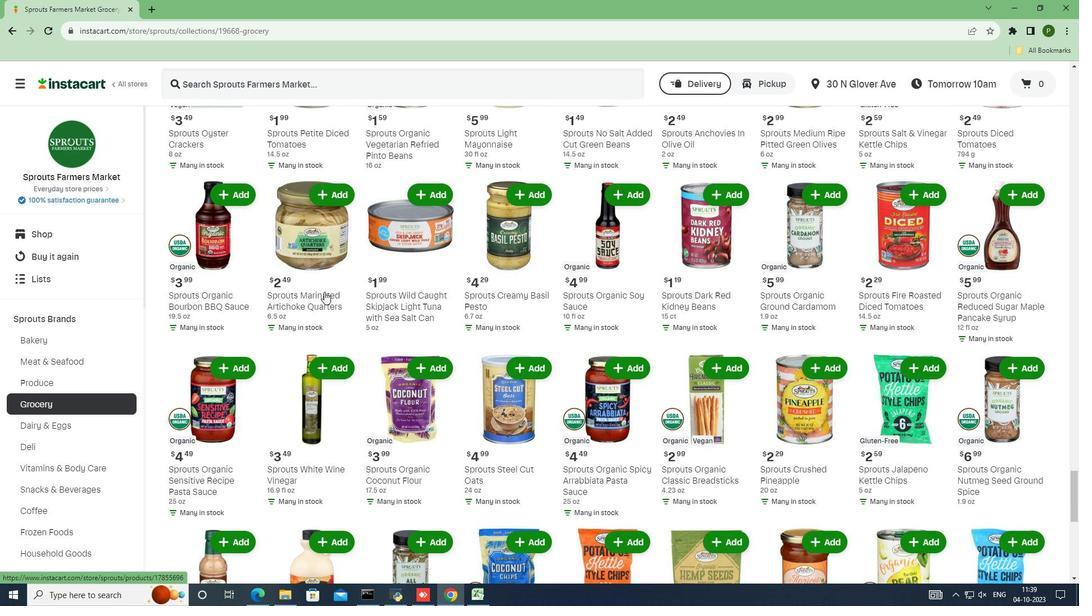 
Action: Mouse scrolled (324, 291) with delta (0, 0)
Screenshot: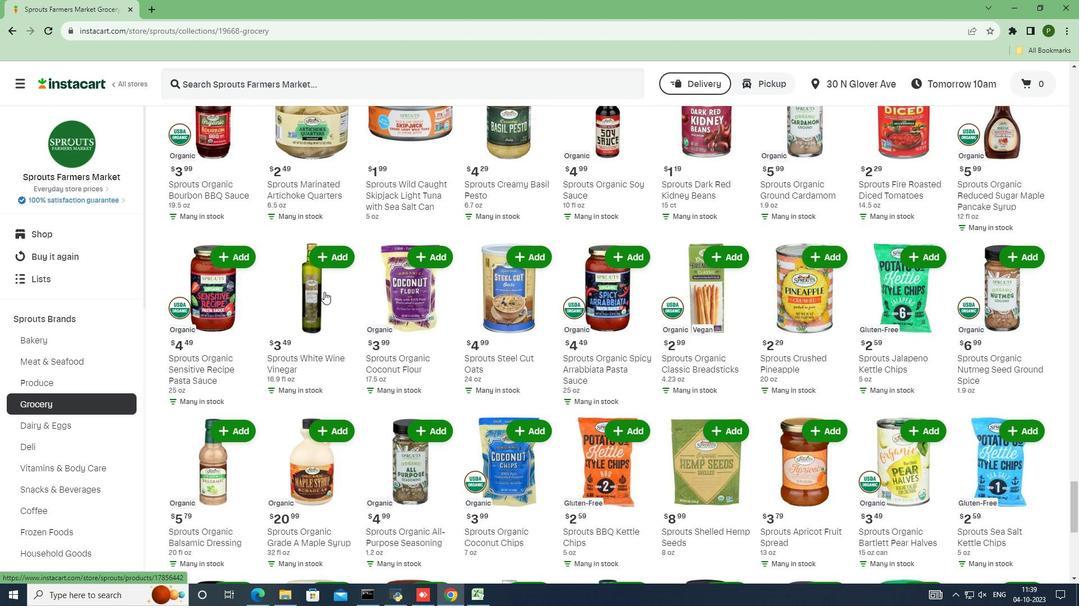 
Action: Mouse scrolled (324, 291) with delta (0, 0)
Screenshot: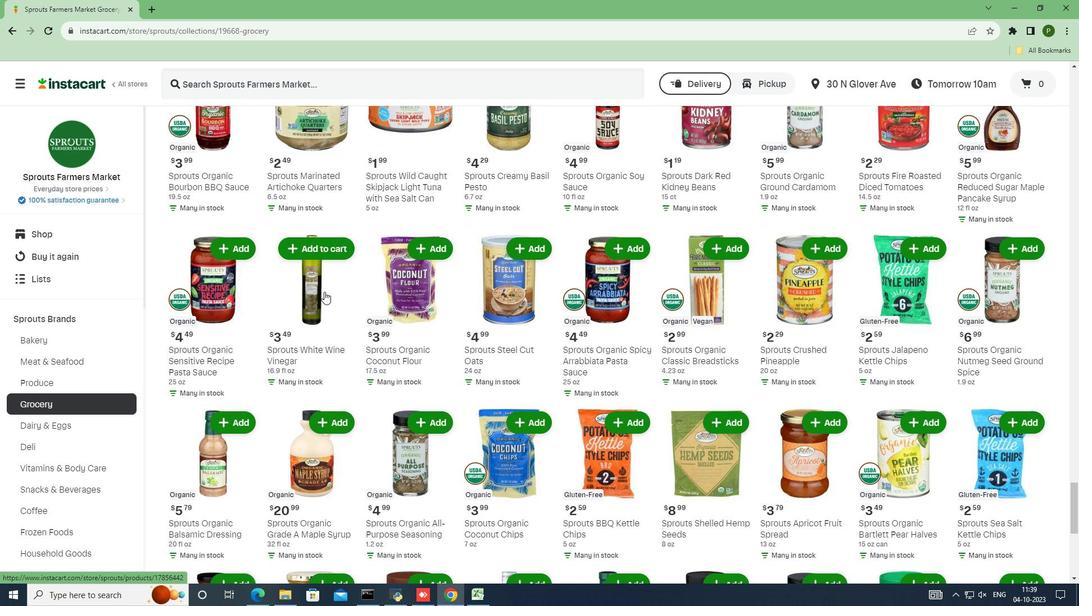 
Action: Mouse scrolled (324, 291) with delta (0, 0)
Screenshot: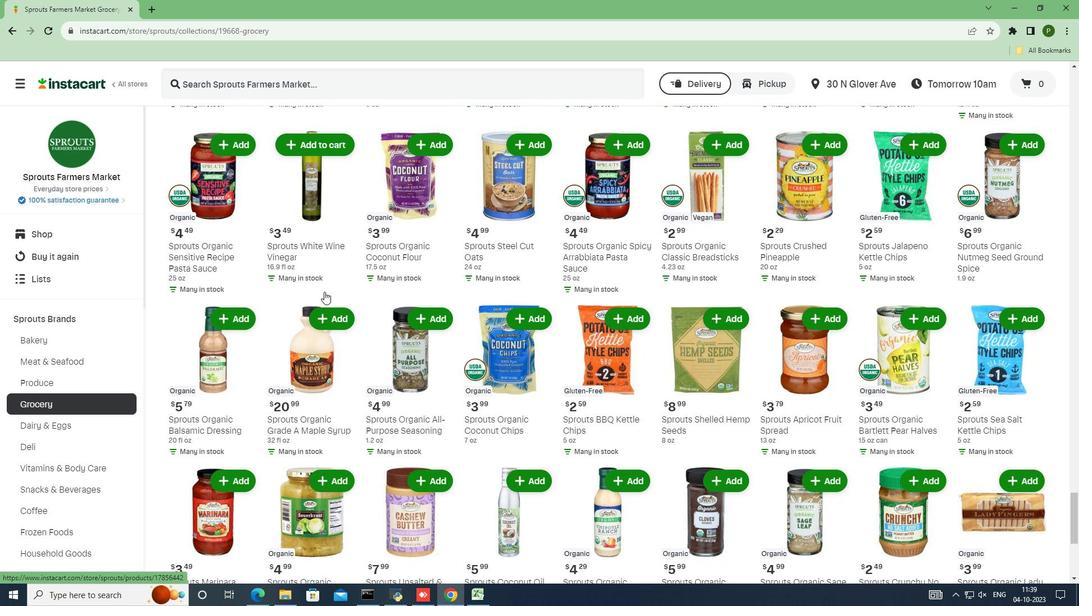 
Action: Mouse scrolled (324, 291) with delta (0, 0)
Screenshot: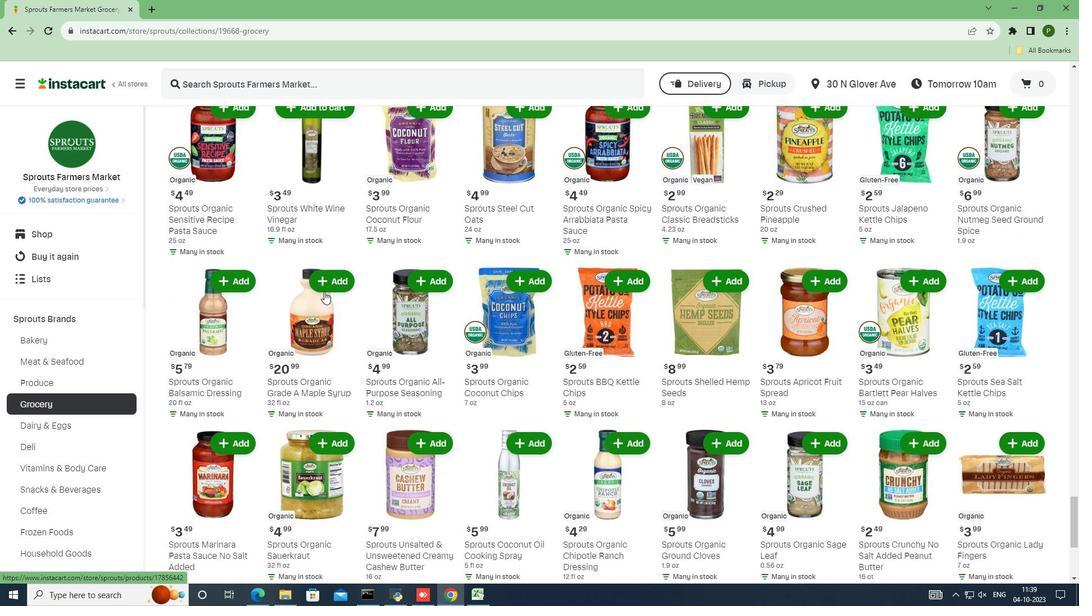 
Action: Mouse moved to (611, 365)
Screenshot: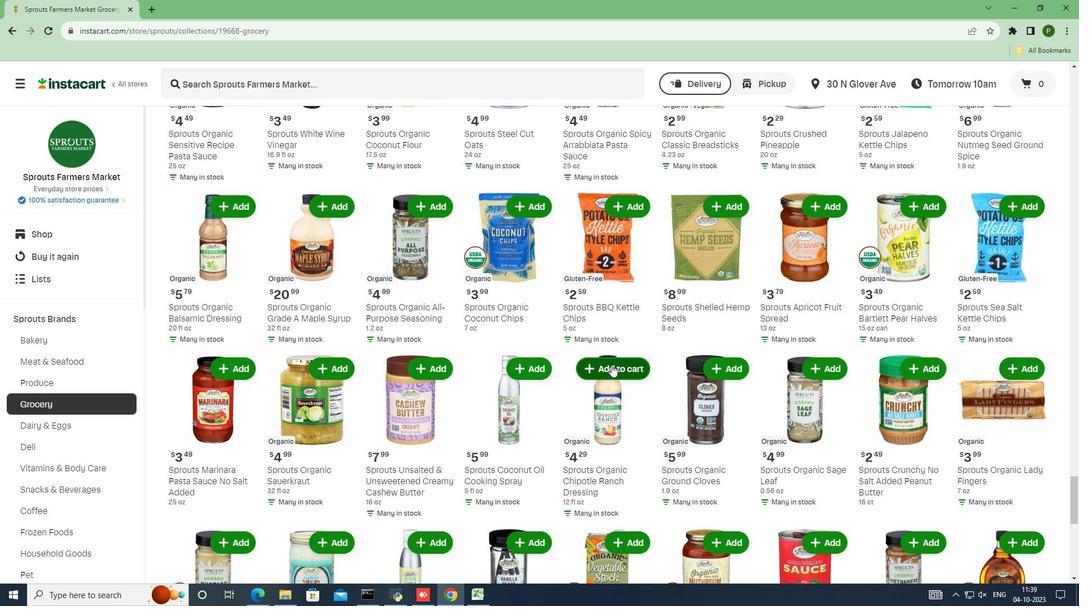 
Action: Mouse pressed left at (611, 365)
Screenshot: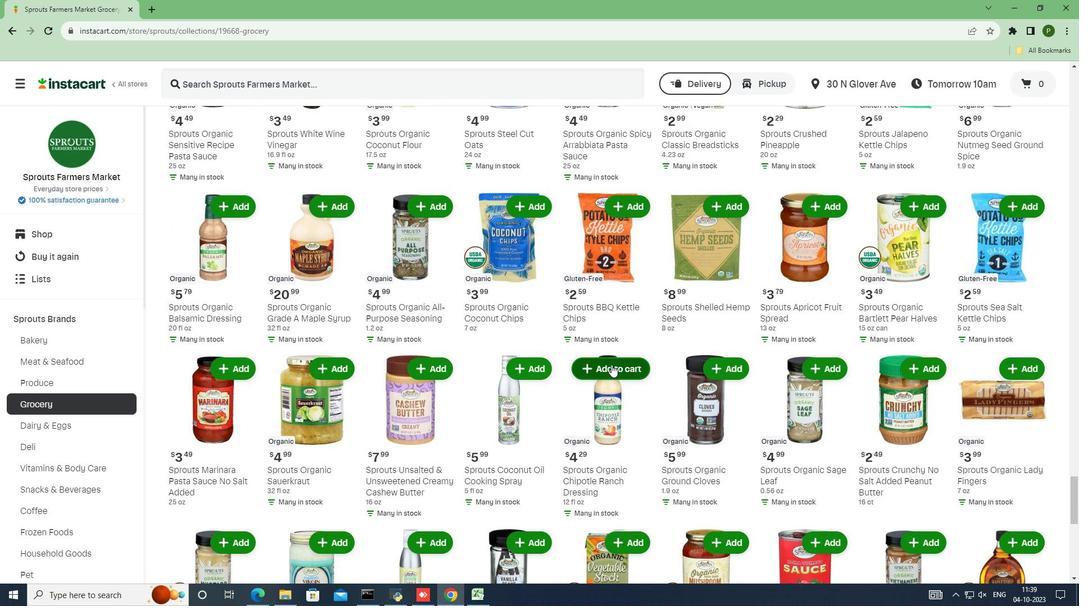 
Action: Key pressed <Key.f10>
Screenshot: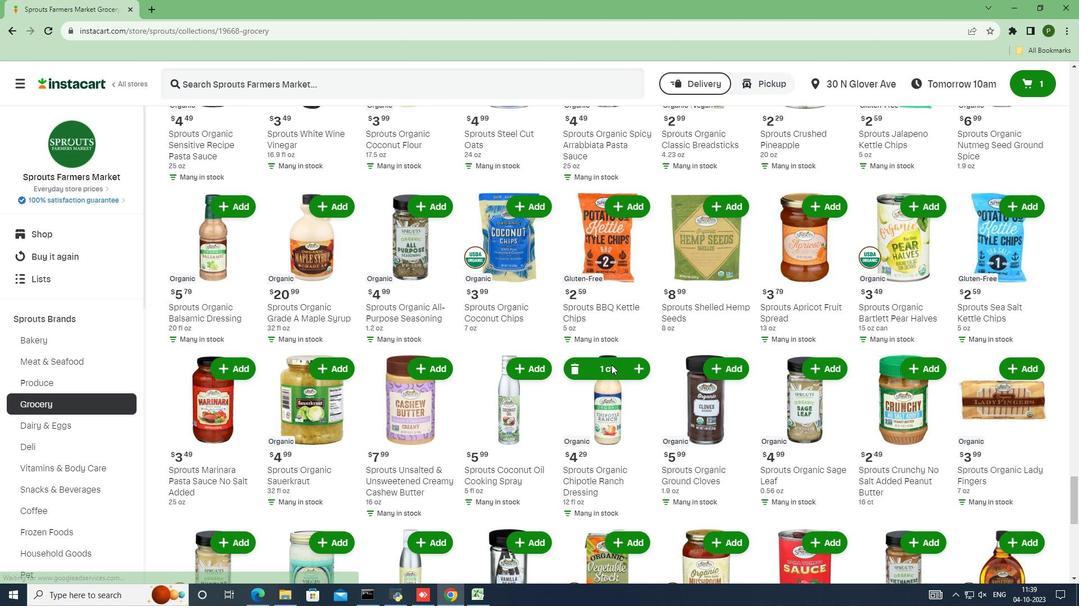 
